 Task: Use "emoji reactions" to express responses.
Action: Mouse moved to (1374, 72)
Screenshot: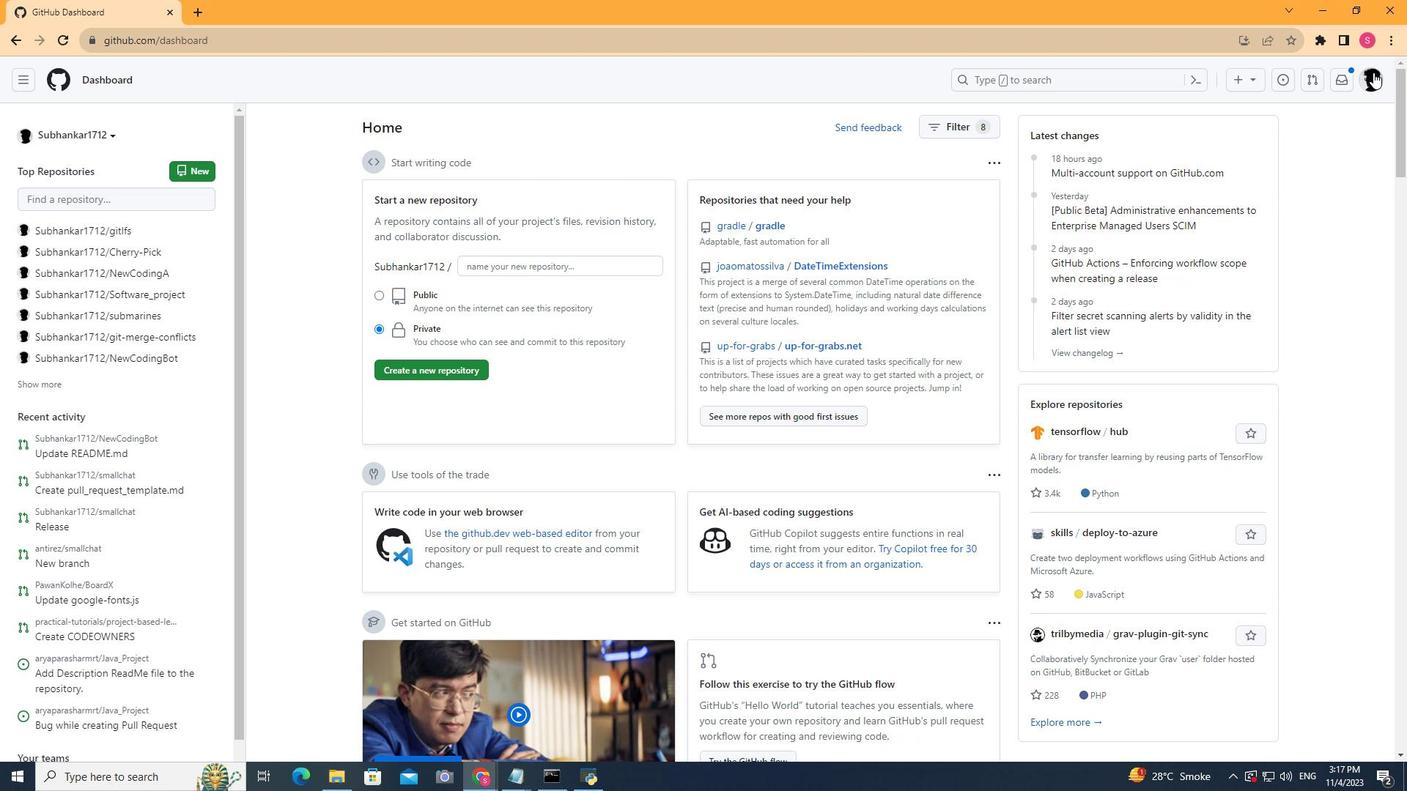 
Action: Mouse pressed left at (1374, 72)
Screenshot: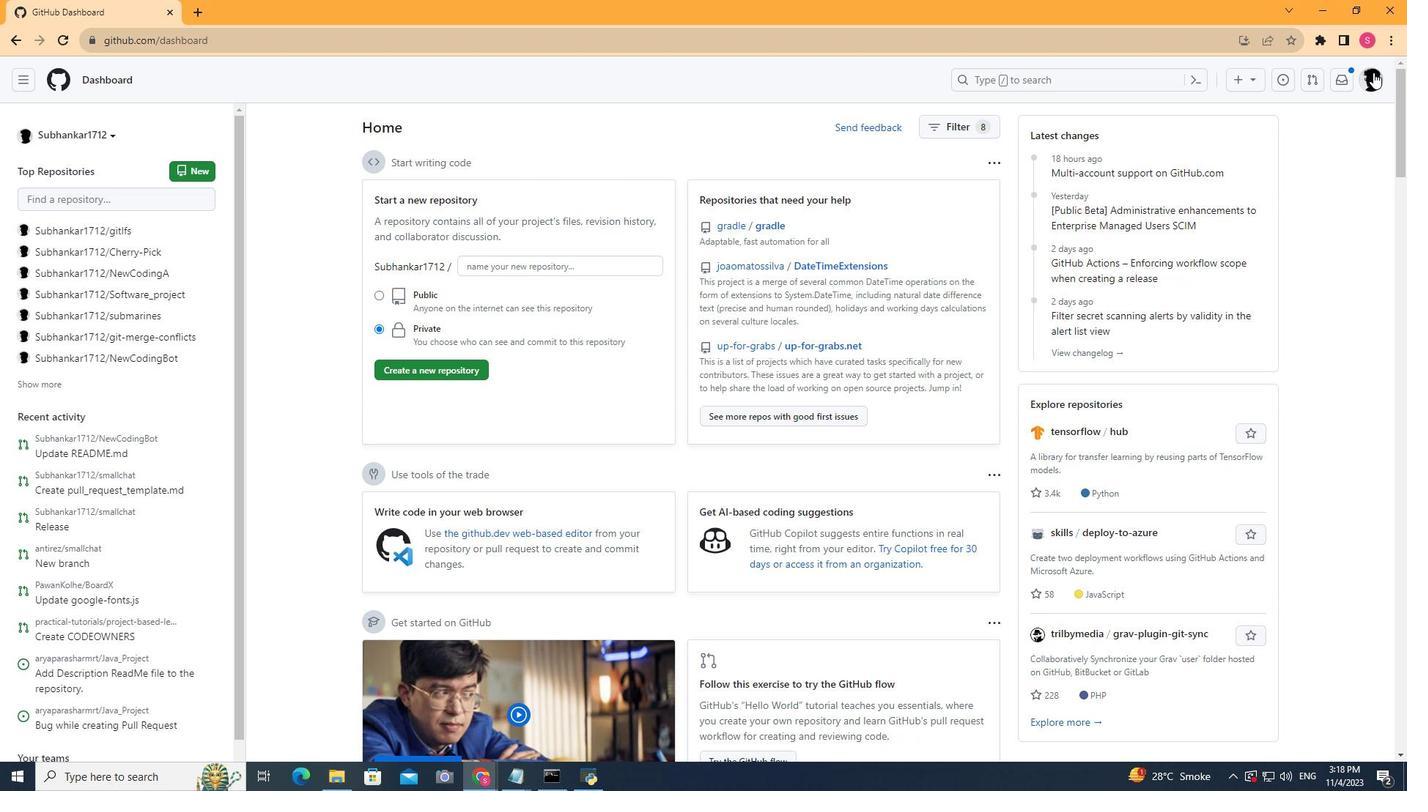 
Action: Mouse moved to (1265, 208)
Screenshot: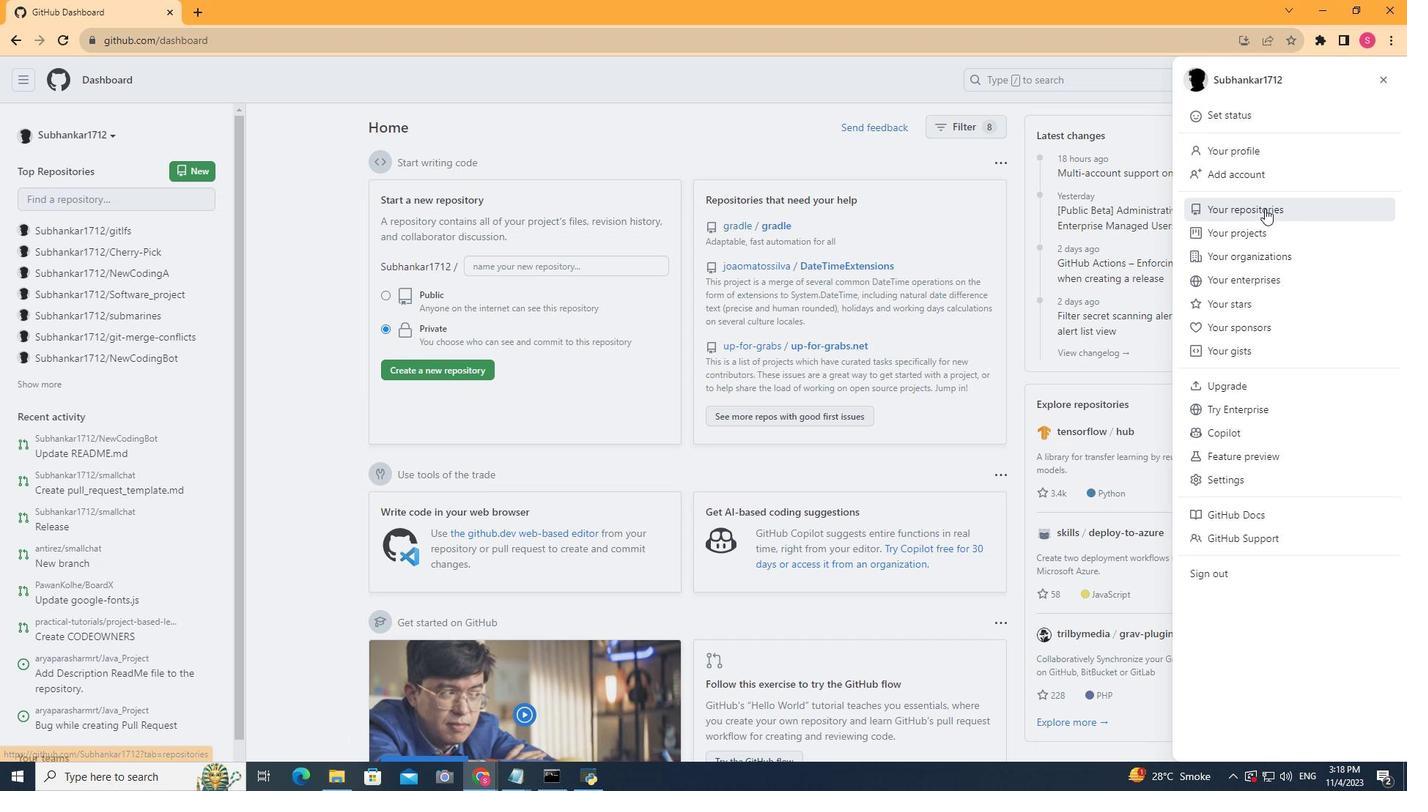 
Action: Mouse pressed left at (1265, 208)
Screenshot: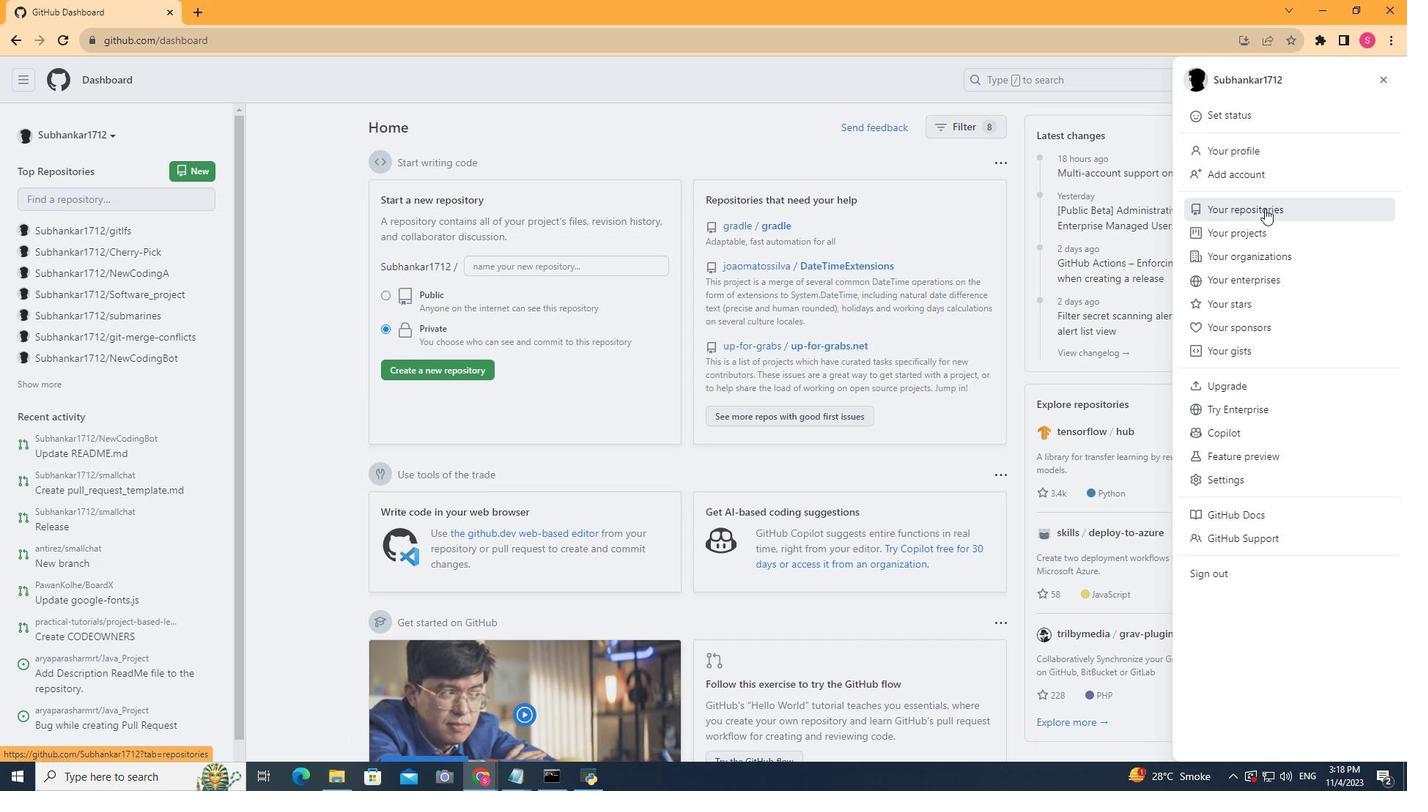 
Action: Mouse moved to (513, 490)
Screenshot: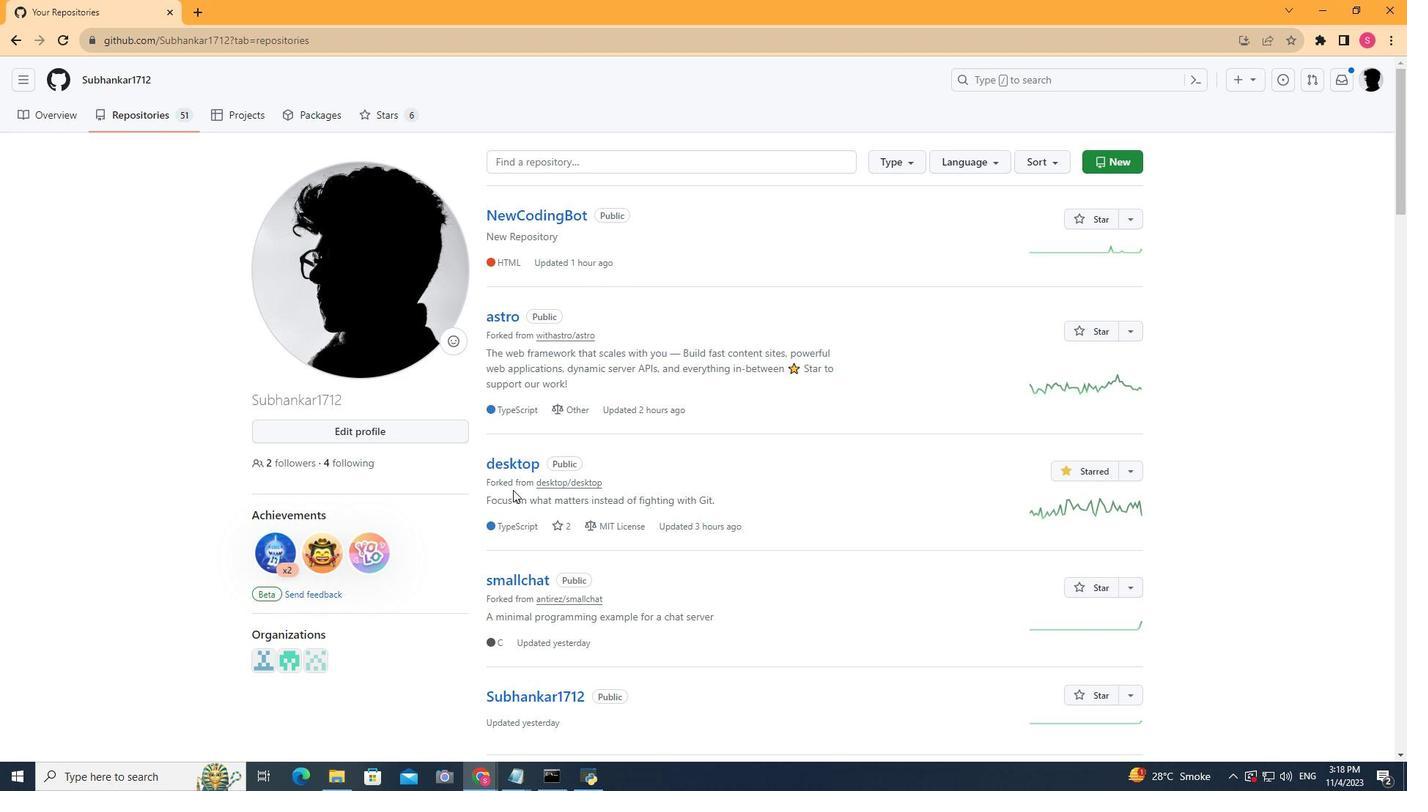 
Action: Mouse scrolled (513, 489) with delta (0, 0)
Screenshot: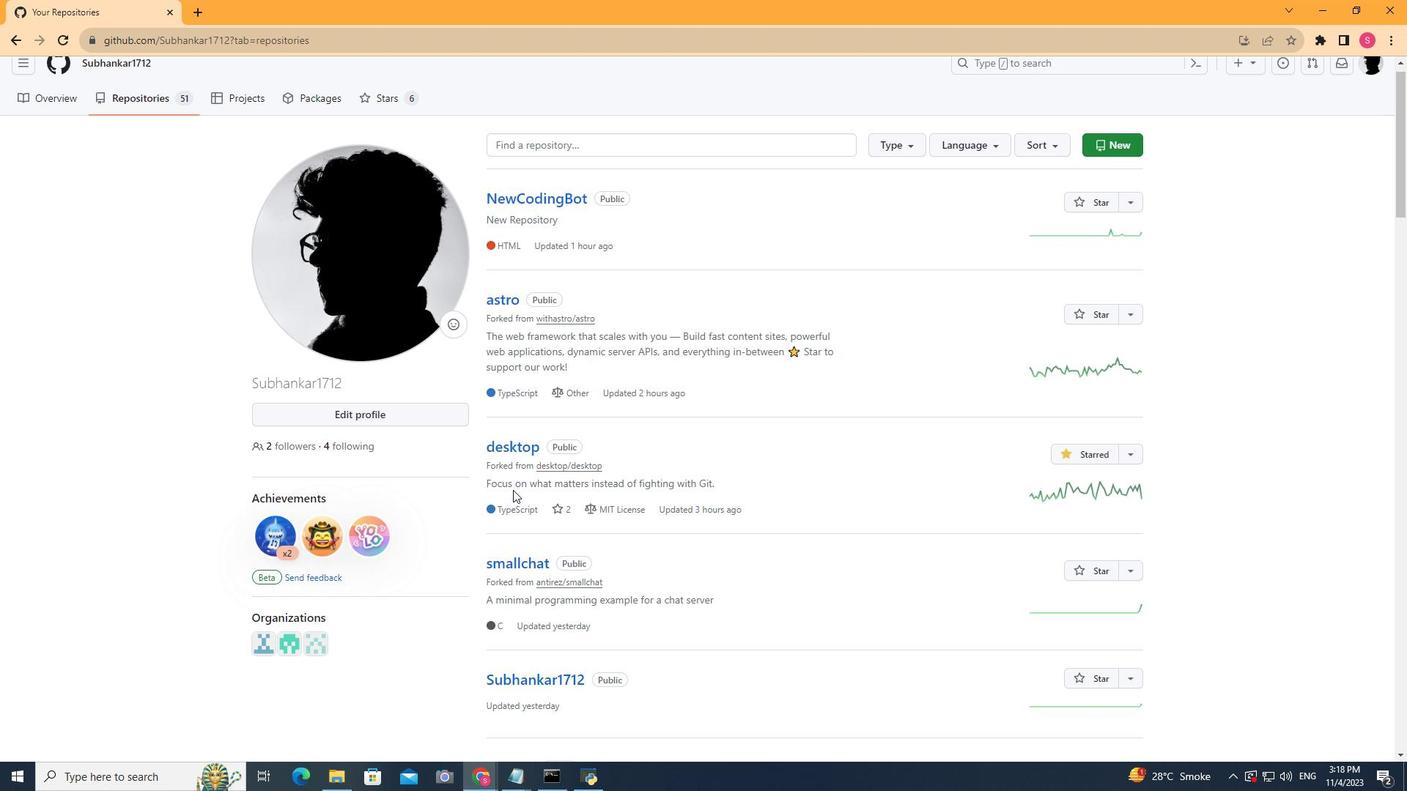 
Action: Mouse scrolled (513, 489) with delta (0, 0)
Screenshot: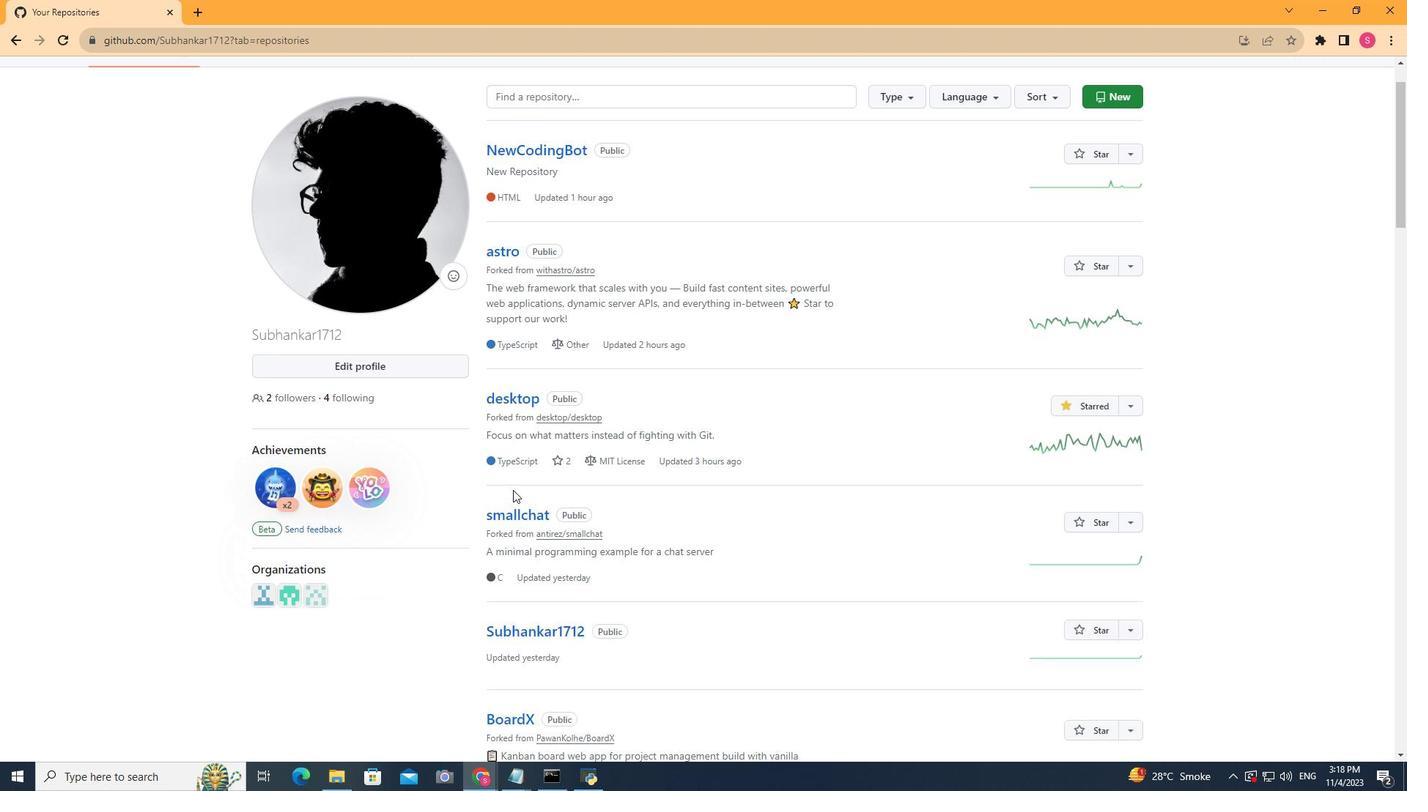 
Action: Mouse scrolled (513, 489) with delta (0, 0)
Screenshot: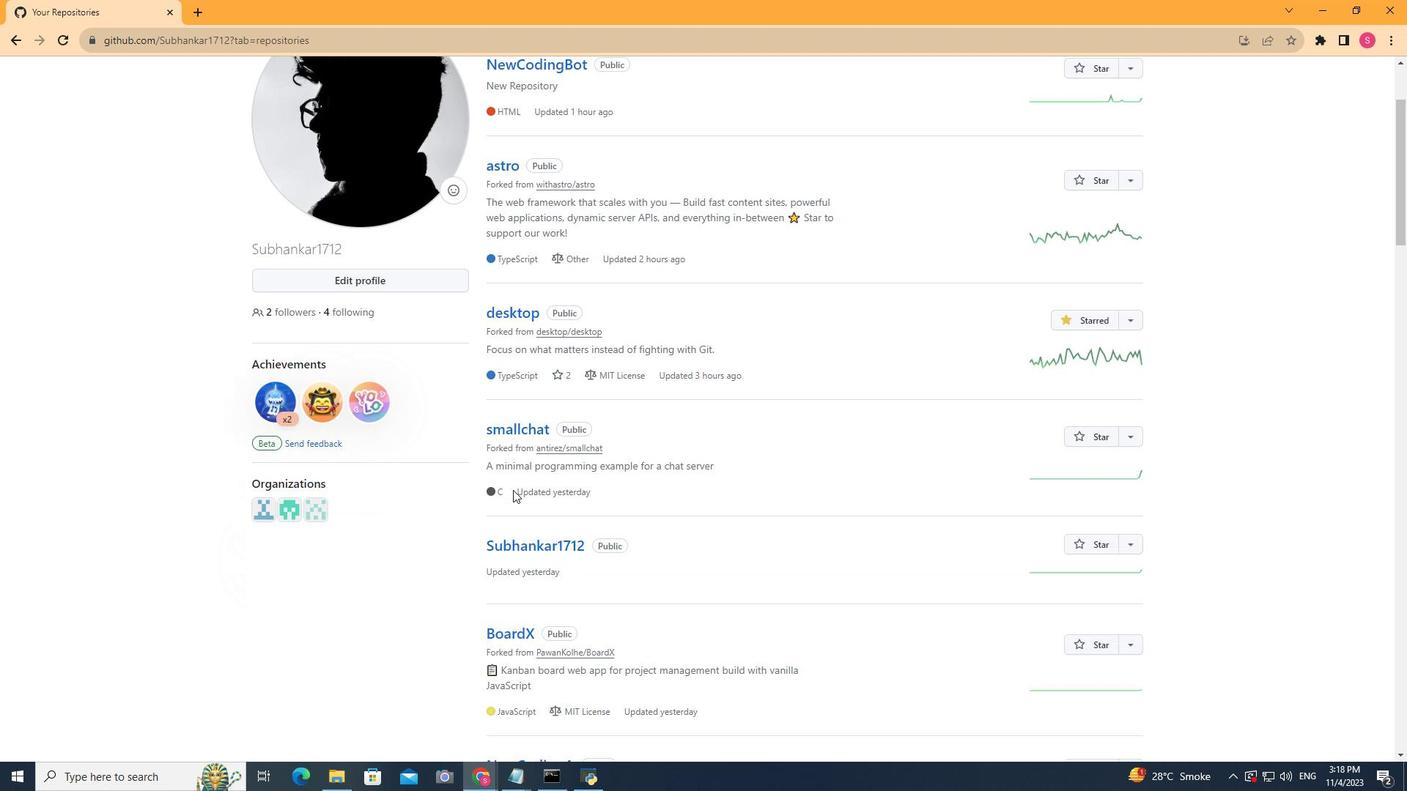 
Action: Mouse scrolled (513, 489) with delta (0, 0)
Screenshot: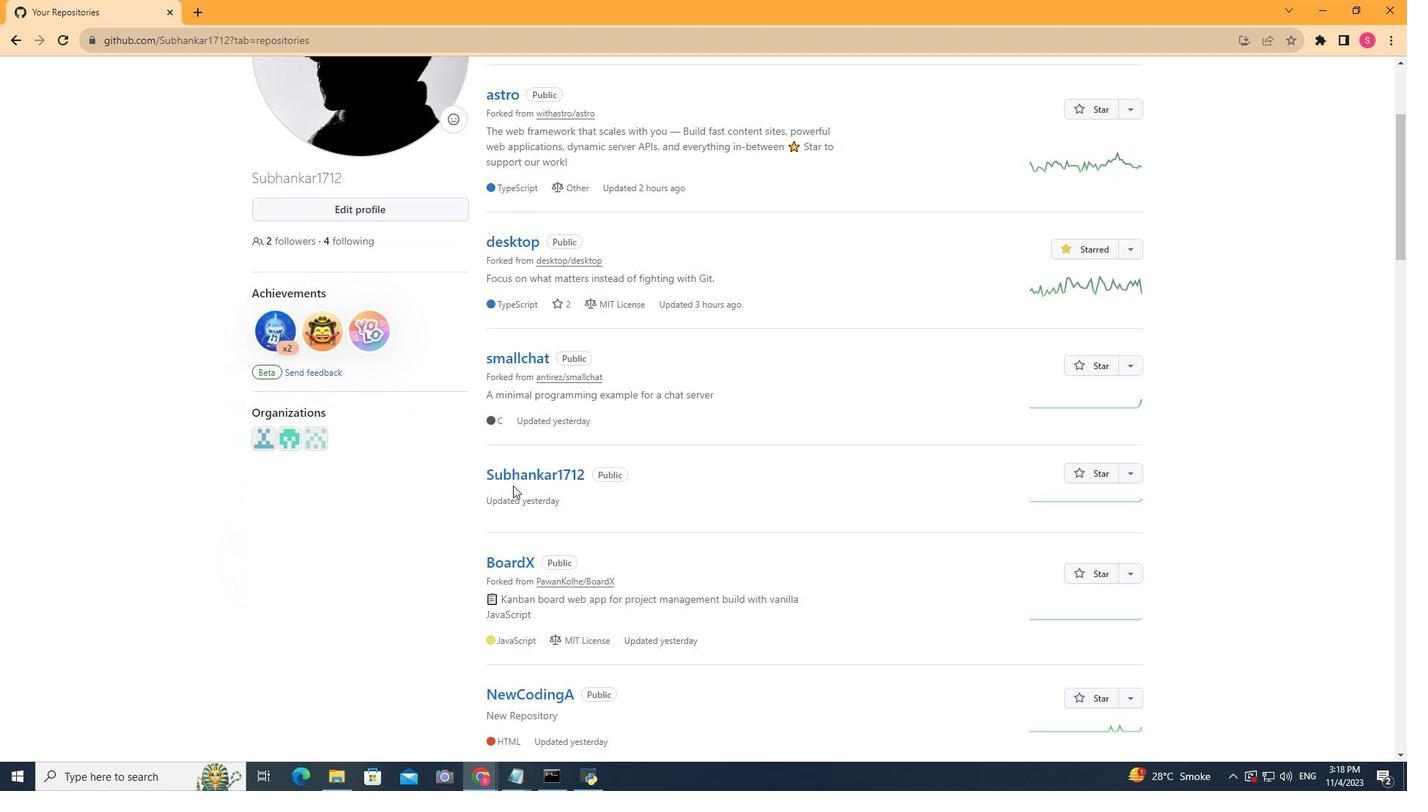 
Action: Mouse moved to (519, 475)
Screenshot: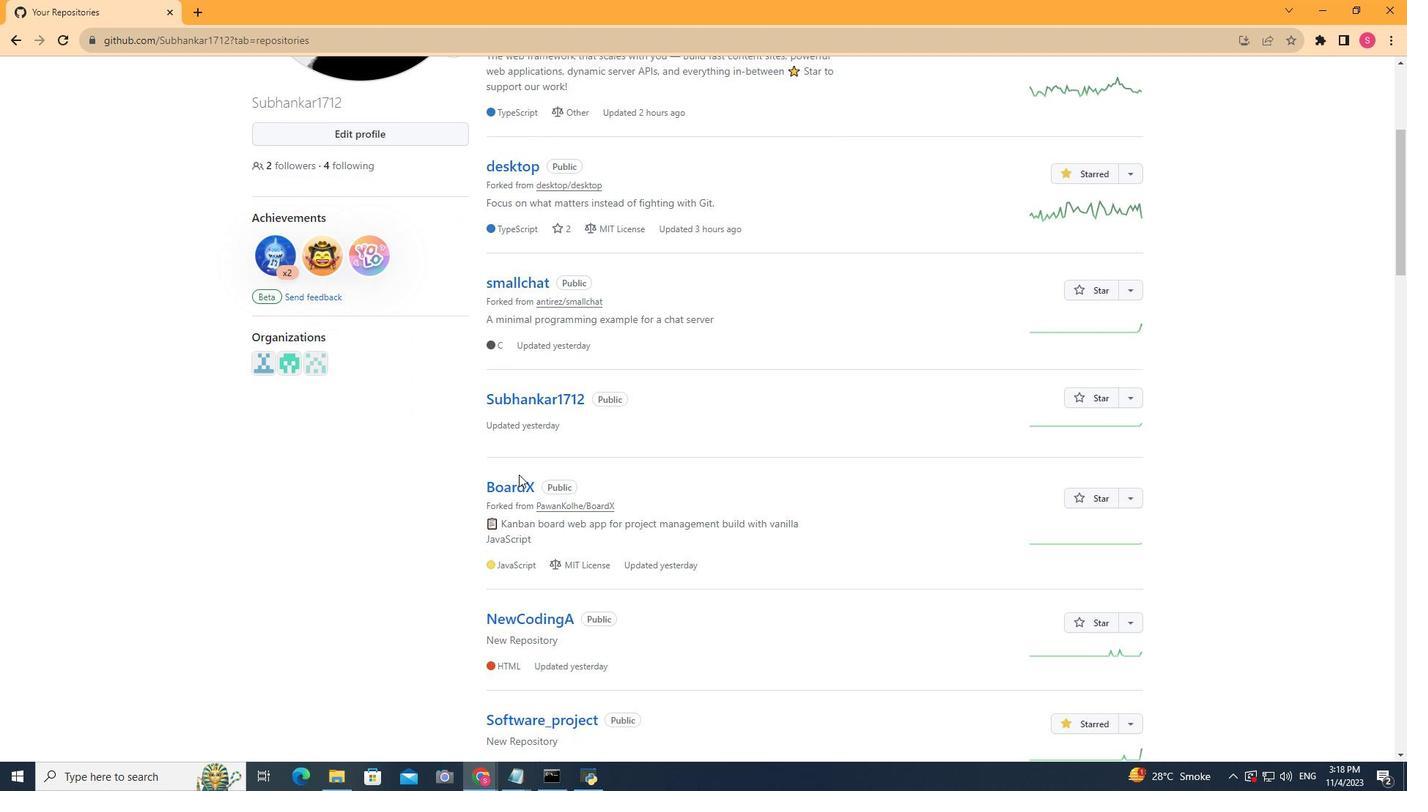 
Action: Mouse scrolled (519, 474) with delta (0, 0)
Screenshot: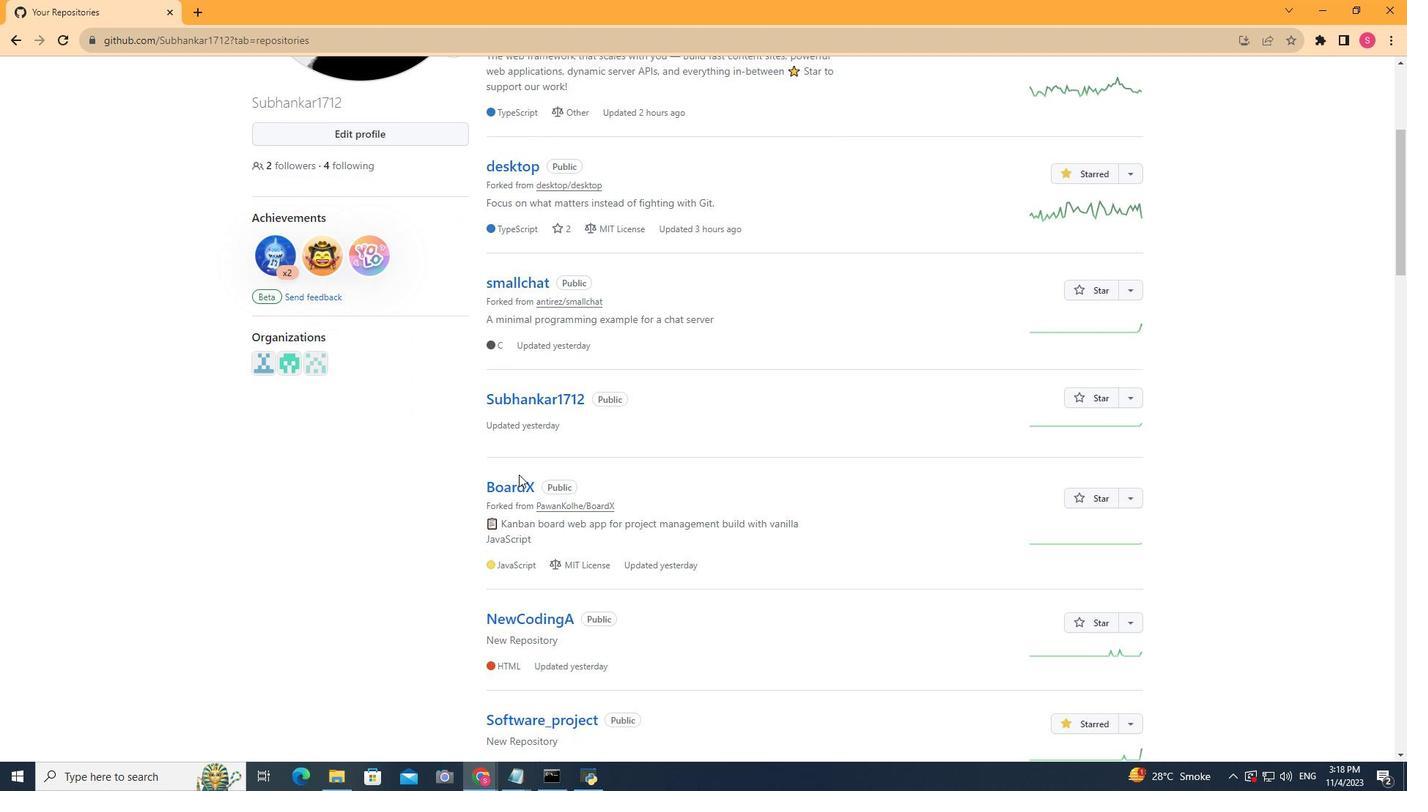 
Action: Mouse scrolled (519, 474) with delta (0, 0)
Screenshot: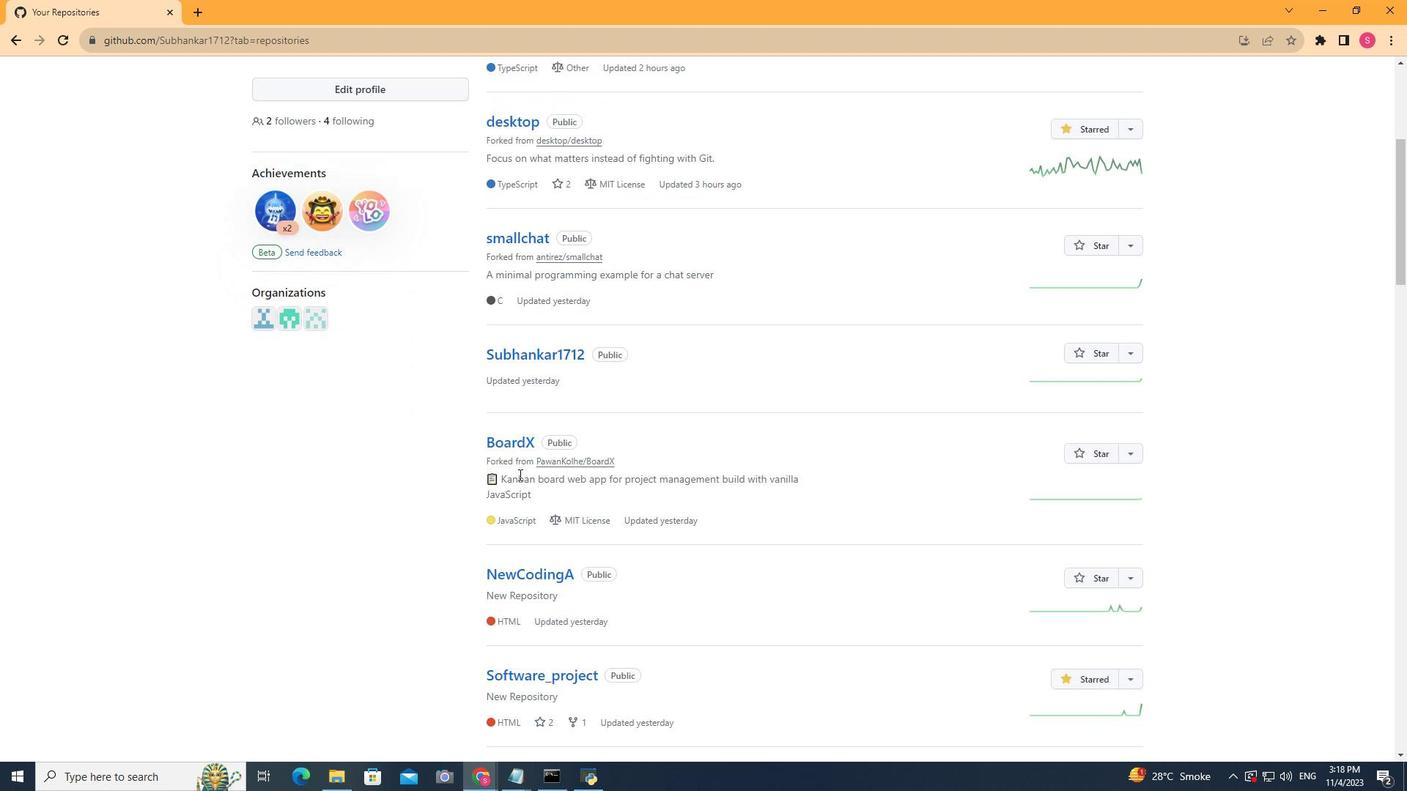 
Action: Mouse scrolled (519, 474) with delta (0, 0)
Screenshot: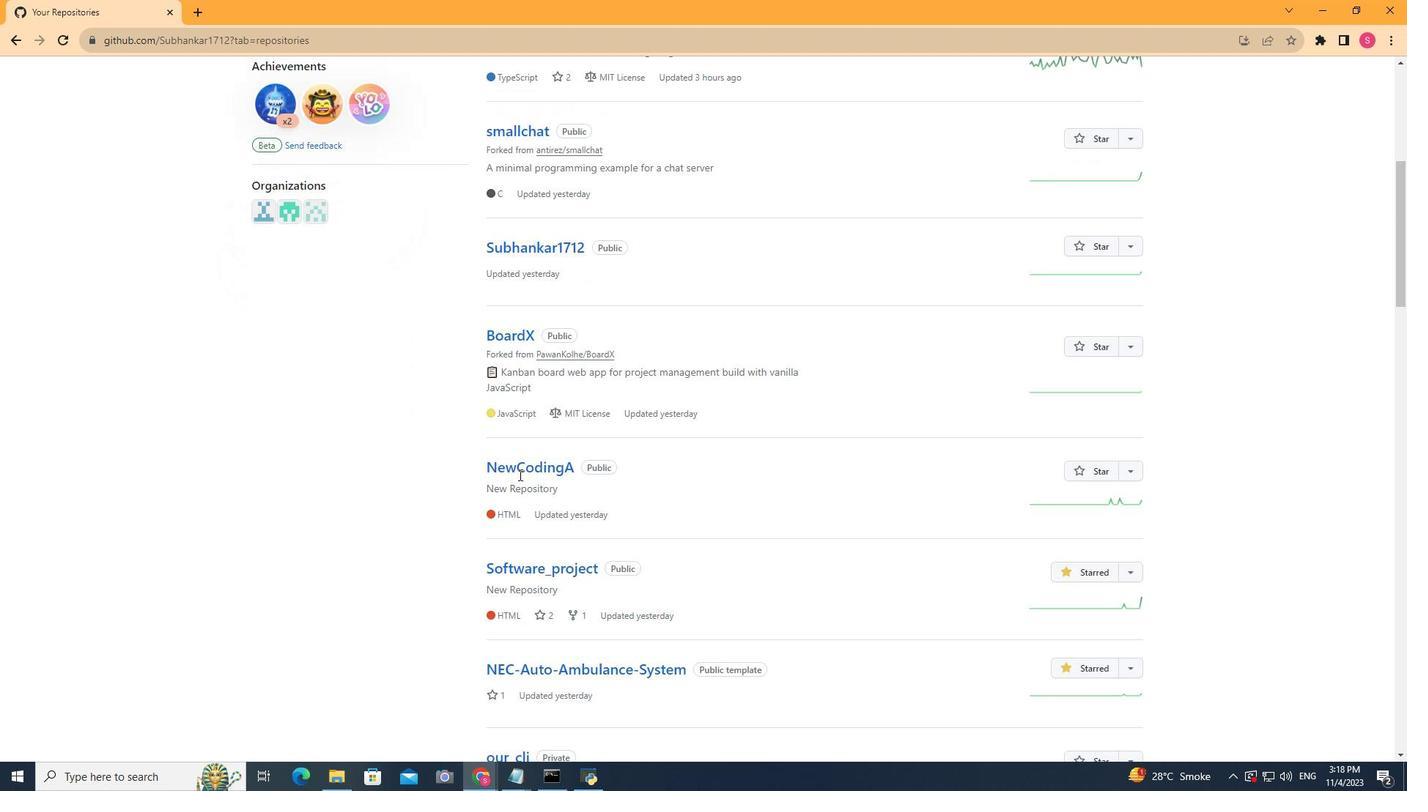 
Action: Mouse moved to (533, 504)
Screenshot: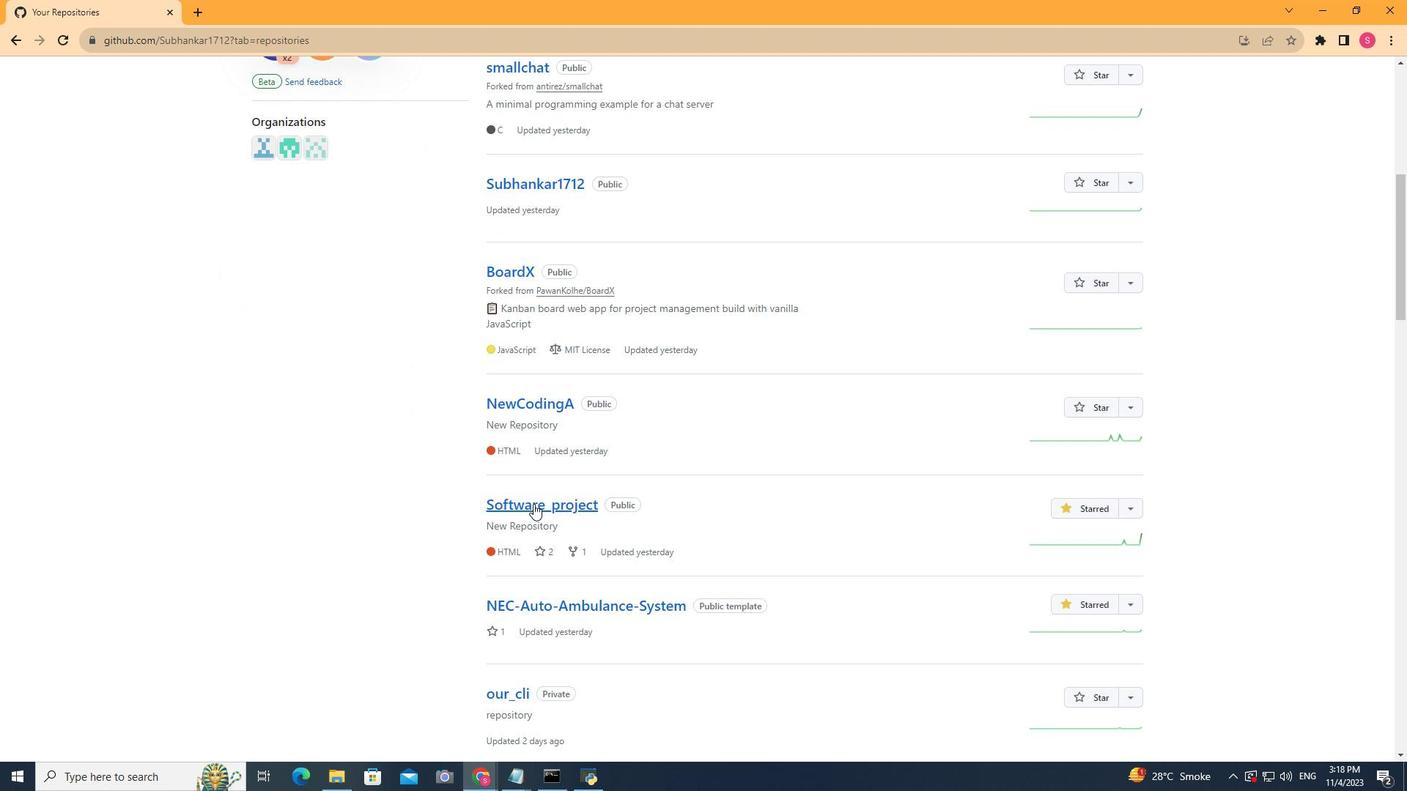 
Action: Mouse pressed left at (533, 504)
Screenshot: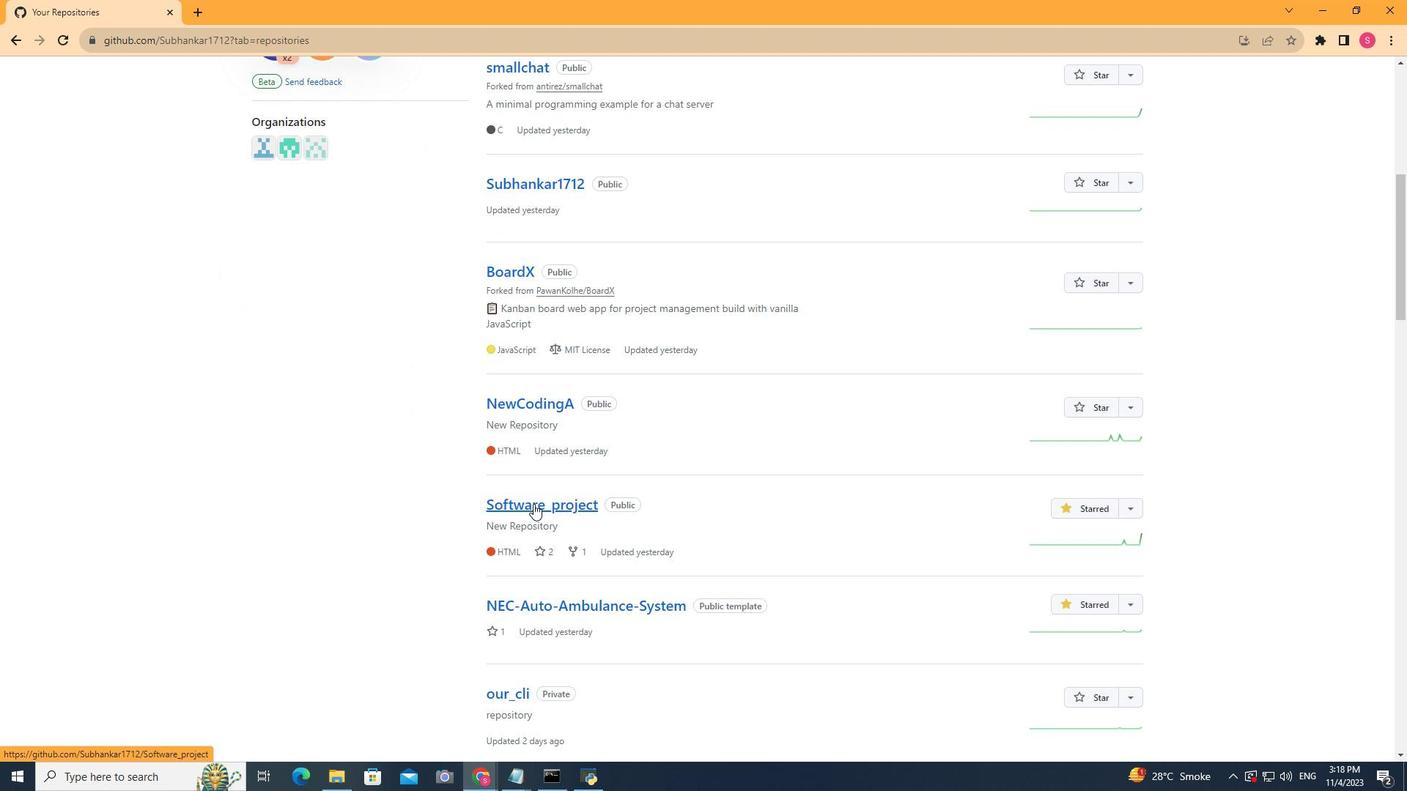 
Action: Mouse moved to (109, 116)
Screenshot: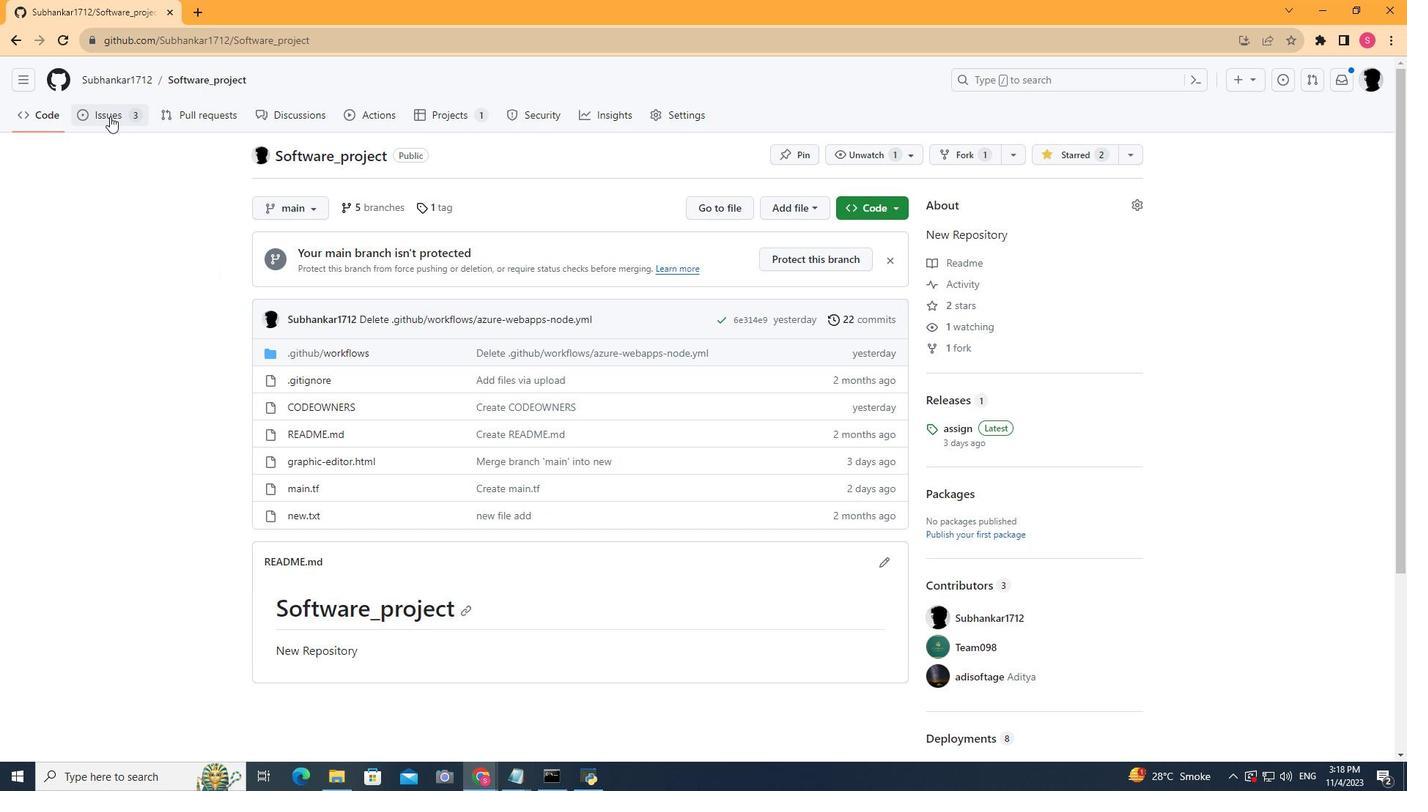 
Action: Mouse pressed left at (109, 116)
Screenshot: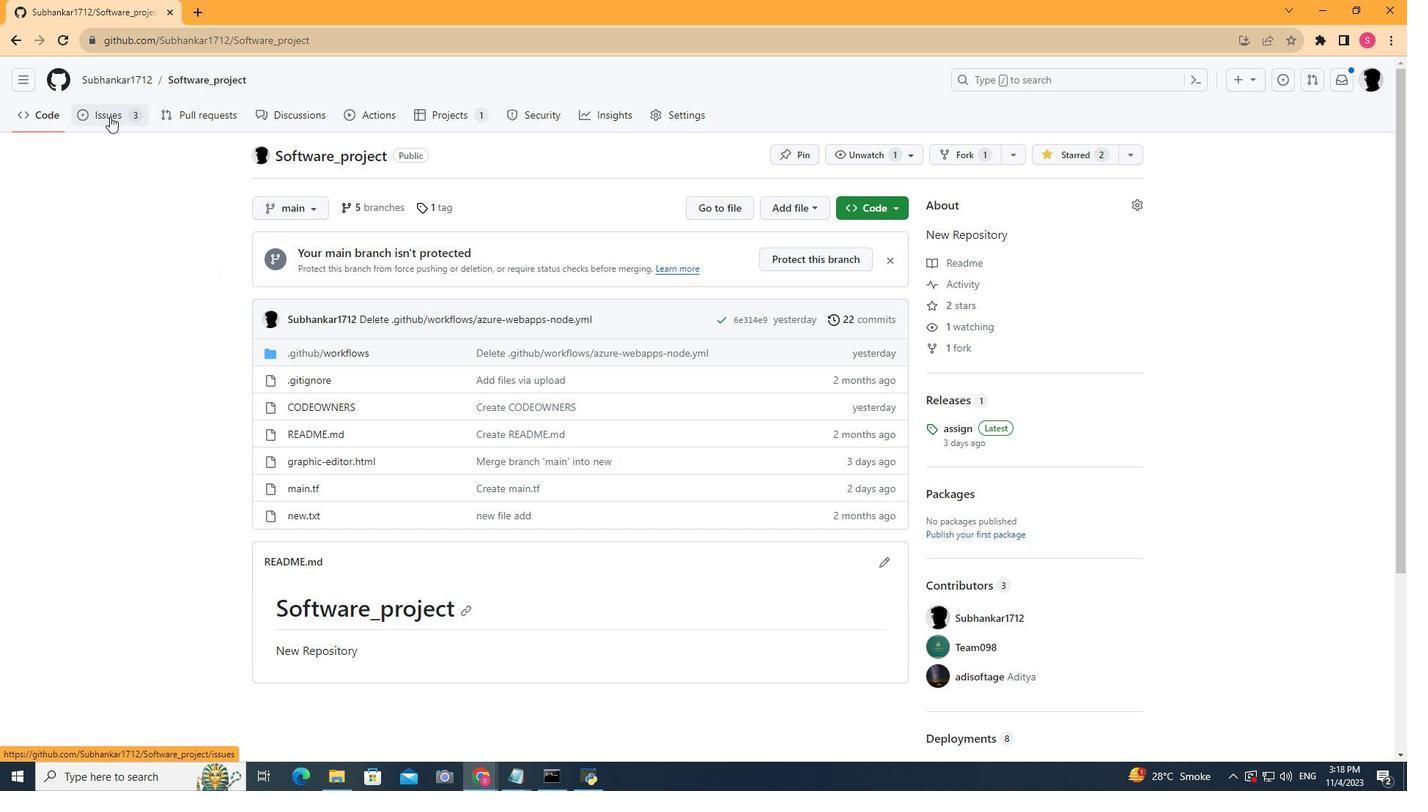 
Action: Mouse moved to (347, 242)
Screenshot: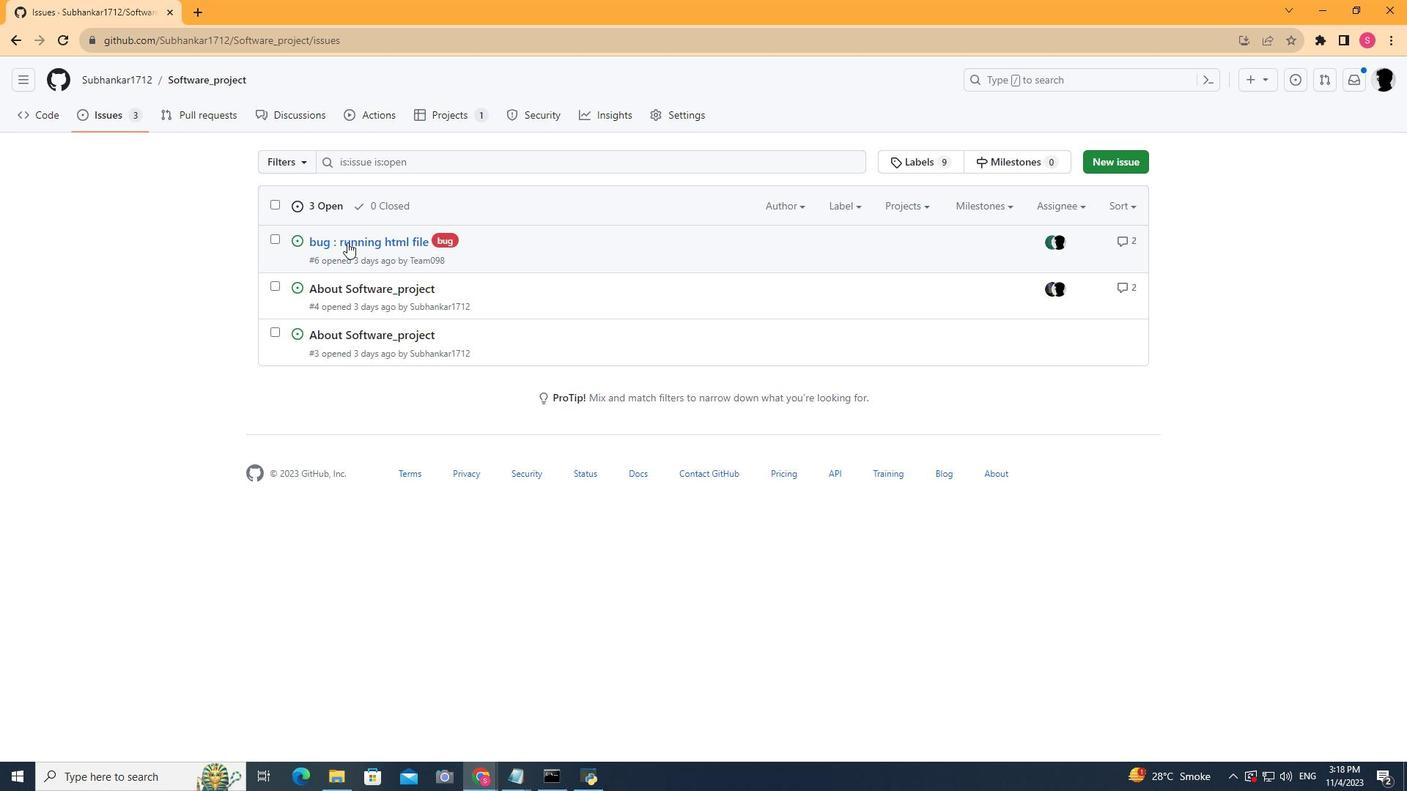 
Action: Mouse pressed left at (347, 242)
Screenshot: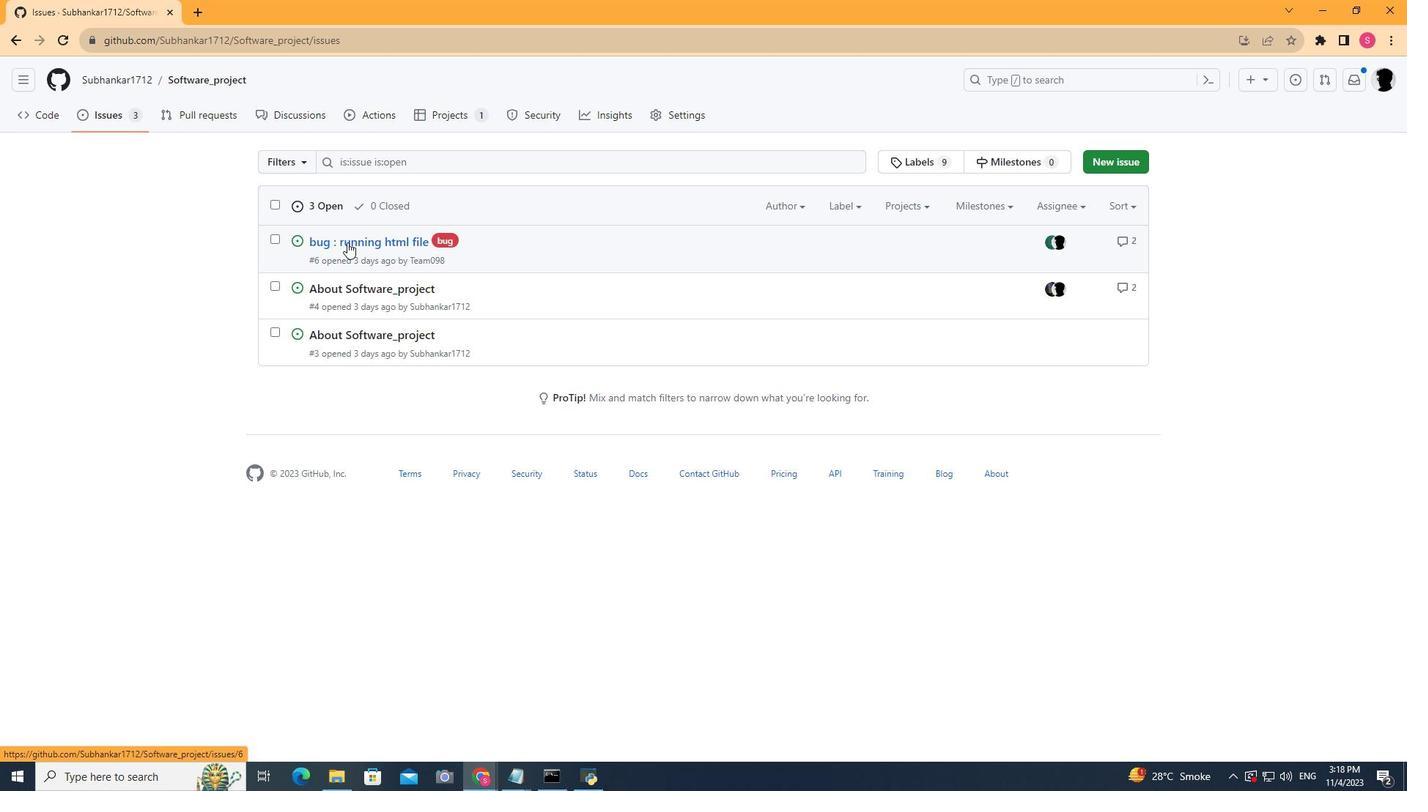 
Action: Mouse moved to (368, 240)
Screenshot: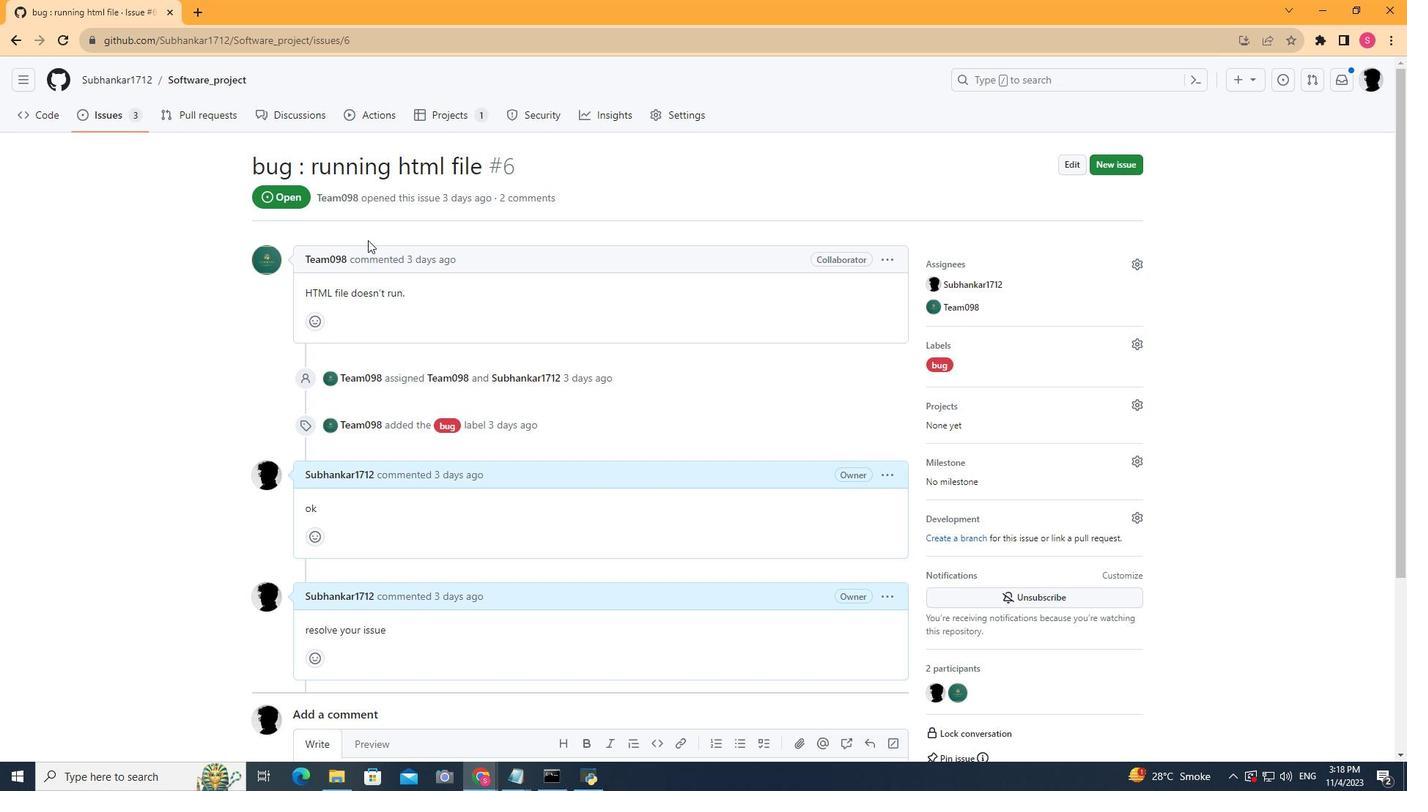 
Action: Mouse scrolled (368, 239) with delta (0, 0)
Screenshot: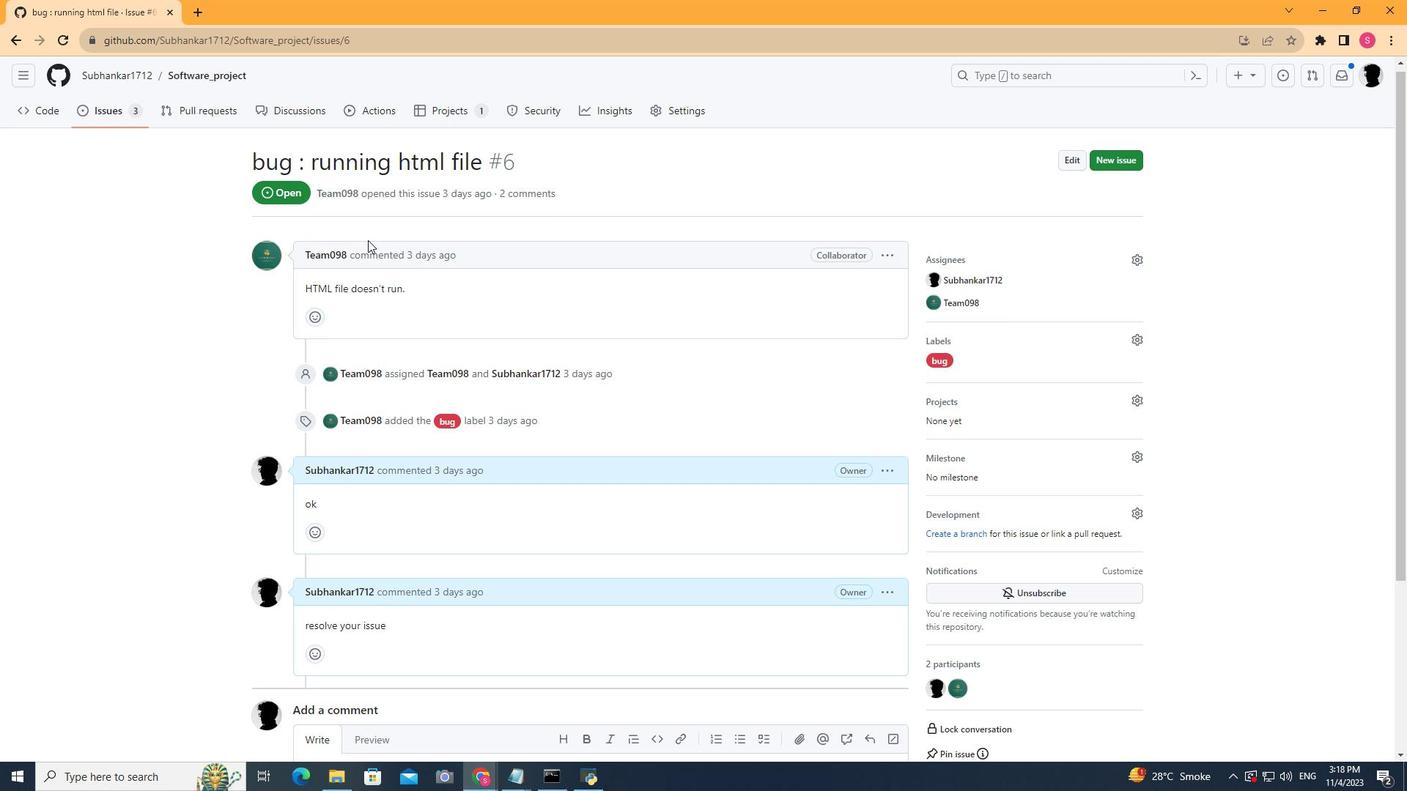 
Action: Mouse scrolled (368, 239) with delta (0, 0)
Screenshot: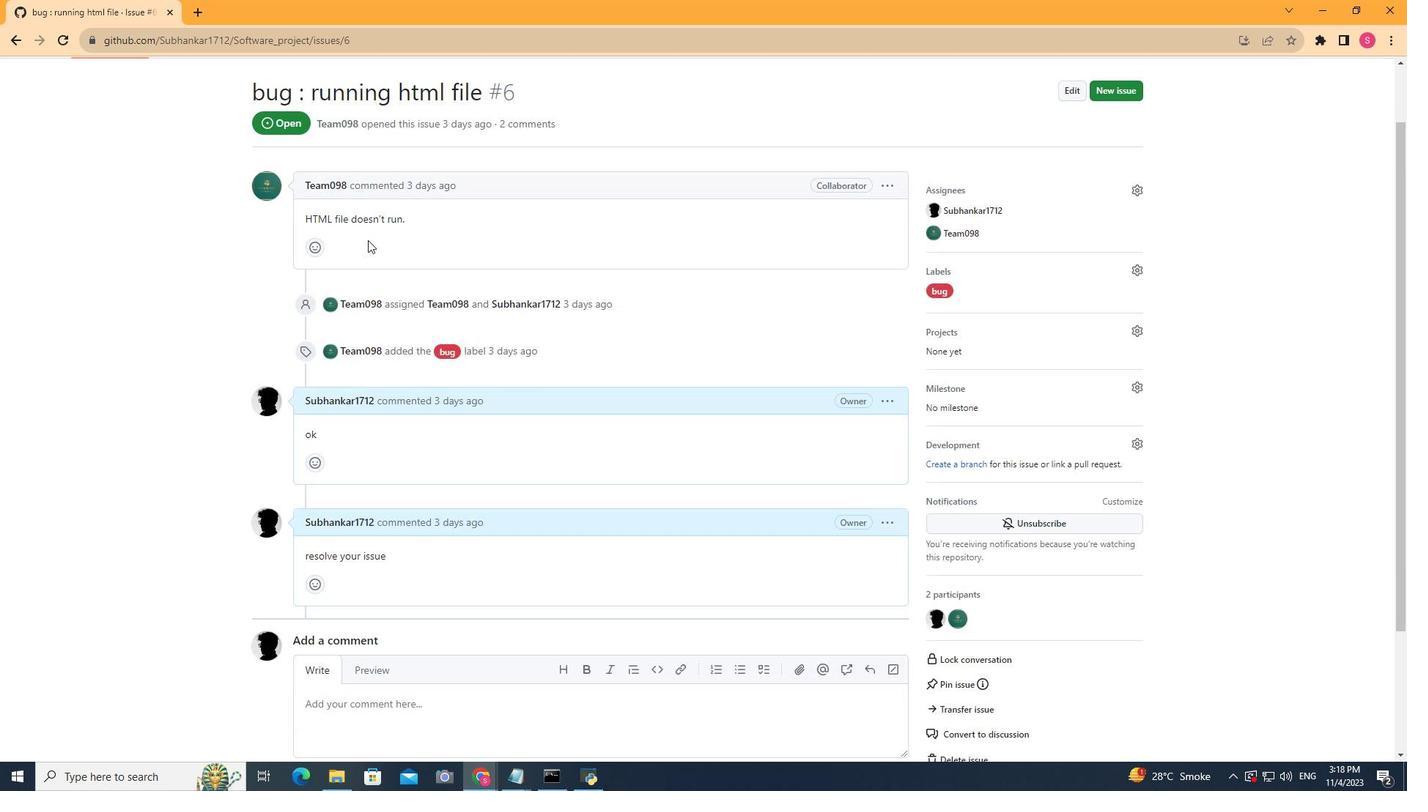 
Action: Mouse moved to (314, 173)
Screenshot: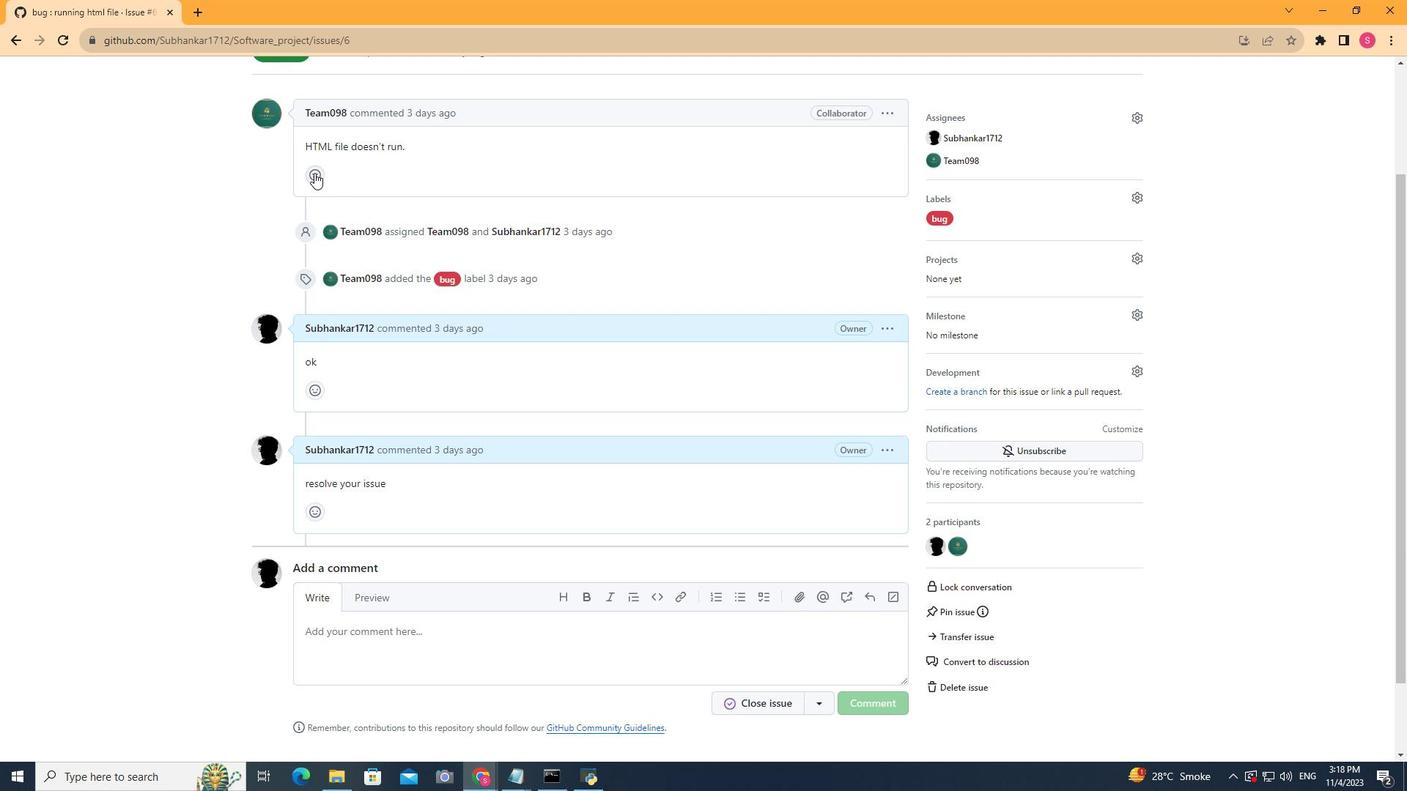 
Action: Mouse pressed left at (314, 173)
Screenshot: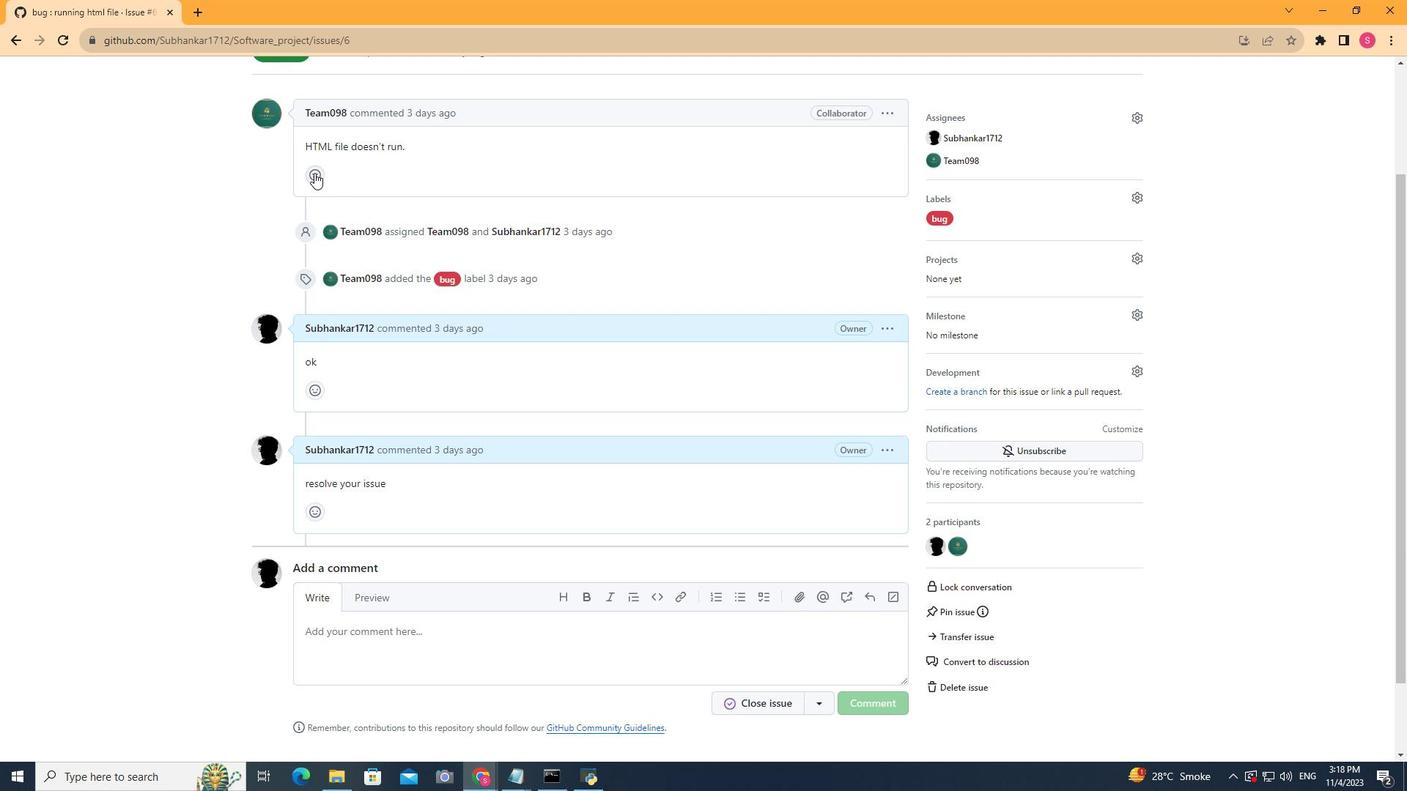 
Action: Mouse moved to (316, 149)
Screenshot: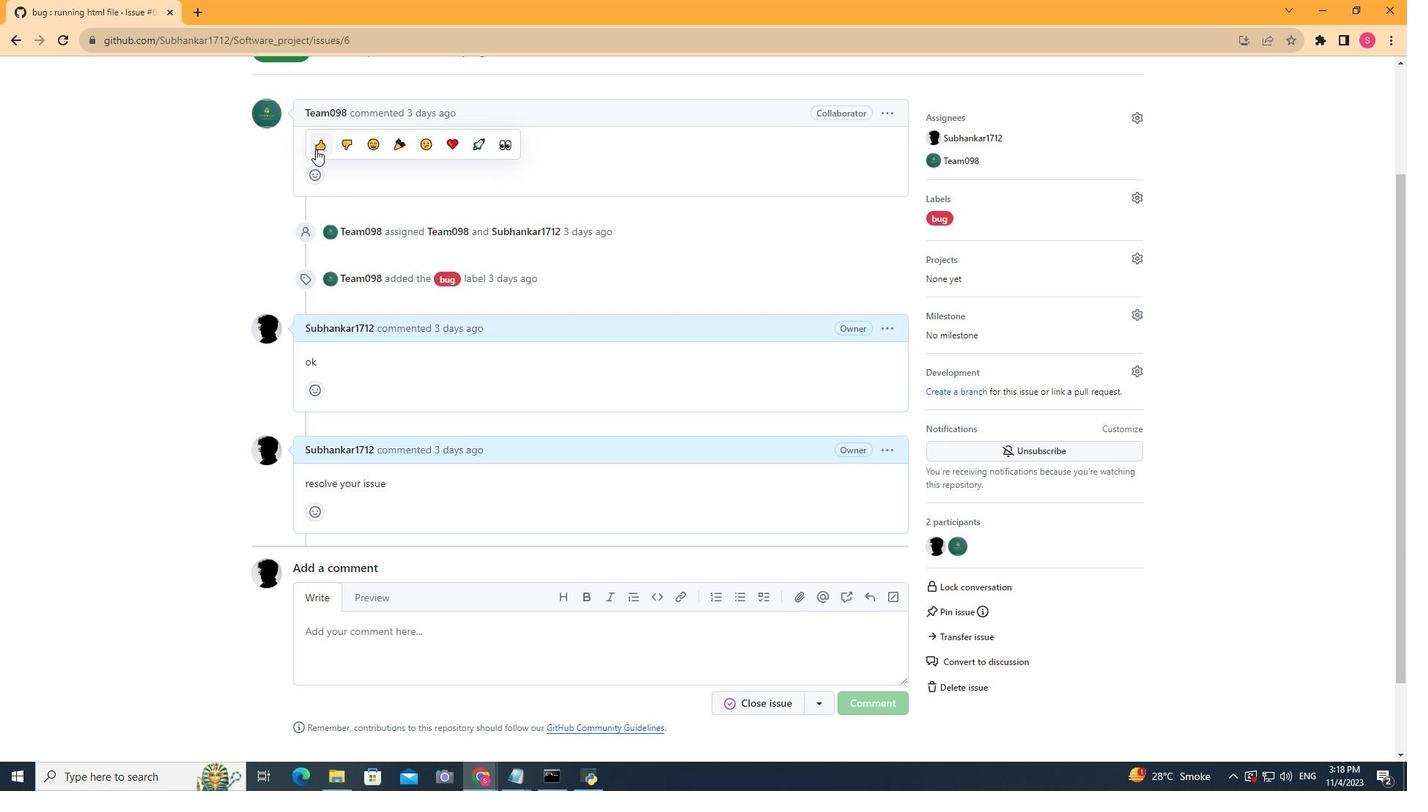 
Action: Mouse pressed left at (316, 149)
Screenshot: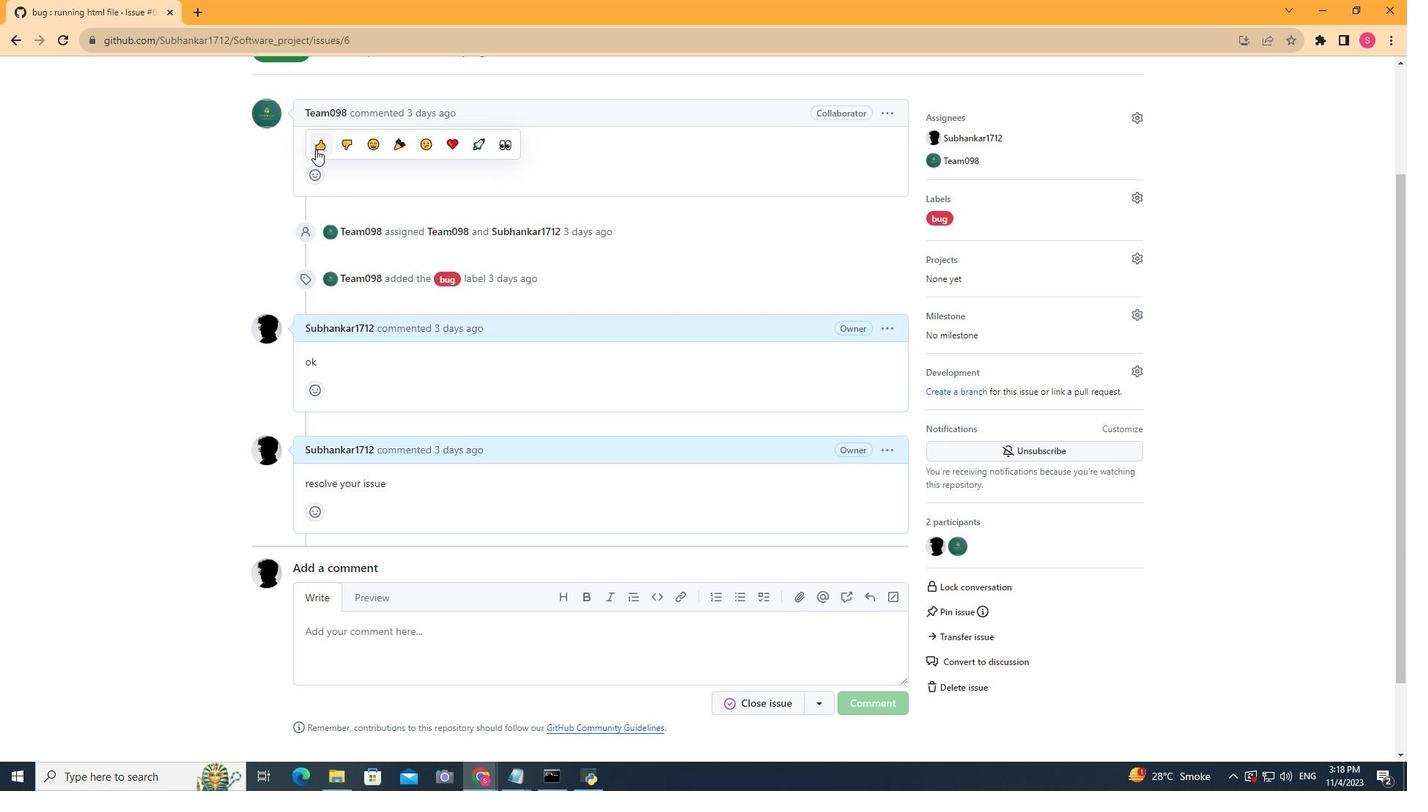 
Action: Mouse moved to (317, 148)
Screenshot: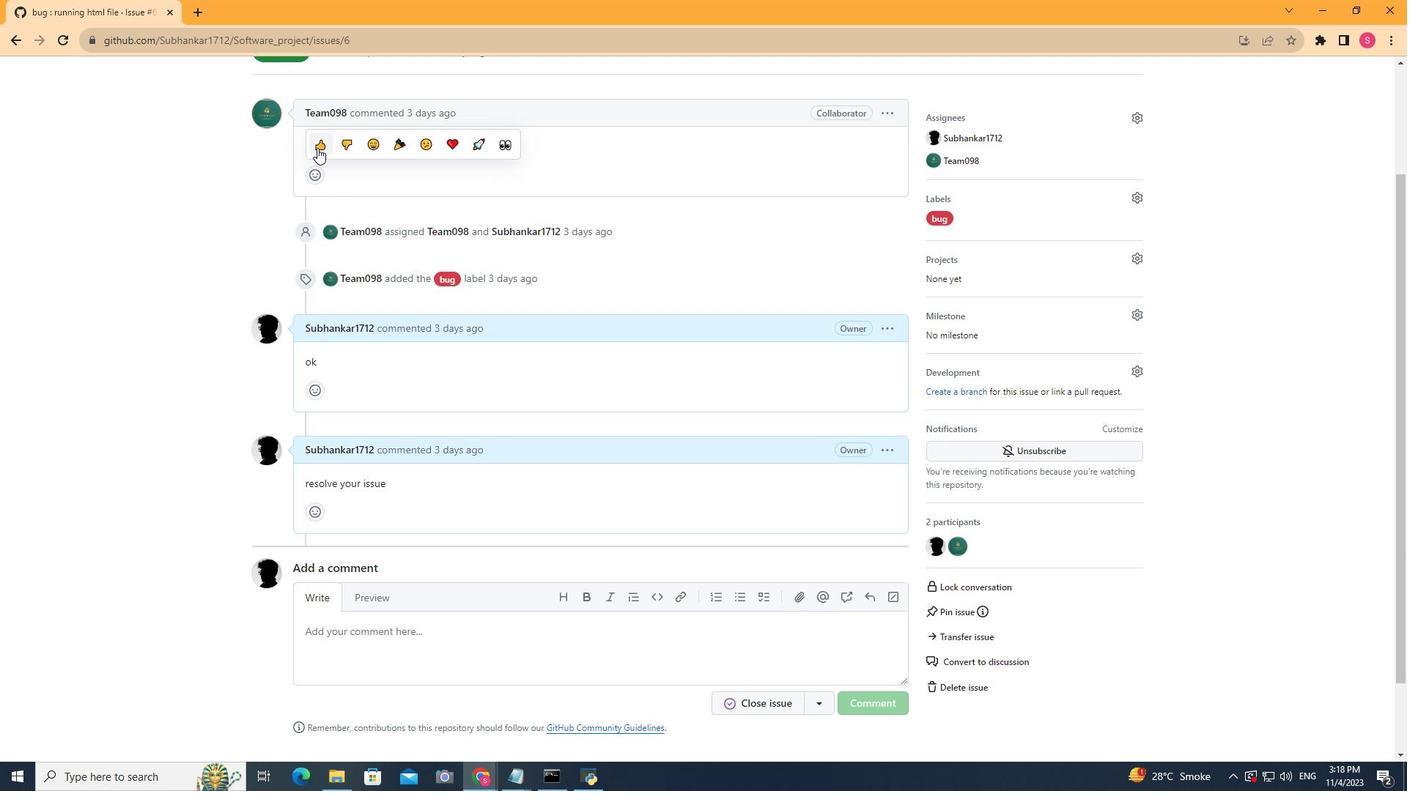 
Action: Mouse pressed left at (317, 148)
Screenshot: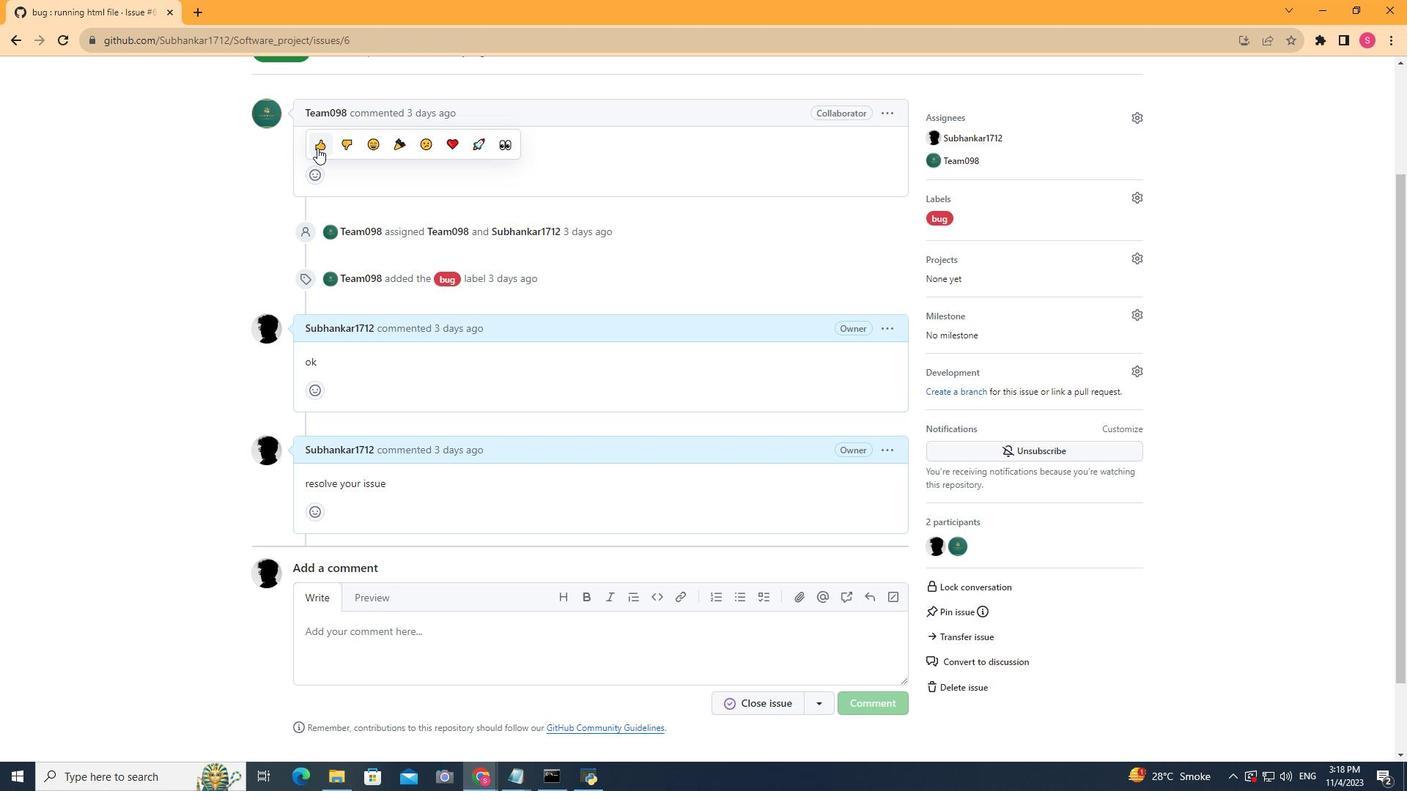 
Action: Mouse moved to (418, 187)
Screenshot: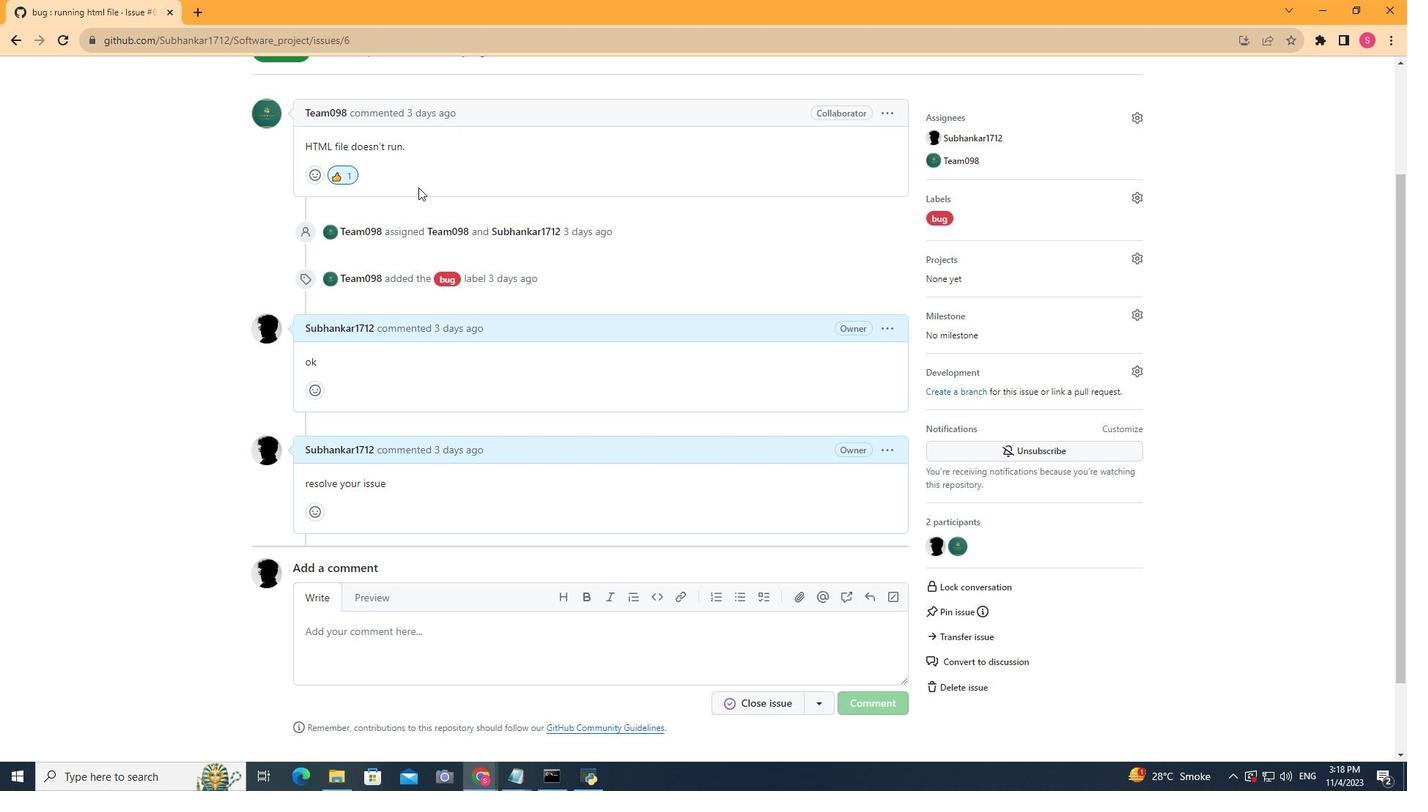 
Action: Mouse scrolled (418, 188) with delta (0, 0)
Screenshot: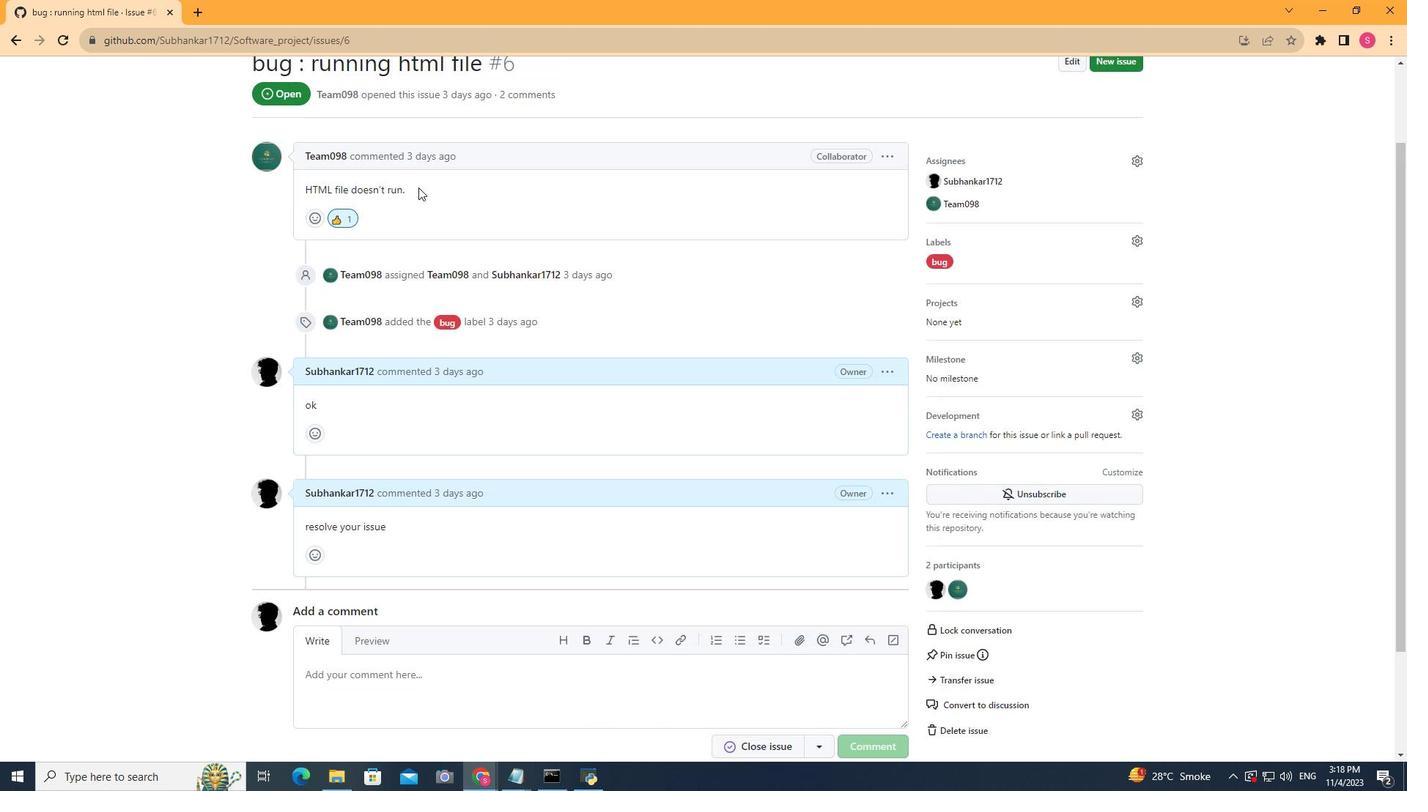 
Action: Mouse scrolled (418, 188) with delta (0, 0)
Screenshot: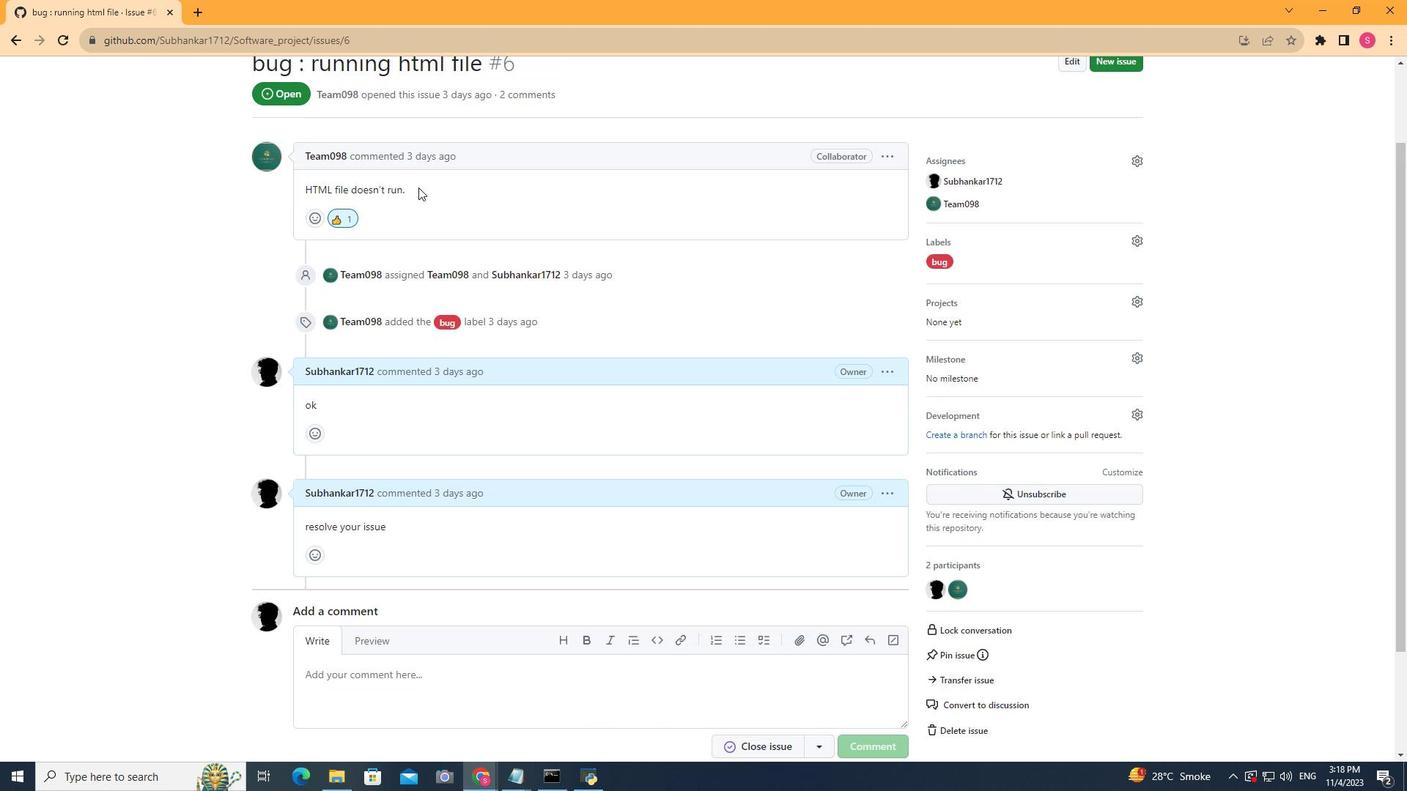 
Action: Mouse scrolled (418, 188) with delta (0, 0)
Screenshot: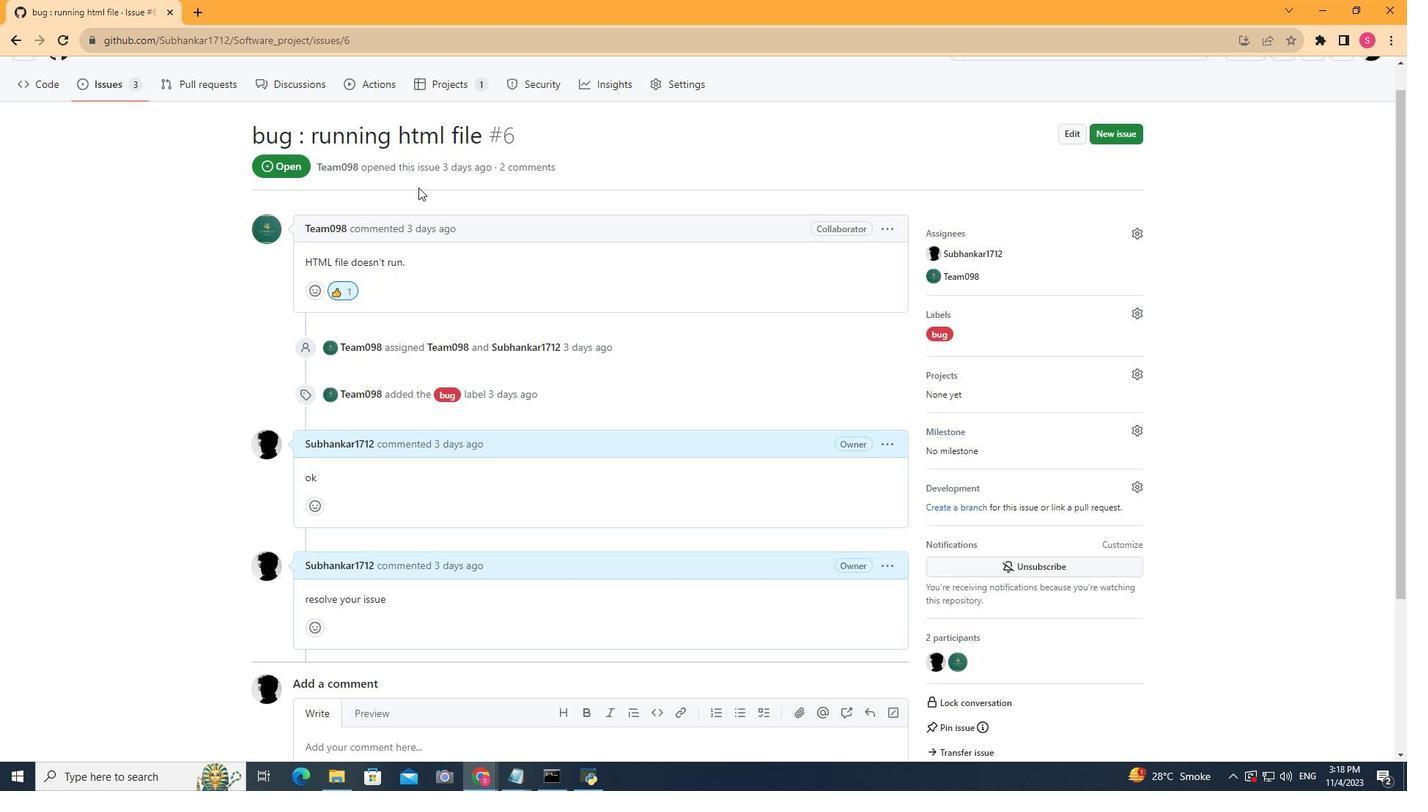
Action: Mouse moved to (108, 118)
Screenshot: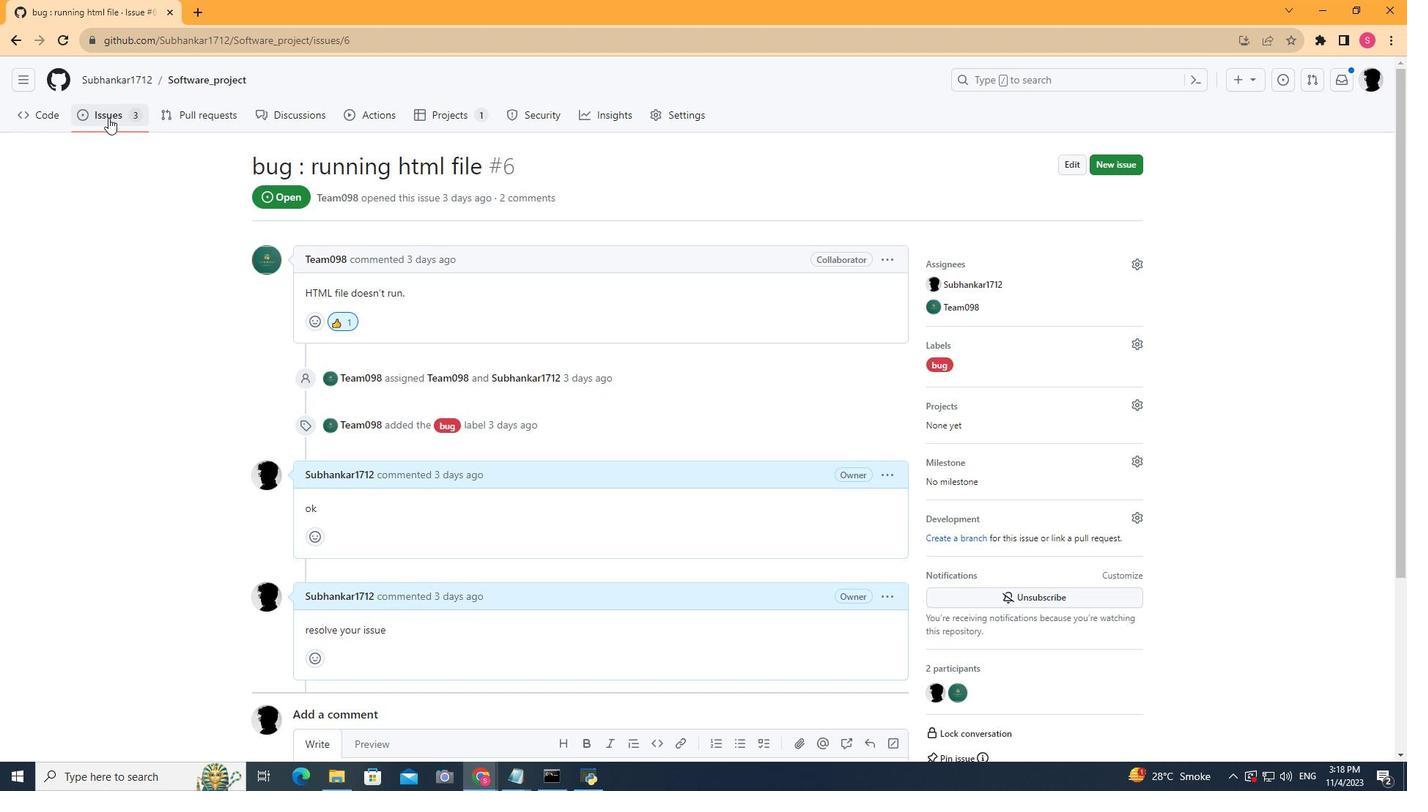 
Action: Mouse pressed left at (108, 118)
Screenshot: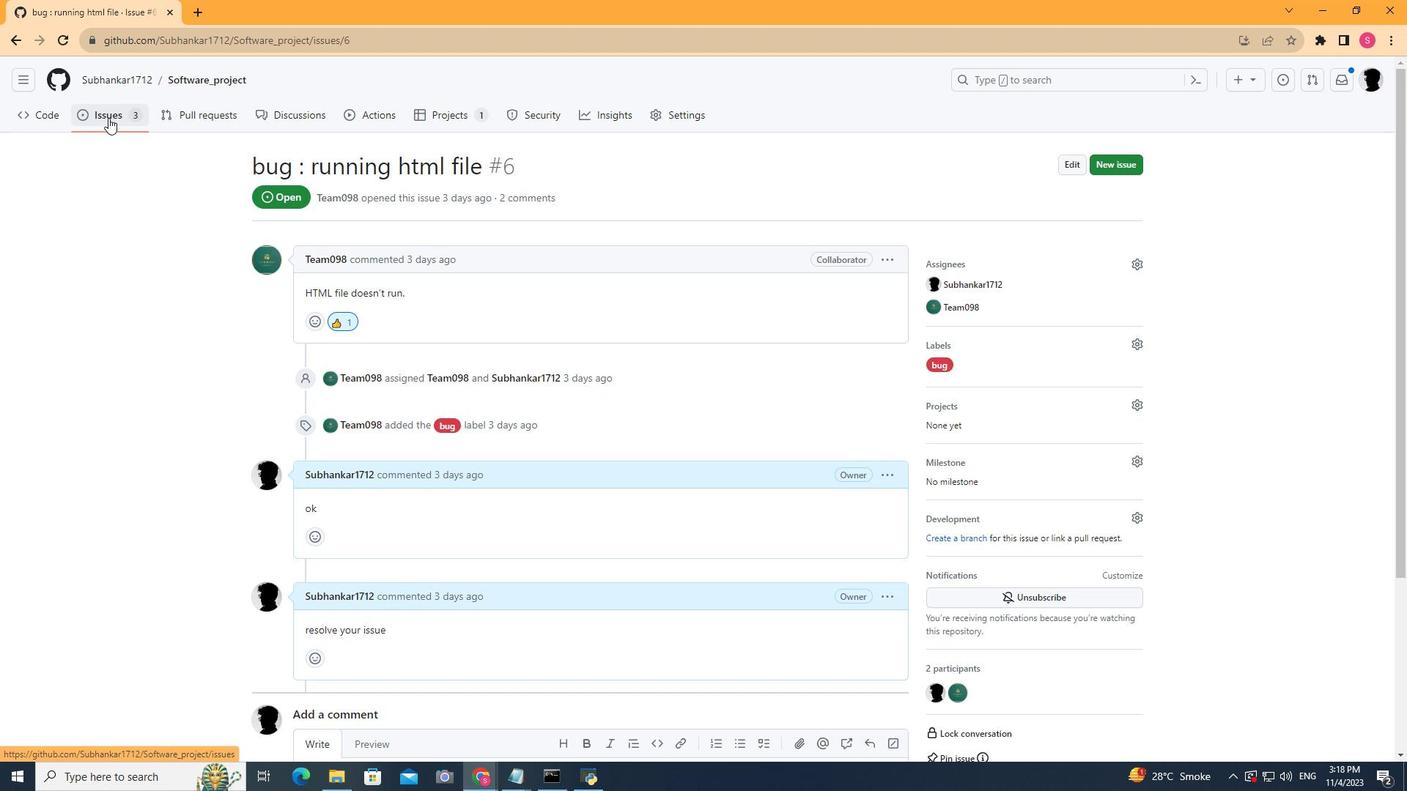 
Action: Mouse moved to (338, 293)
Screenshot: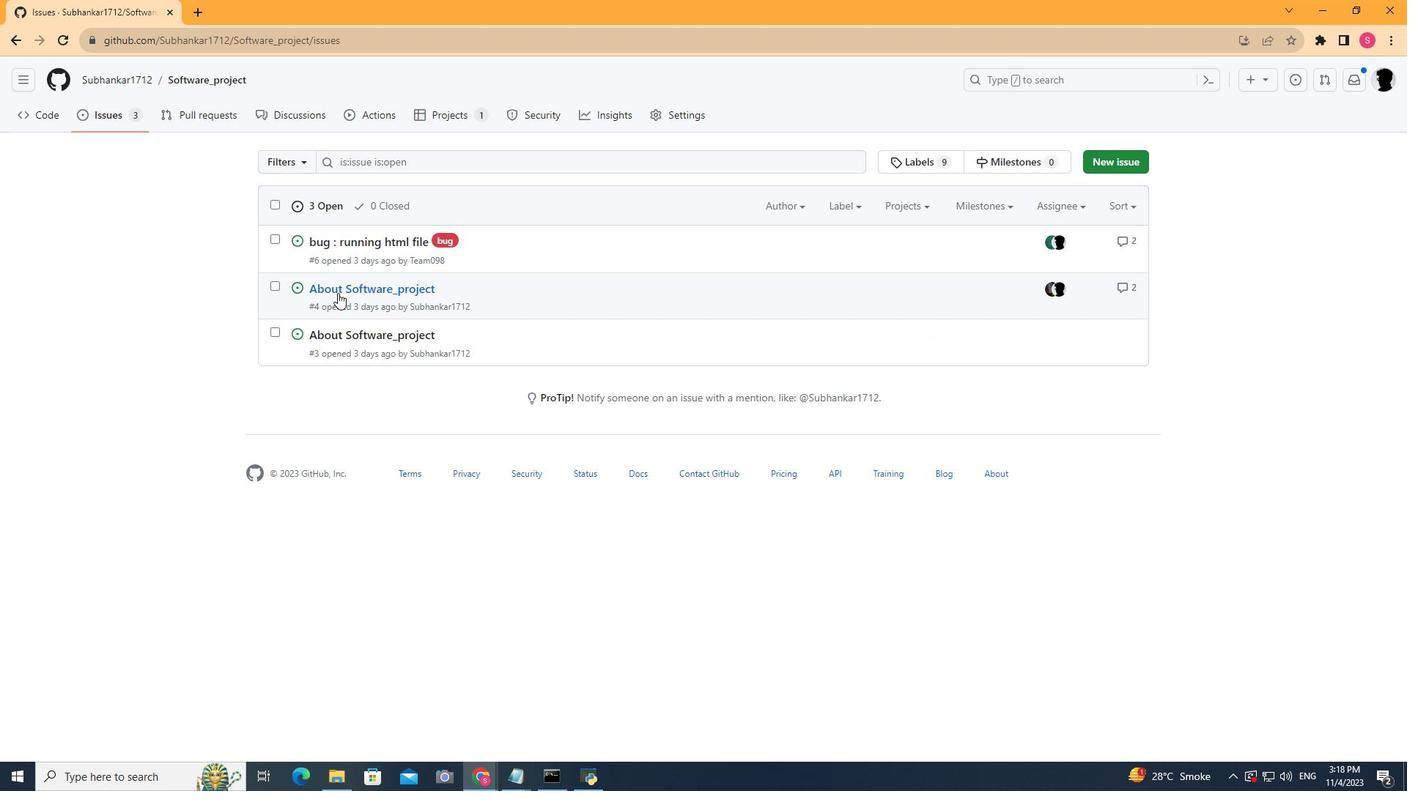 
Action: Mouse pressed left at (338, 293)
Screenshot: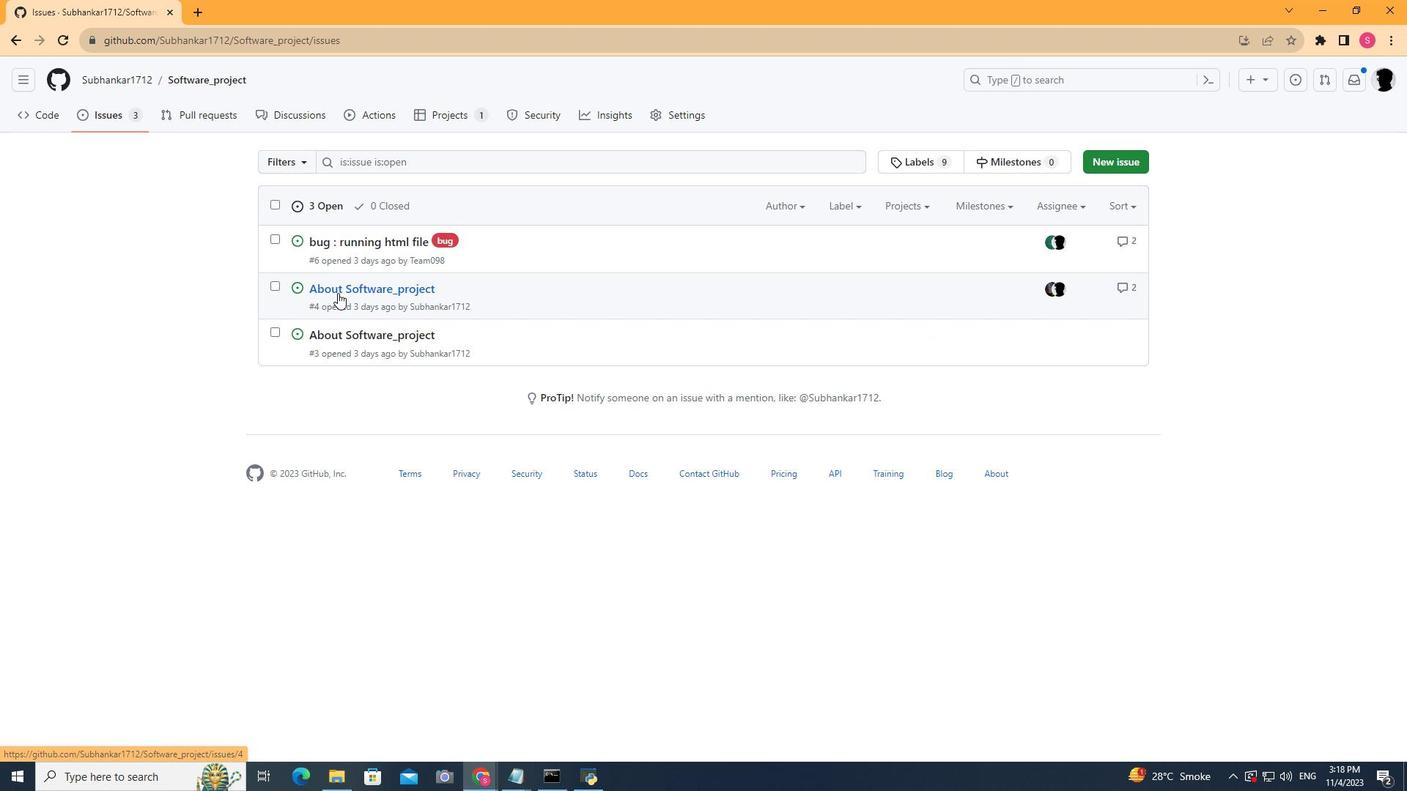
Action: Mouse moved to (393, 244)
Screenshot: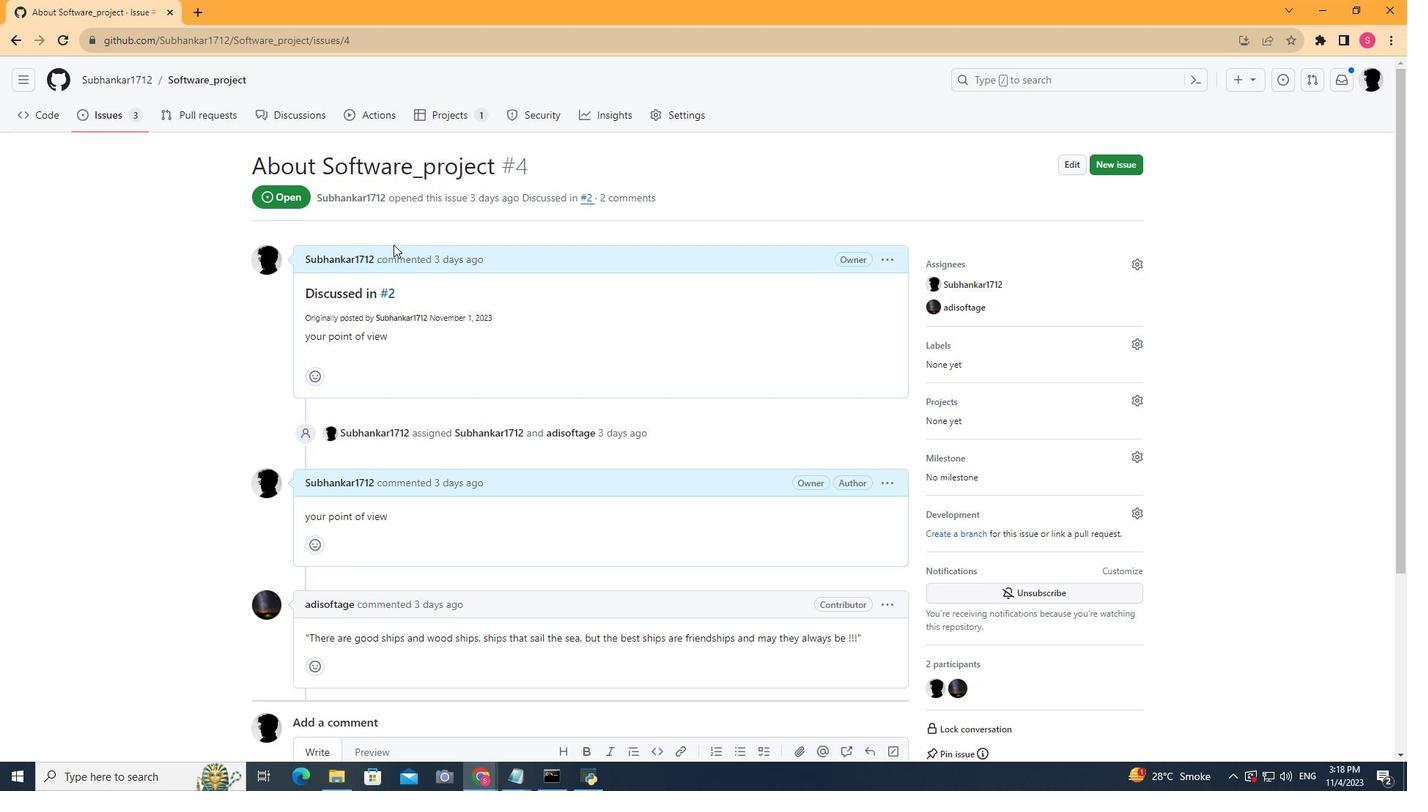 
Action: Mouse scrolled (393, 244) with delta (0, 0)
Screenshot: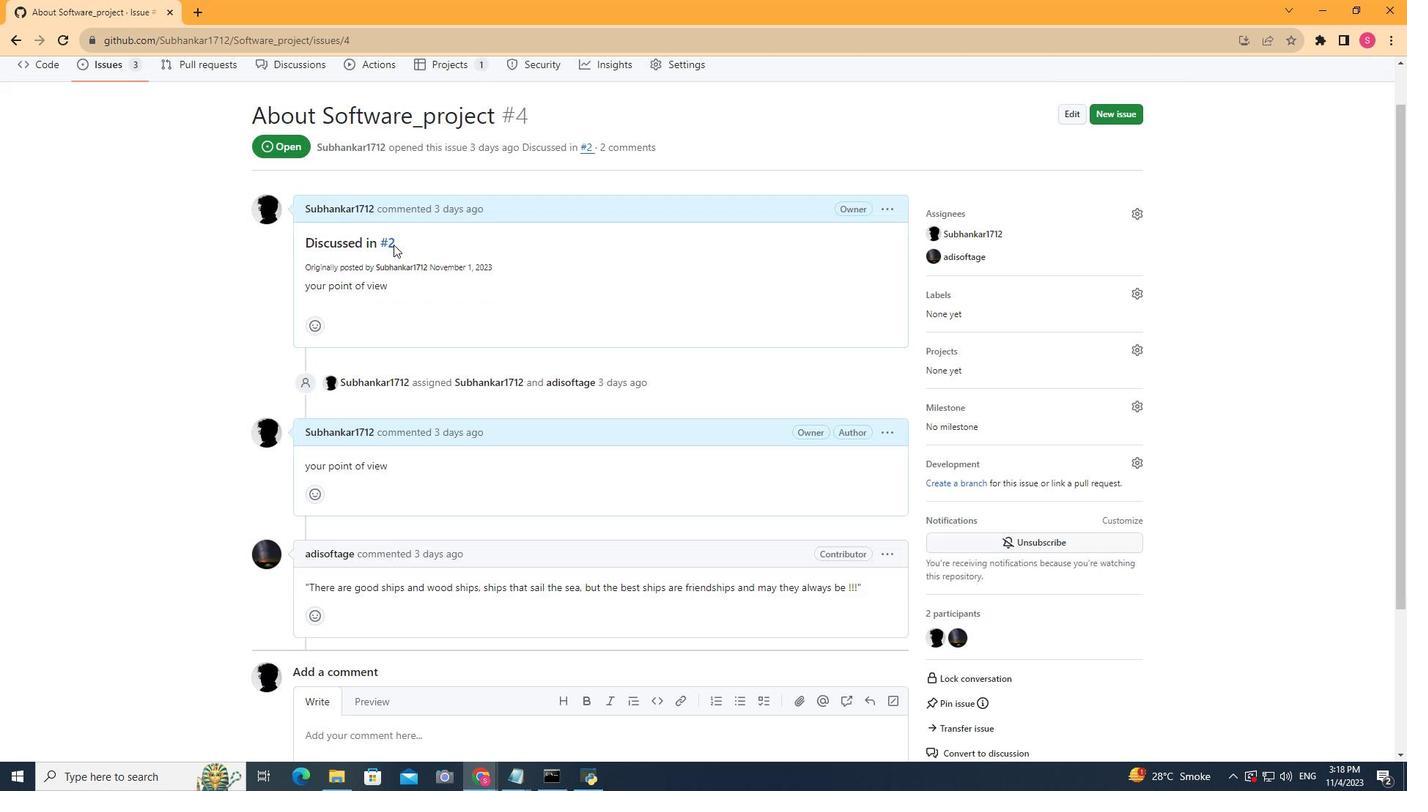 
Action: Mouse scrolled (393, 244) with delta (0, 0)
Screenshot: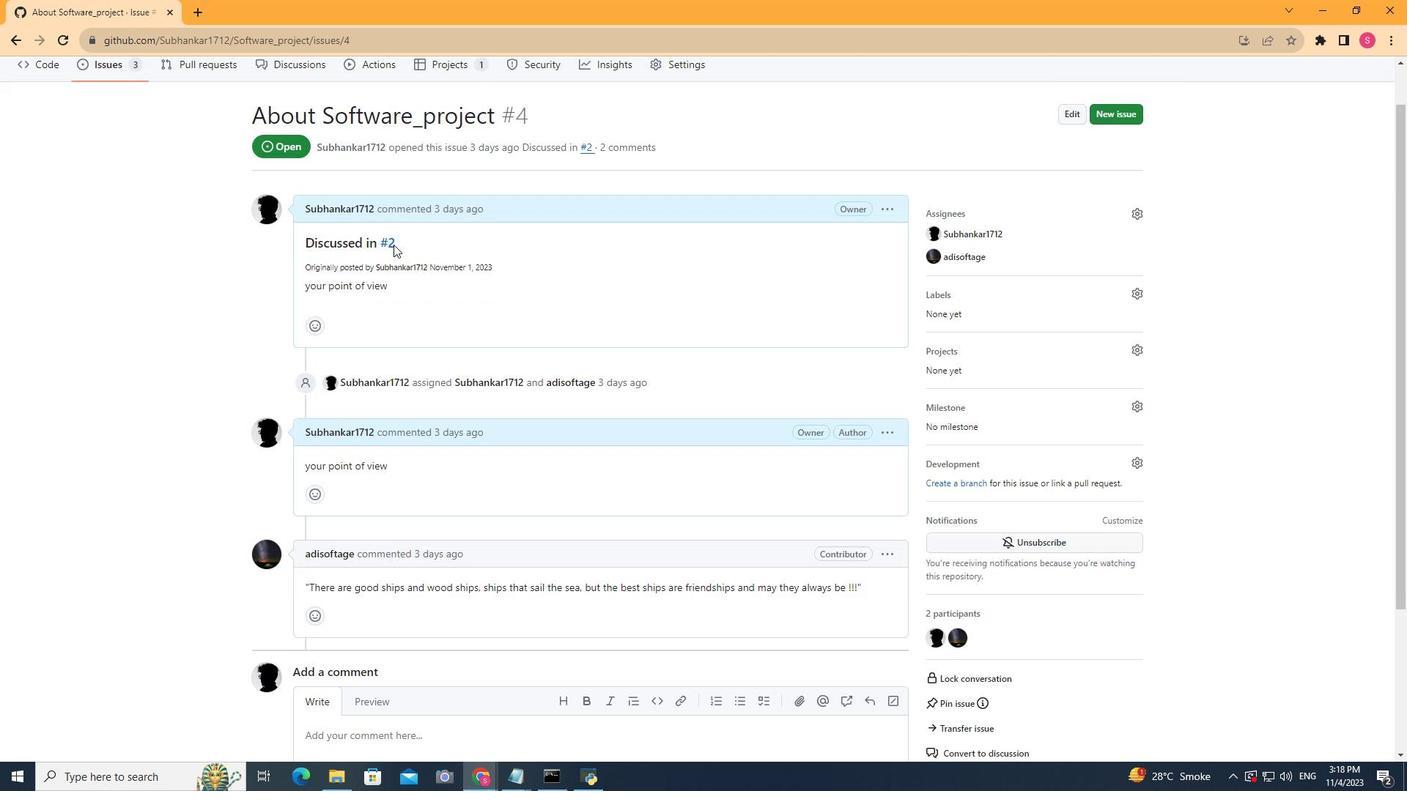 
Action: Mouse moved to (393, 244)
Screenshot: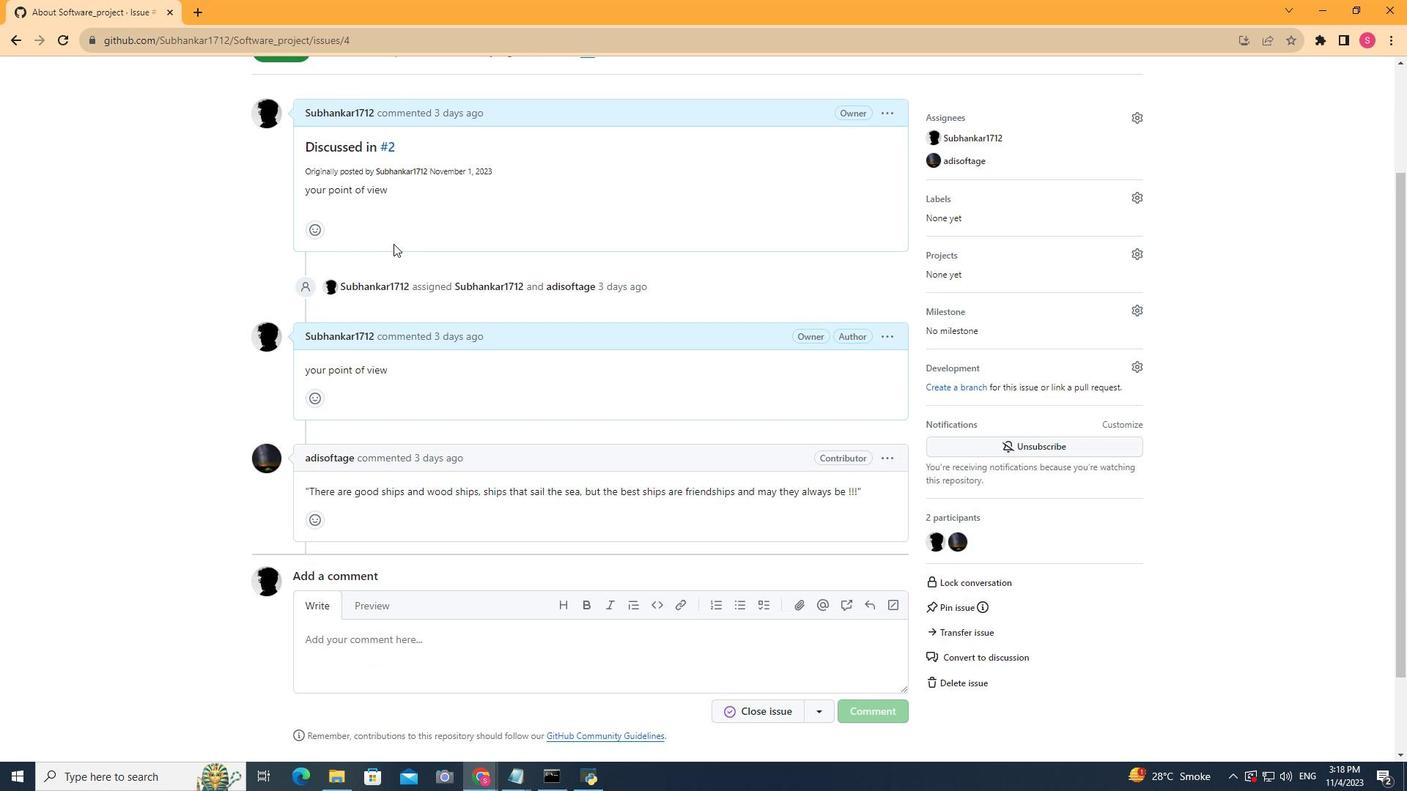
Action: Mouse scrolled (393, 243) with delta (0, 0)
Screenshot: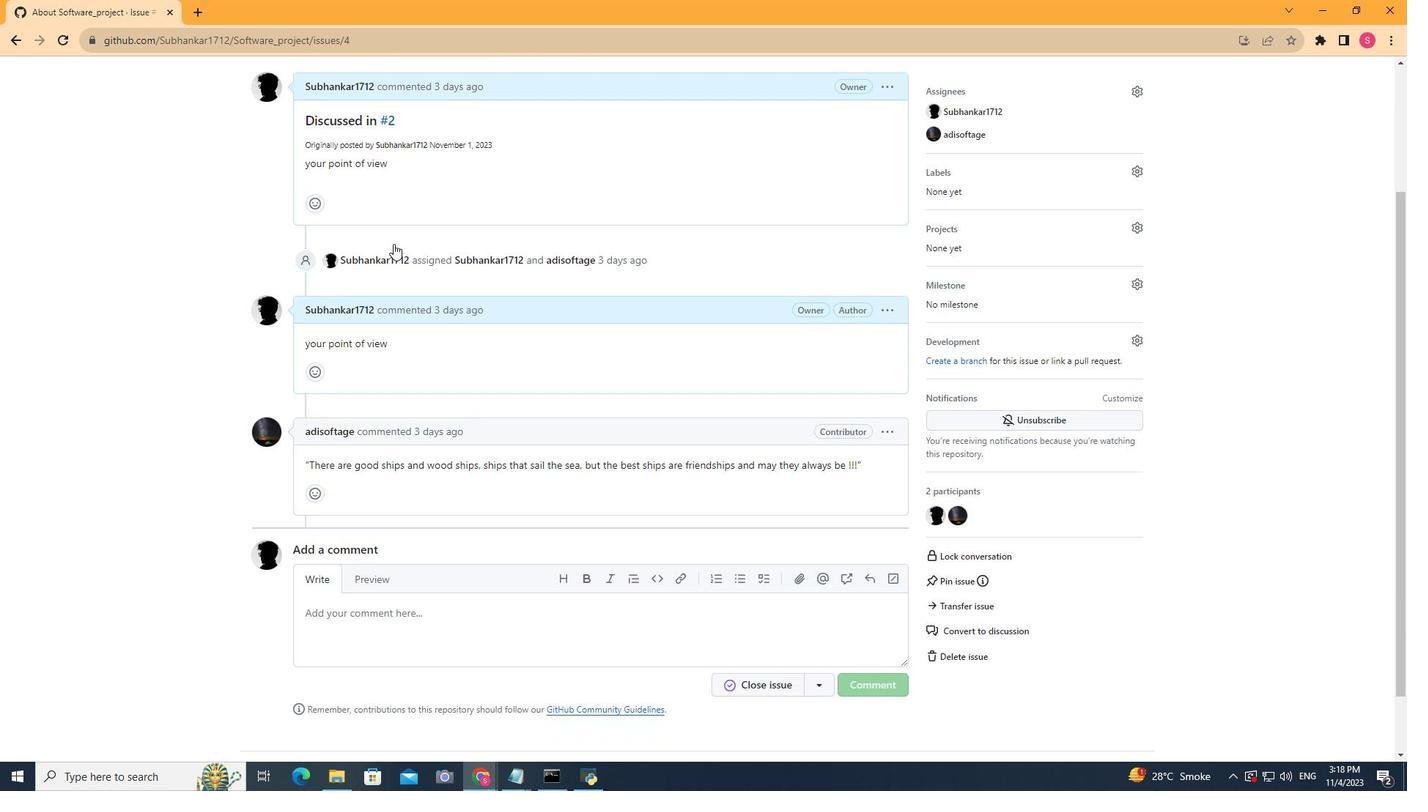 
Action: Mouse scrolled (393, 243) with delta (0, 0)
Screenshot: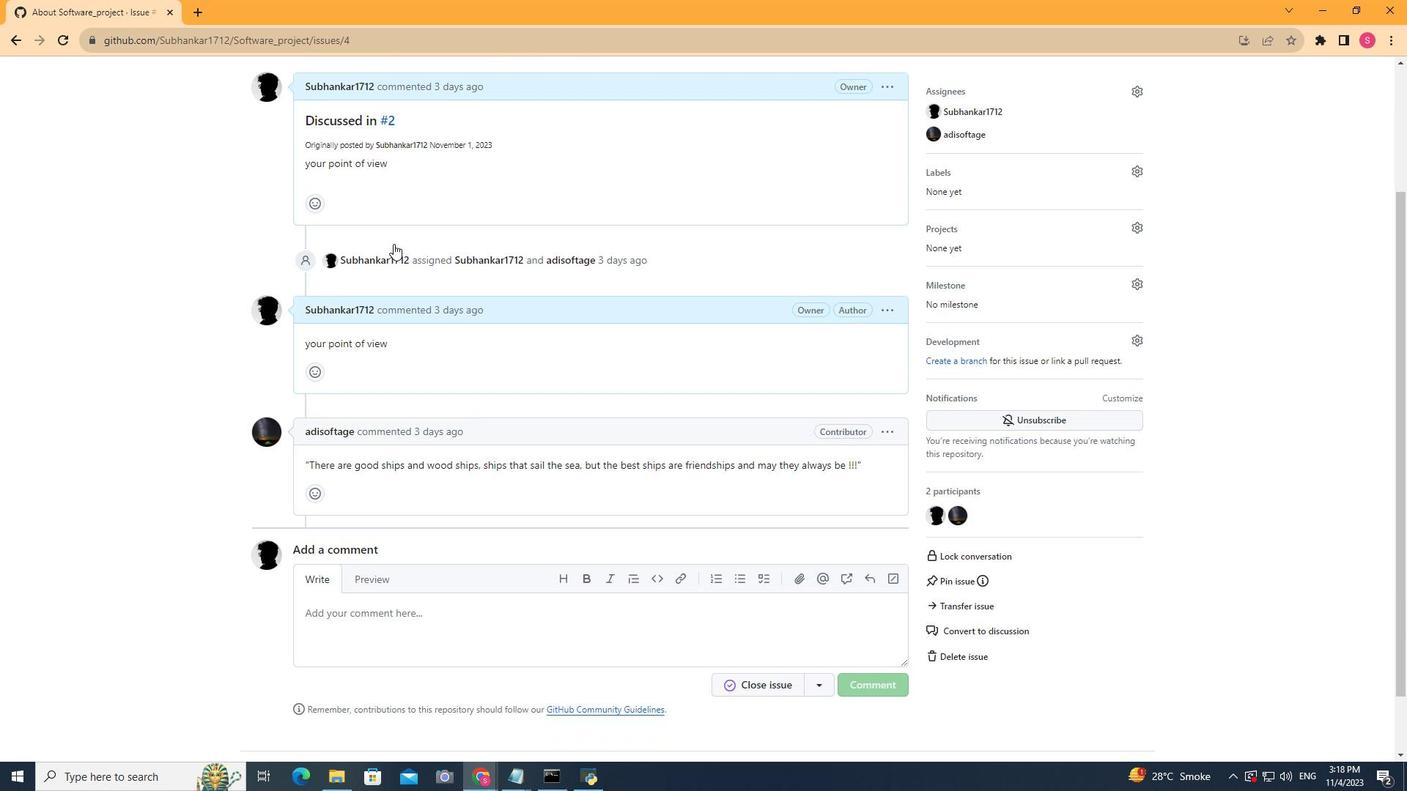 
Action: Mouse scrolled (393, 243) with delta (0, 0)
Screenshot: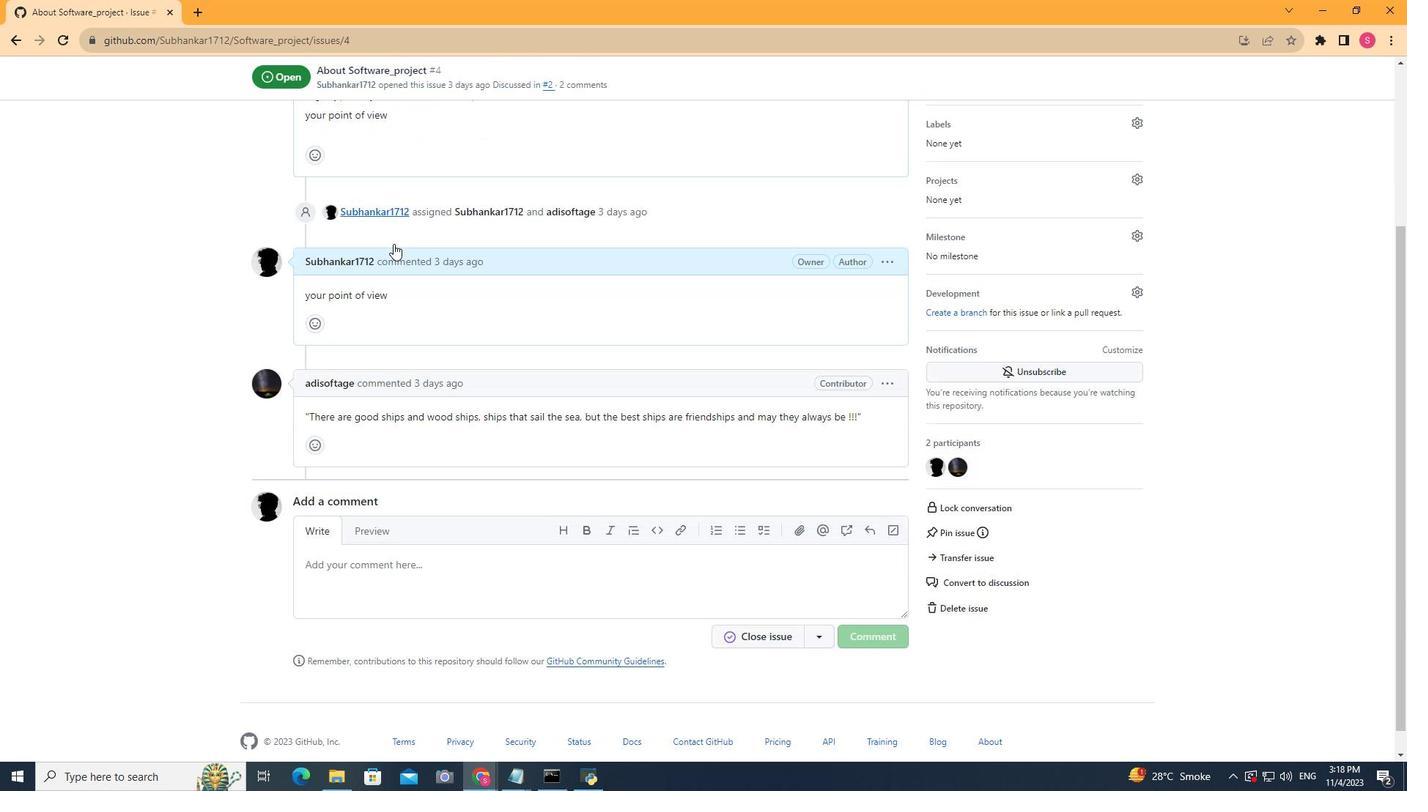 
Action: Mouse scrolled (393, 243) with delta (0, 0)
Screenshot: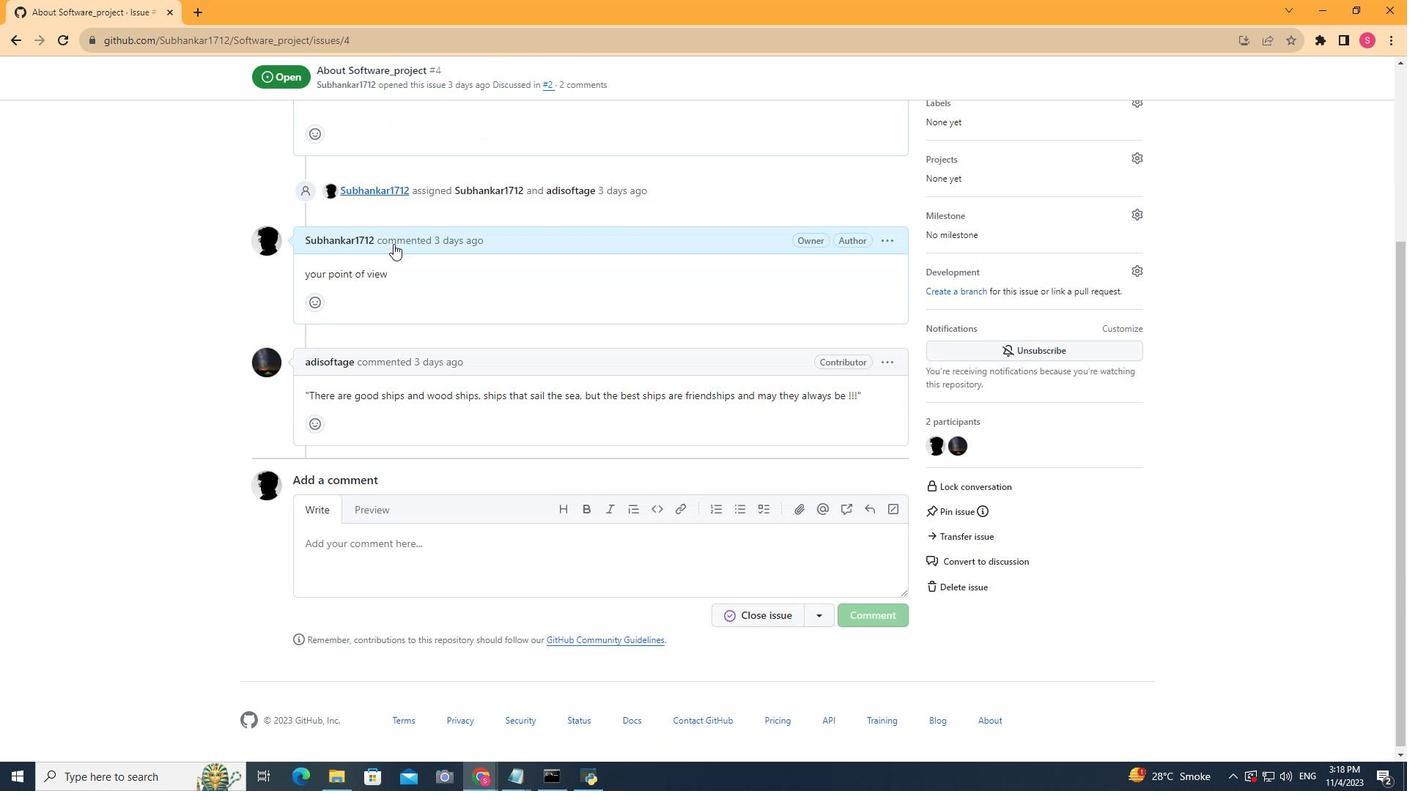 
Action: Mouse scrolled (393, 243) with delta (0, 0)
Screenshot: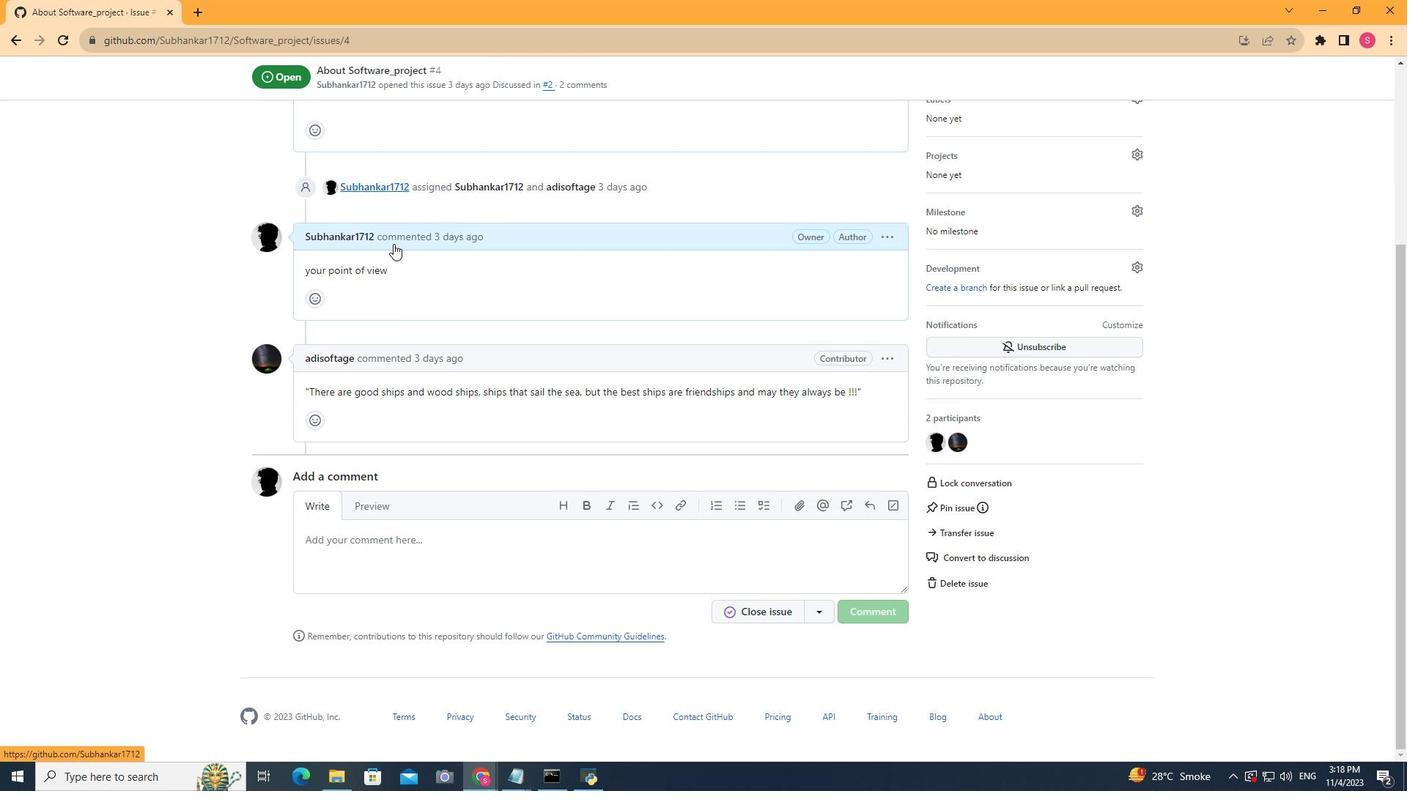 
Action: Mouse scrolled (393, 243) with delta (0, 0)
Screenshot: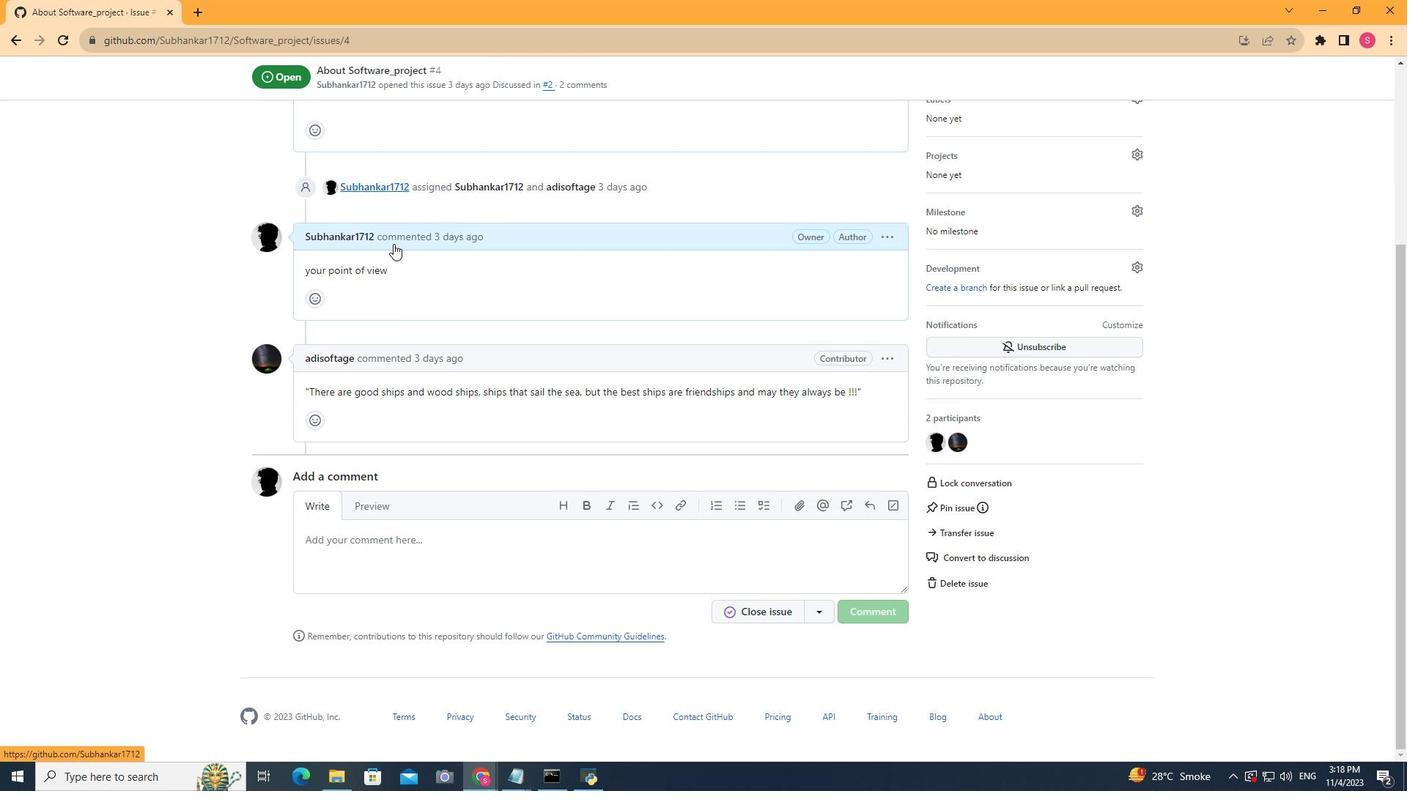 
Action: Mouse scrolled (393, 243) with delta (0, 0)
Screenshot: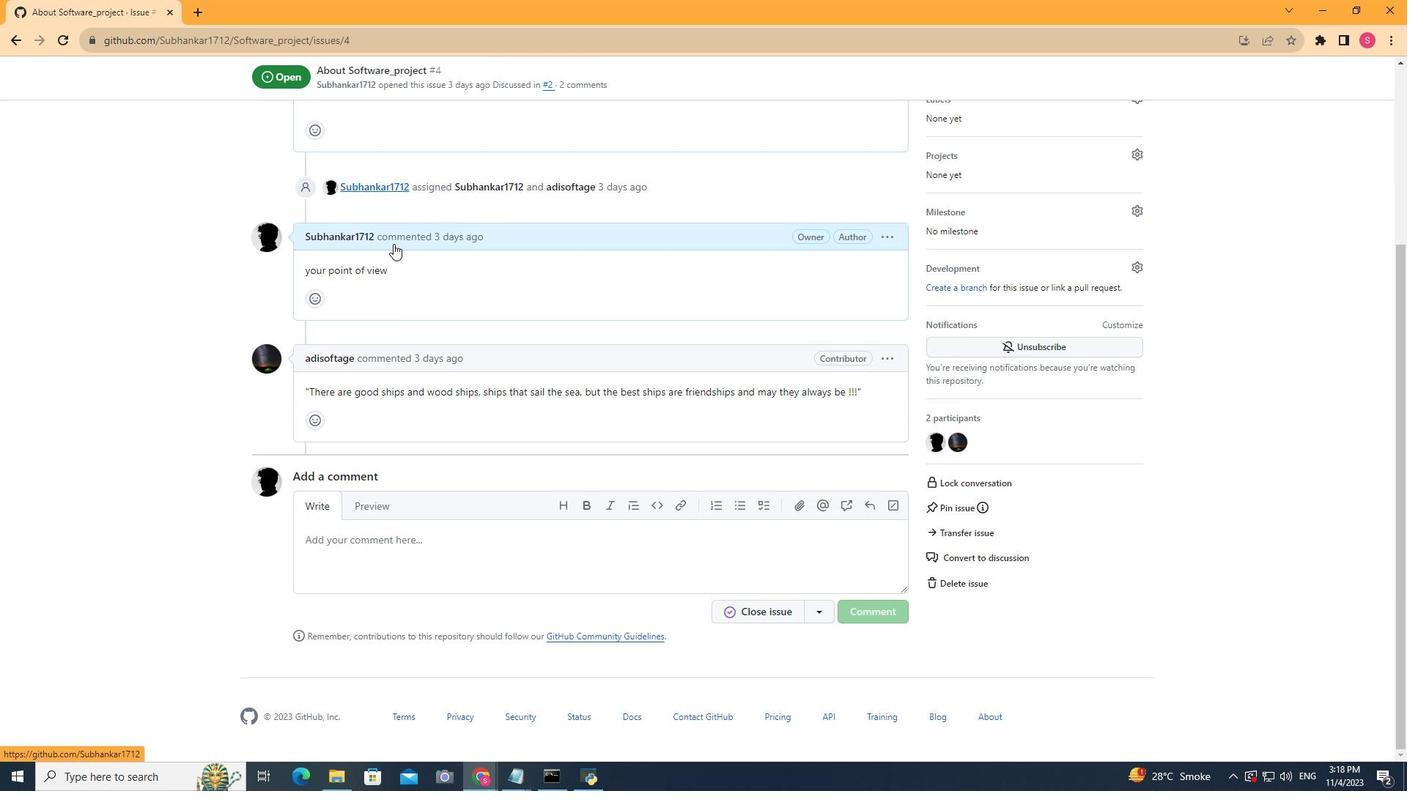 
Action: Mouse moved to (313, 424)
Screenshot: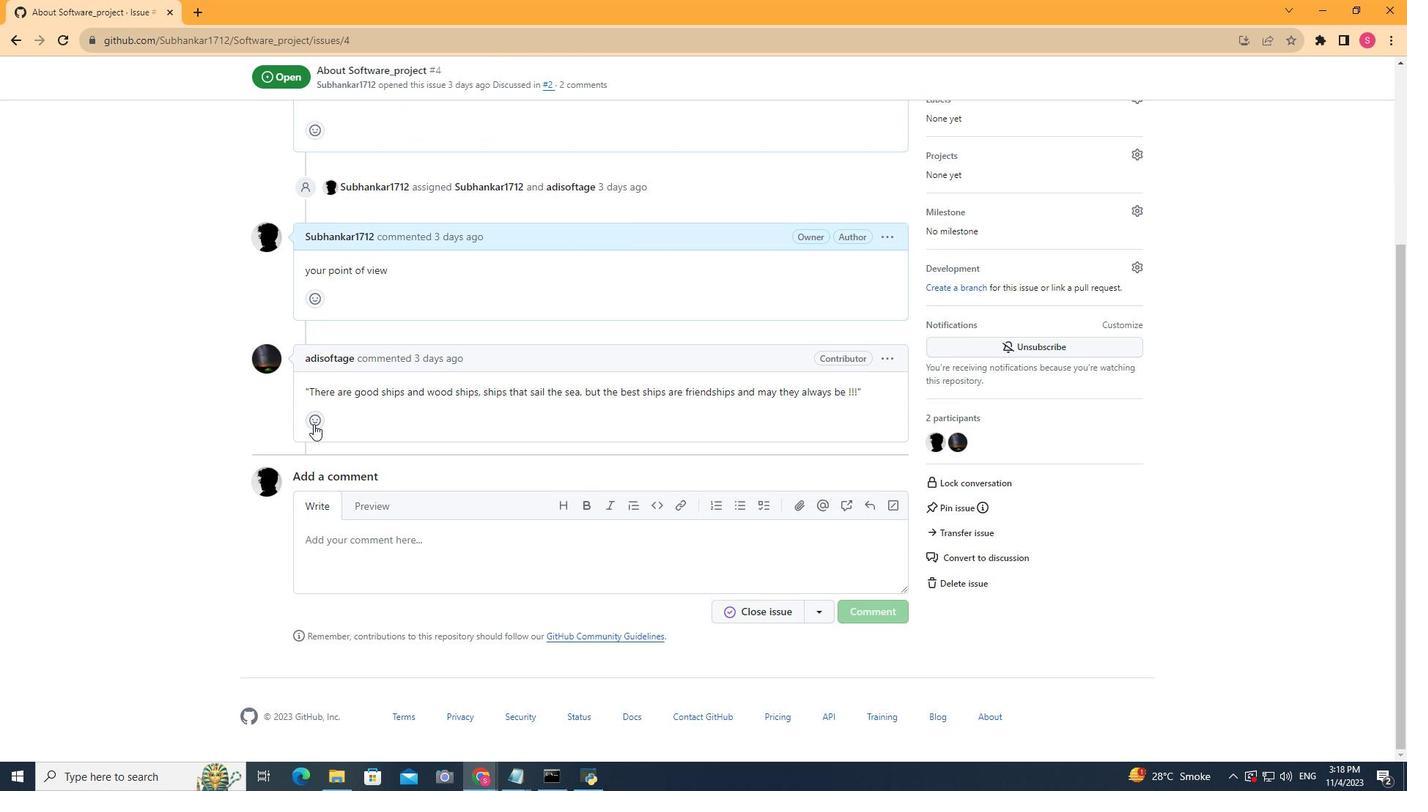 
Action: Mouse pressed left at (313, 424)
Screenshot: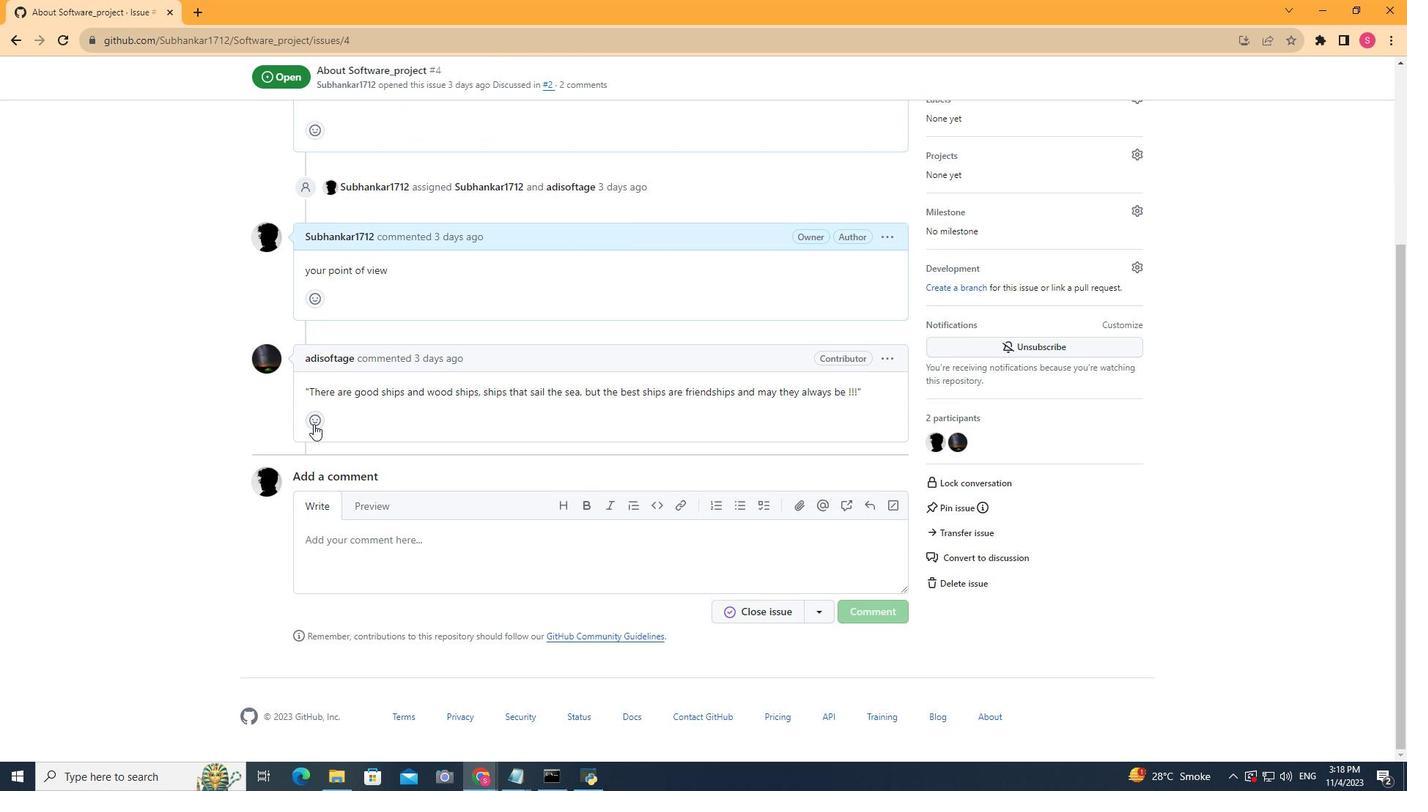 
Action: Mouse moved to (452, 387)
Screenshot: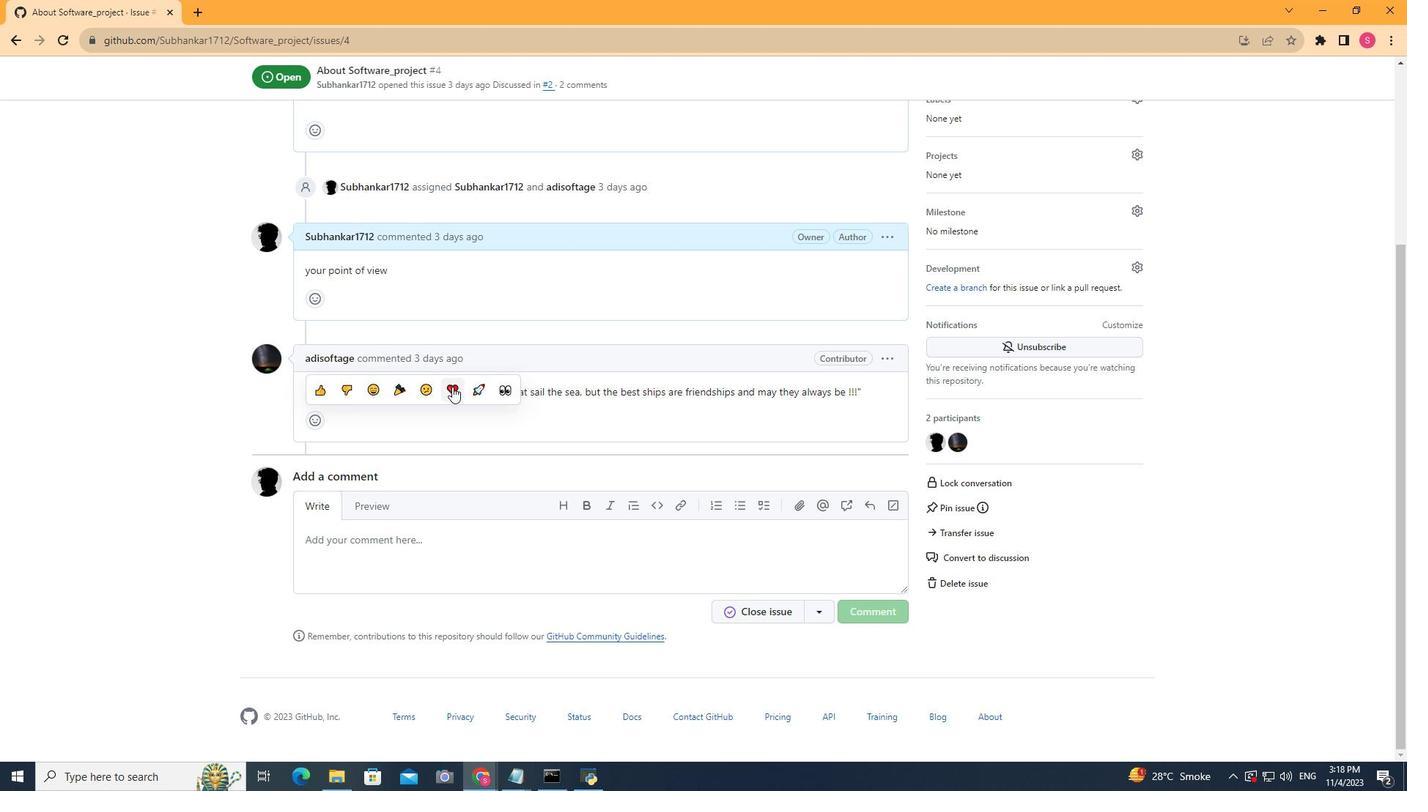 
Action: Mouse pressed left at (452, 387)
Screenshot: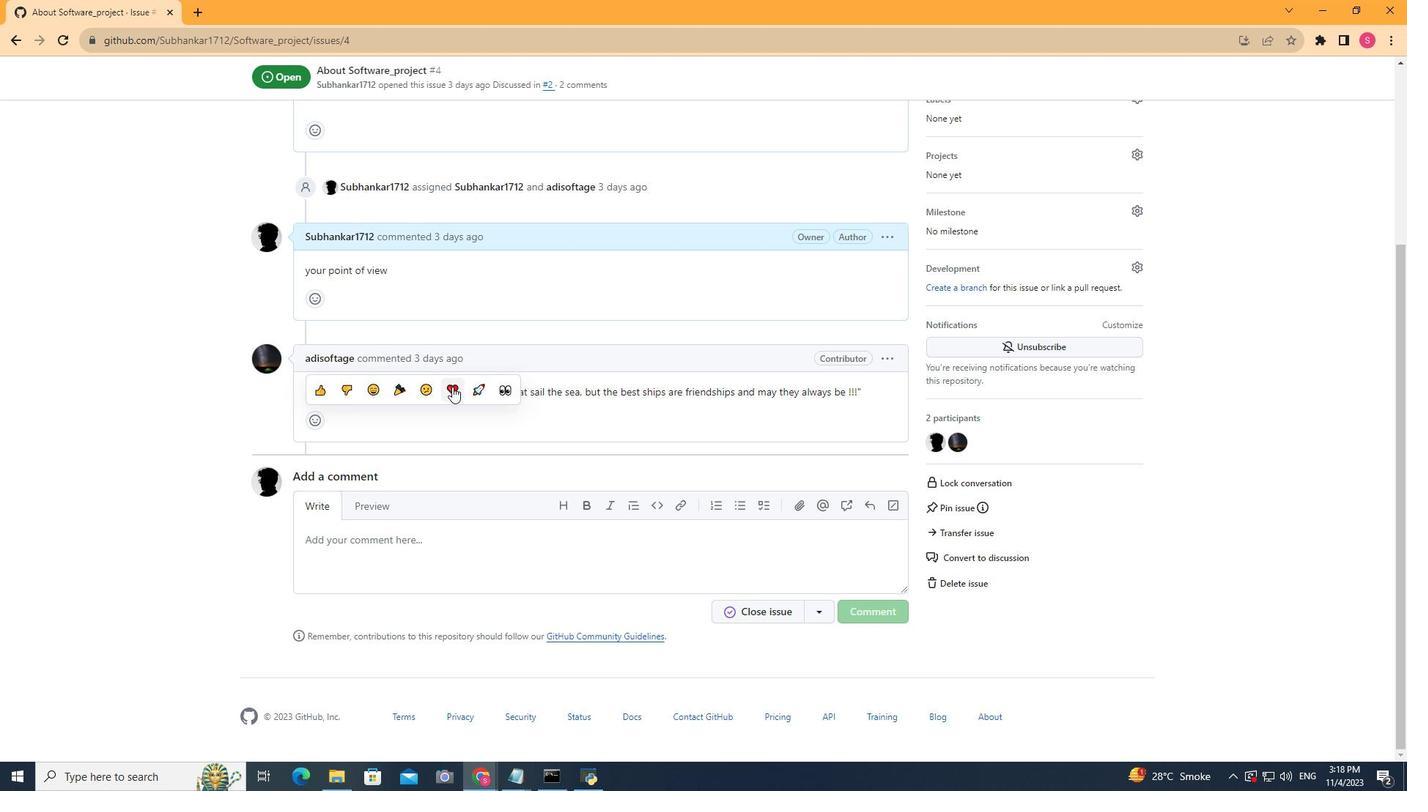 
Action: Mouse pressed left at (452, 387)
Screenshot: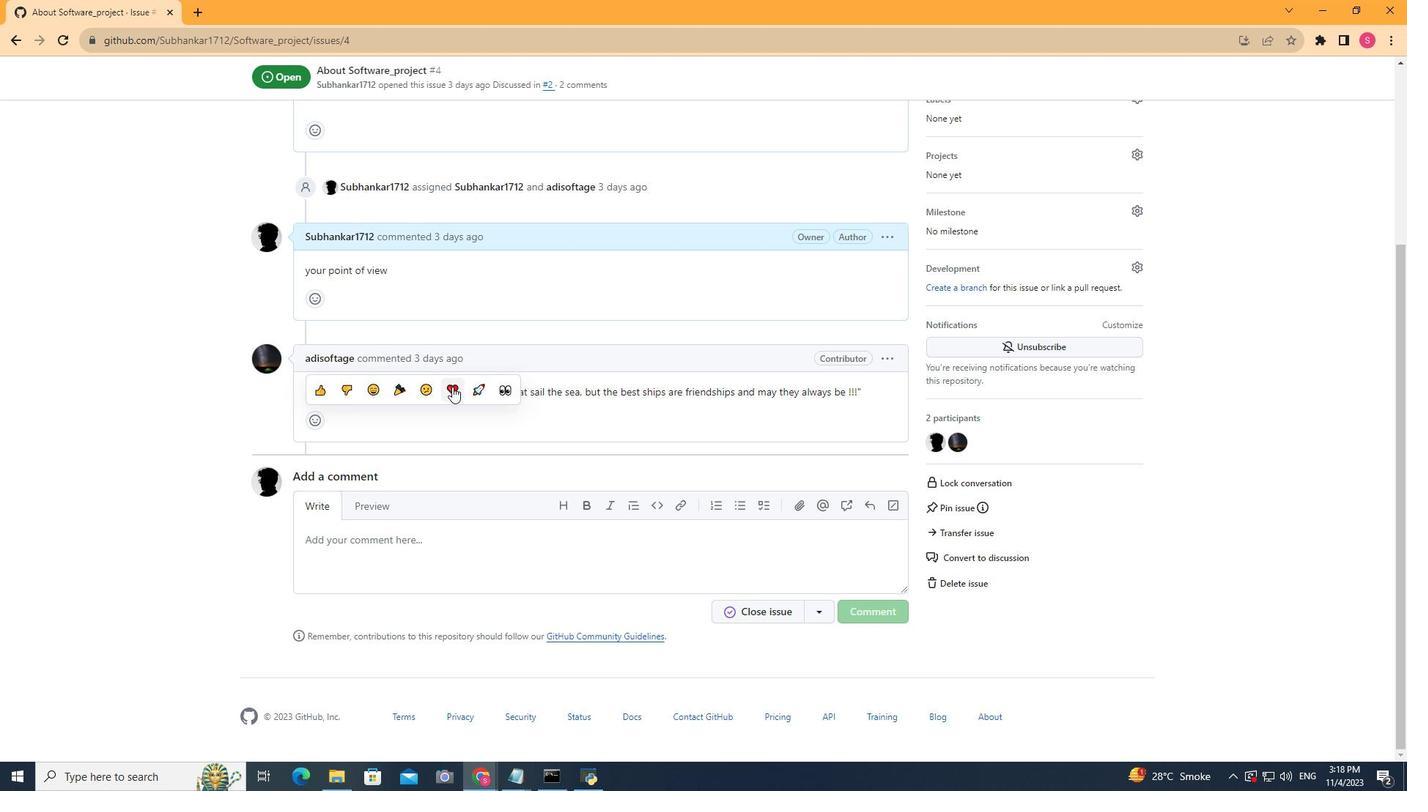 
Action: Mouse moved to (435, 456)
Screenshot: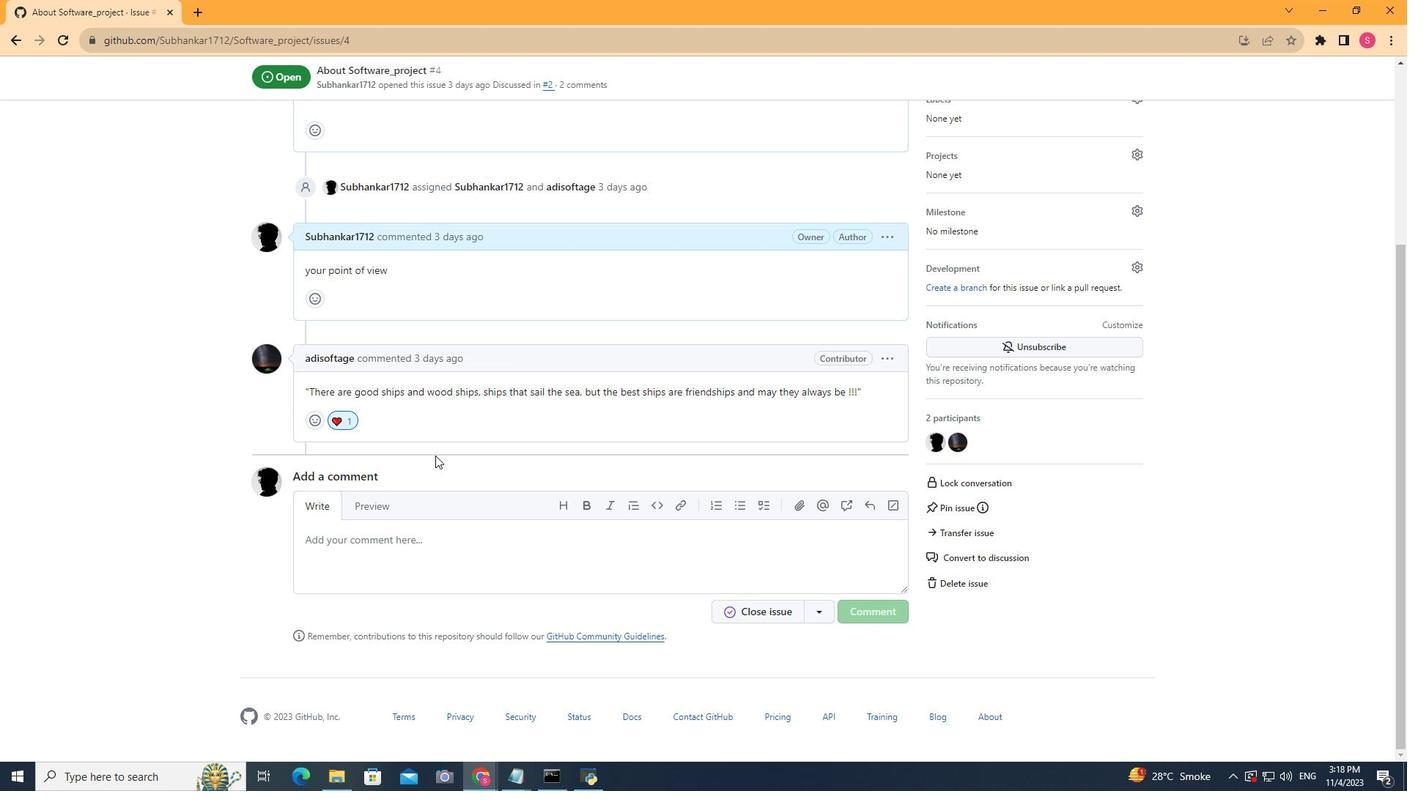 
Action: Mouse scrolled (435, 455) with delta (0, 0)
Screenshot: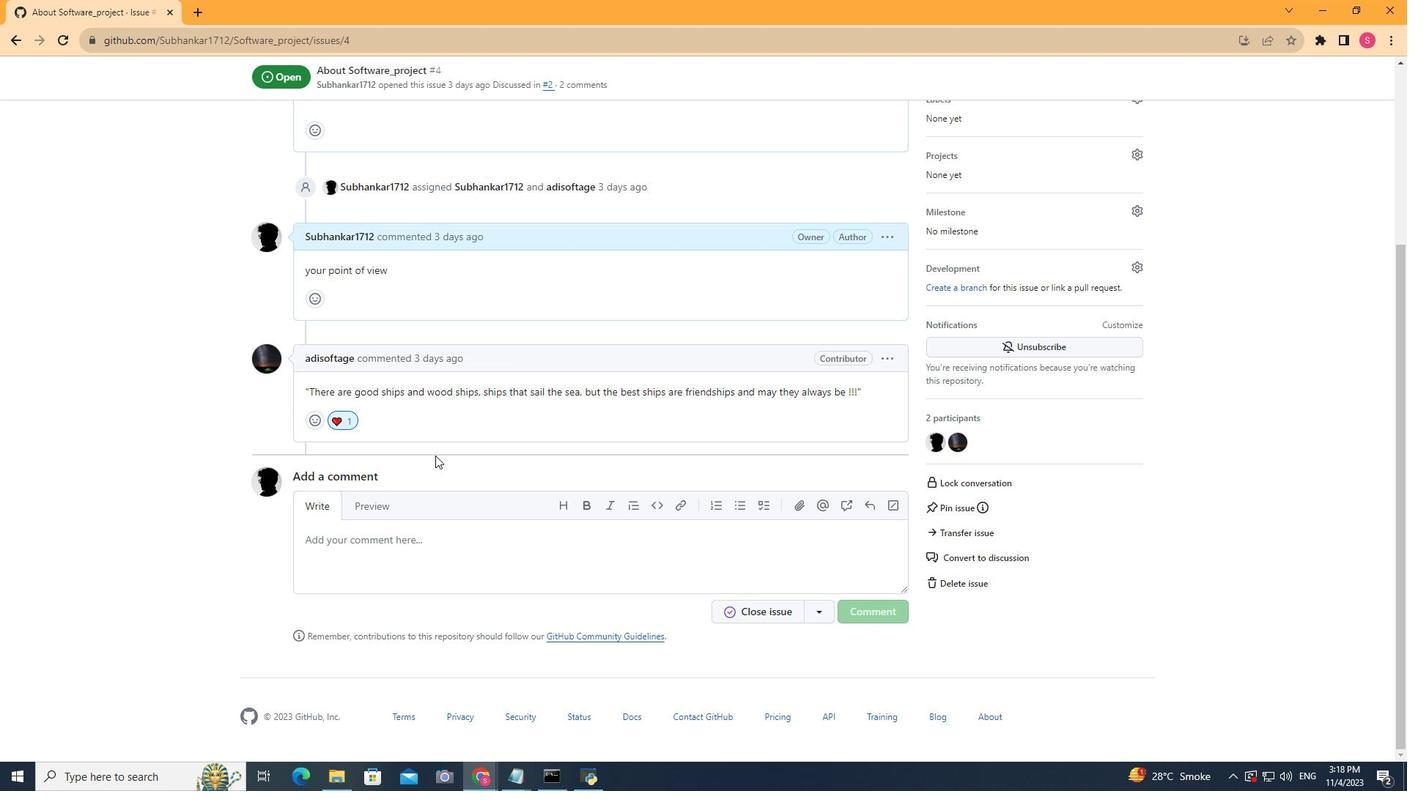 
Action: Mouse scrolled (435, 455) with delta (0, 0)
Screenshot: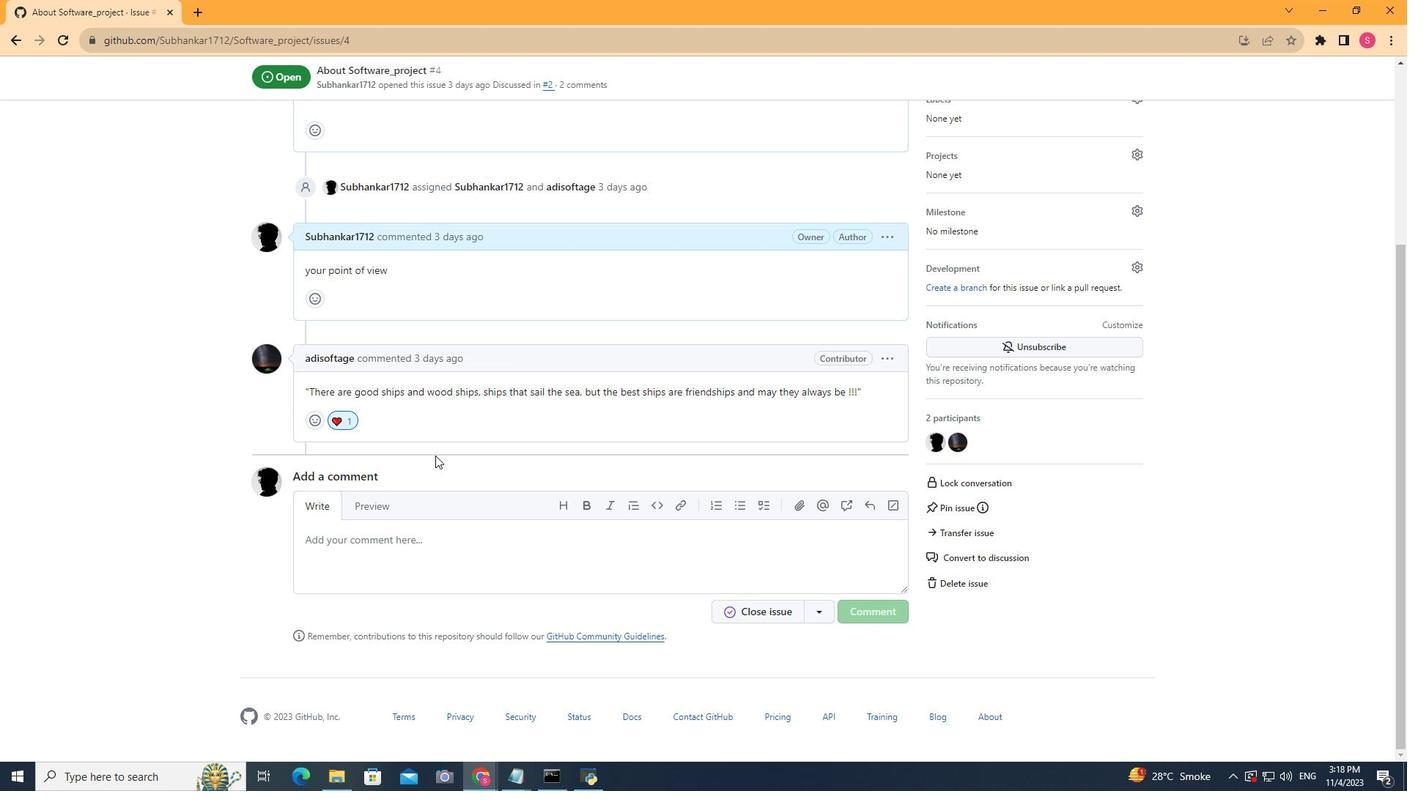 
Action: Mouse scrolled (435, 455) with delta (0, 0)
Screenshot: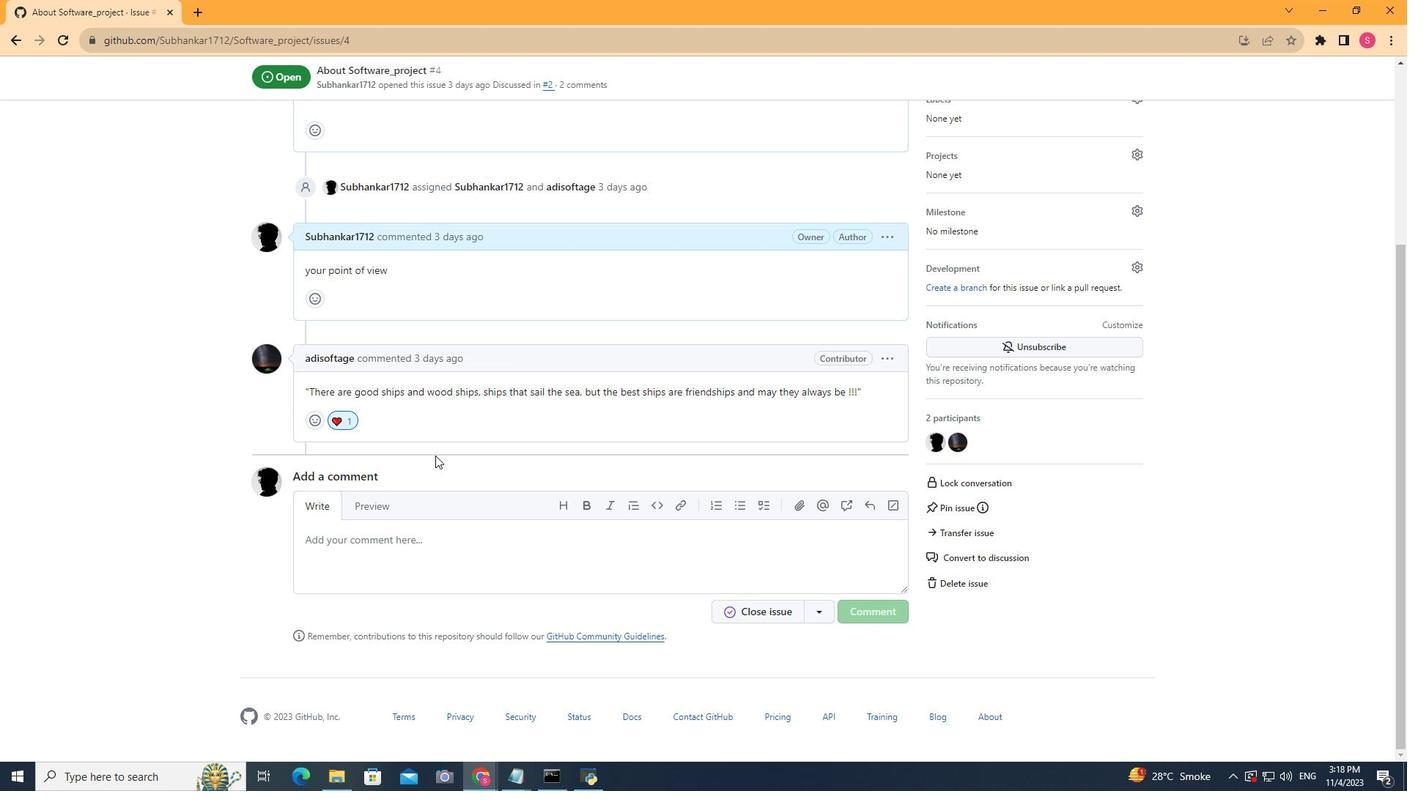 
Action: Mouse scrolled (435, 455) with delta (0, 0)
Screenshot: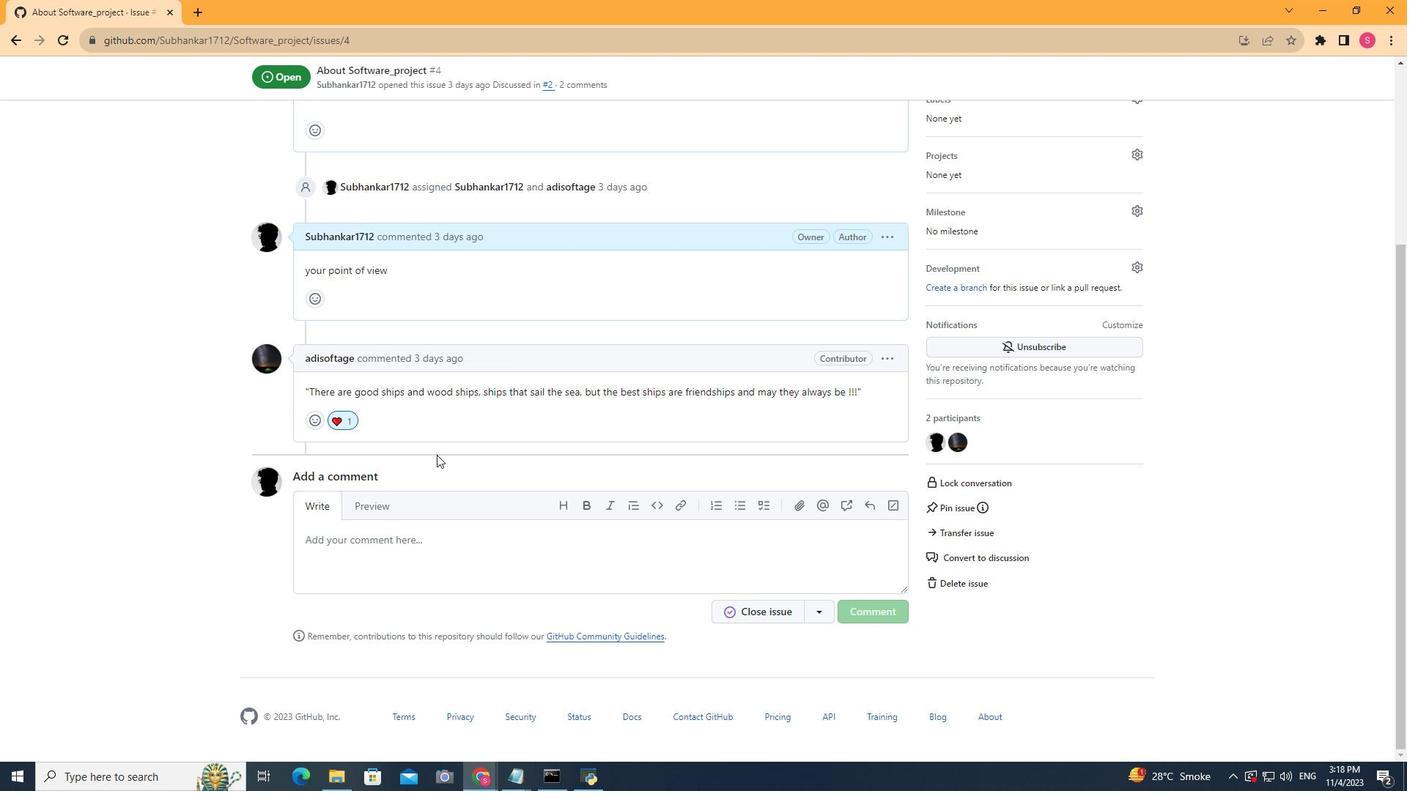 
Action: Mouse moved to (437, 455)
Screenshot: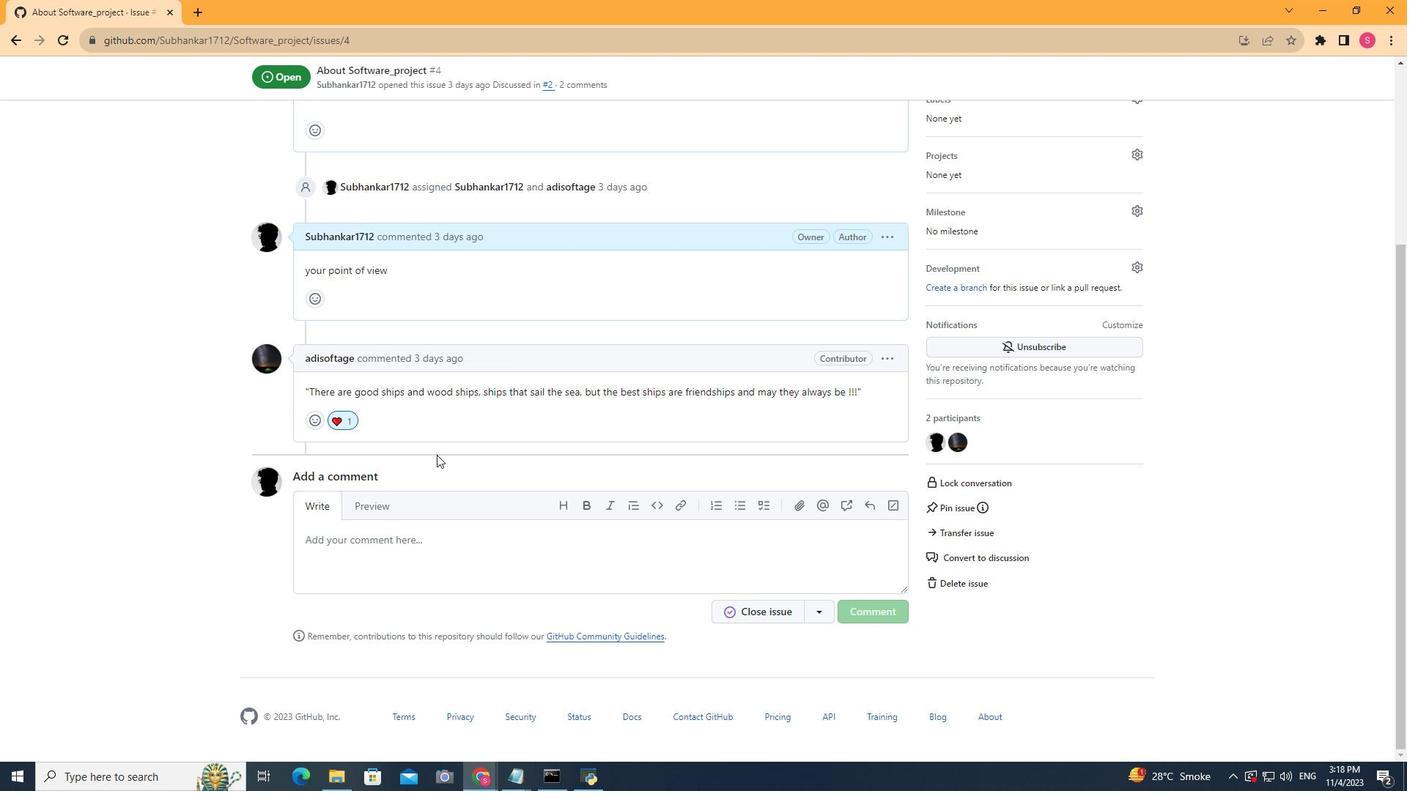 
Action: Mouse scrolled (437, 454) with delta (0, 0)
Screenshot: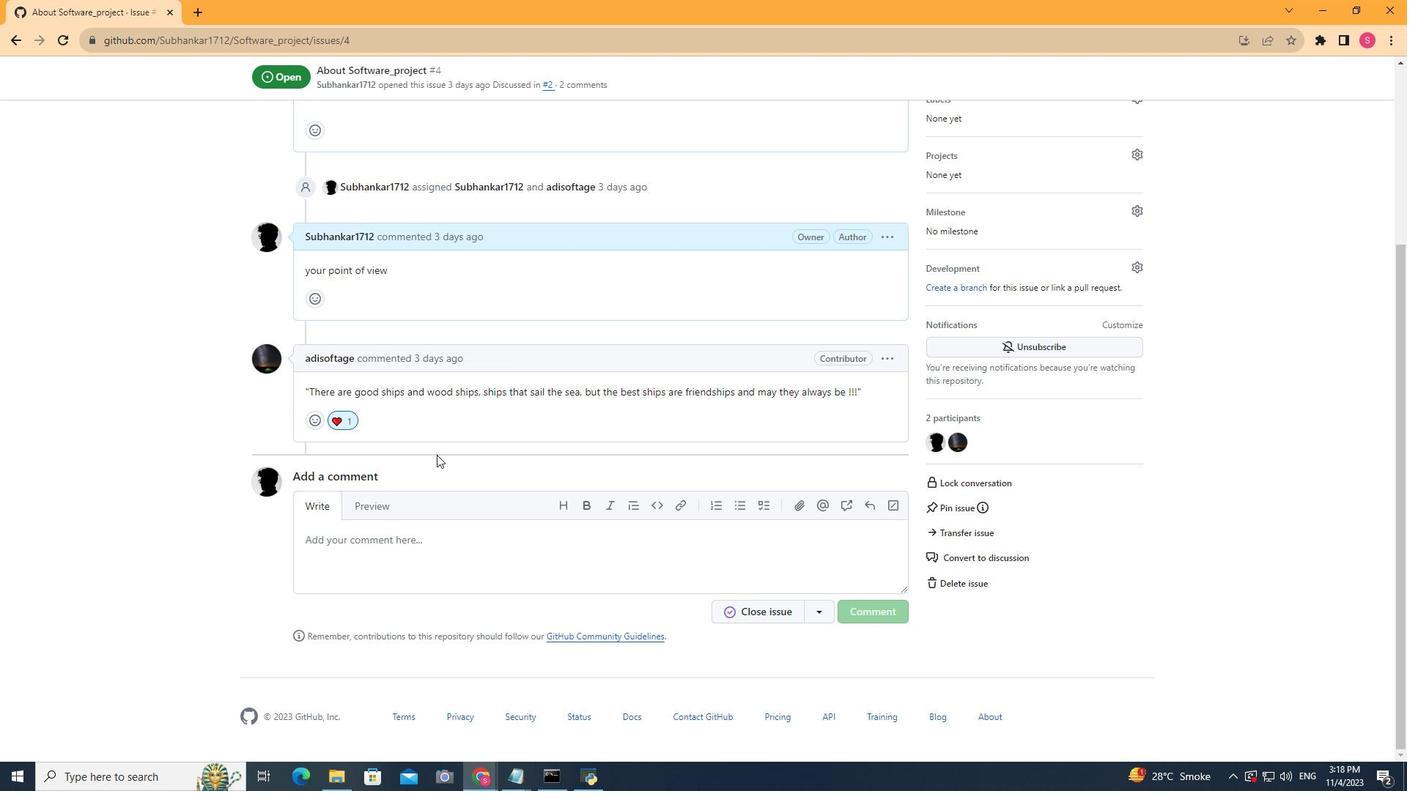 
Action: Mouse moved to (439, 453)
Screenshot: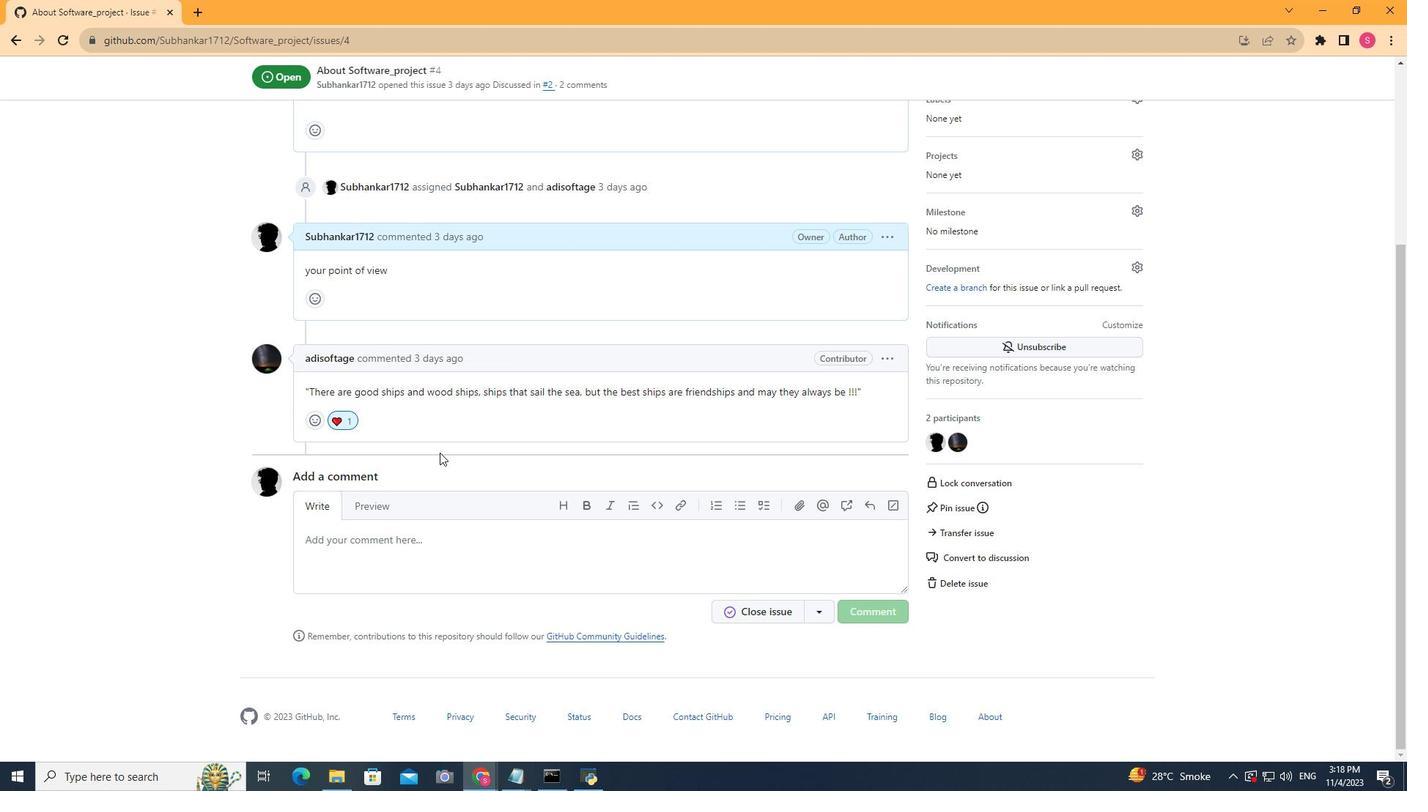 
Action: Mouse scrolled (439, 453) with delta (0, 0)
Screenshot: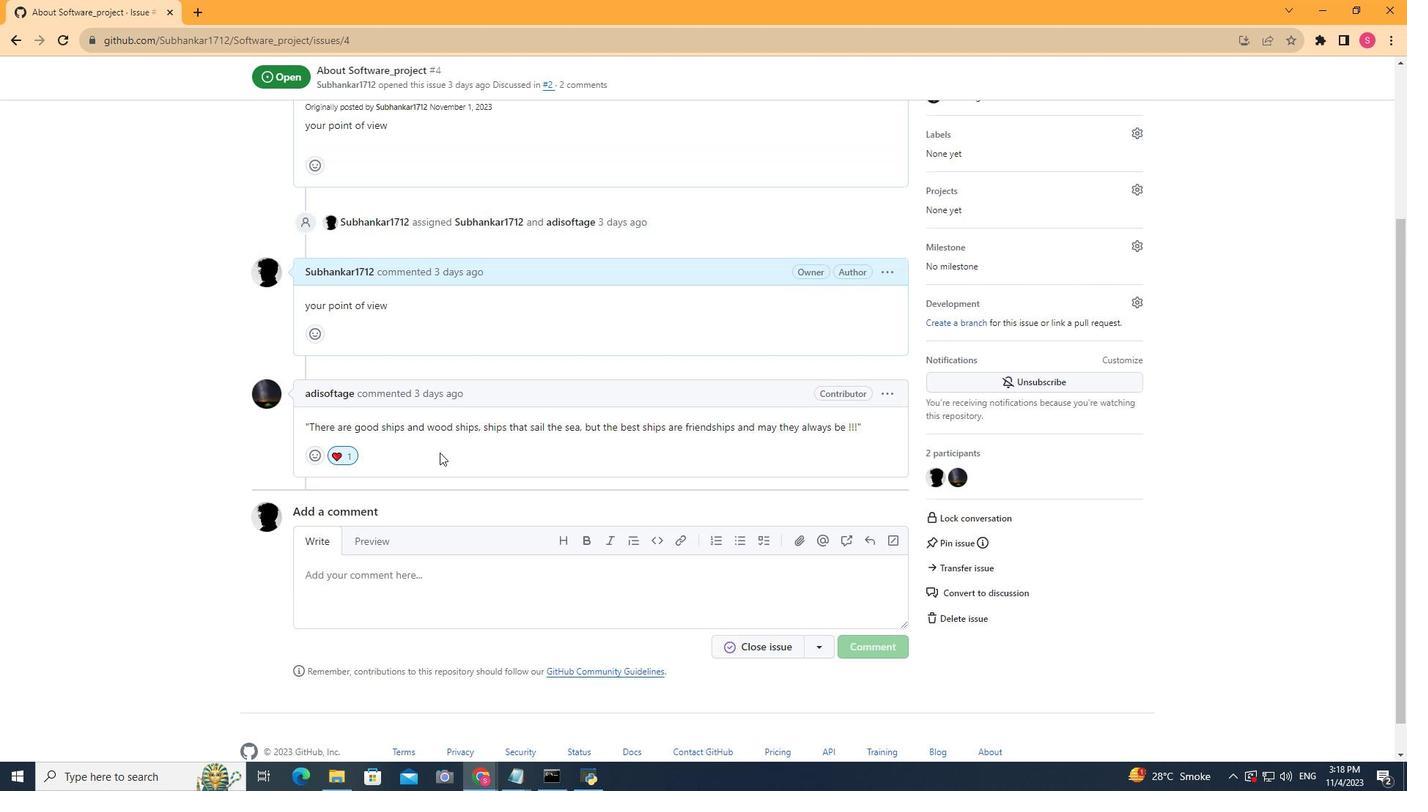 
Action: Mouse scrolled (439, 453) with delta (0, 0)
Screenshot: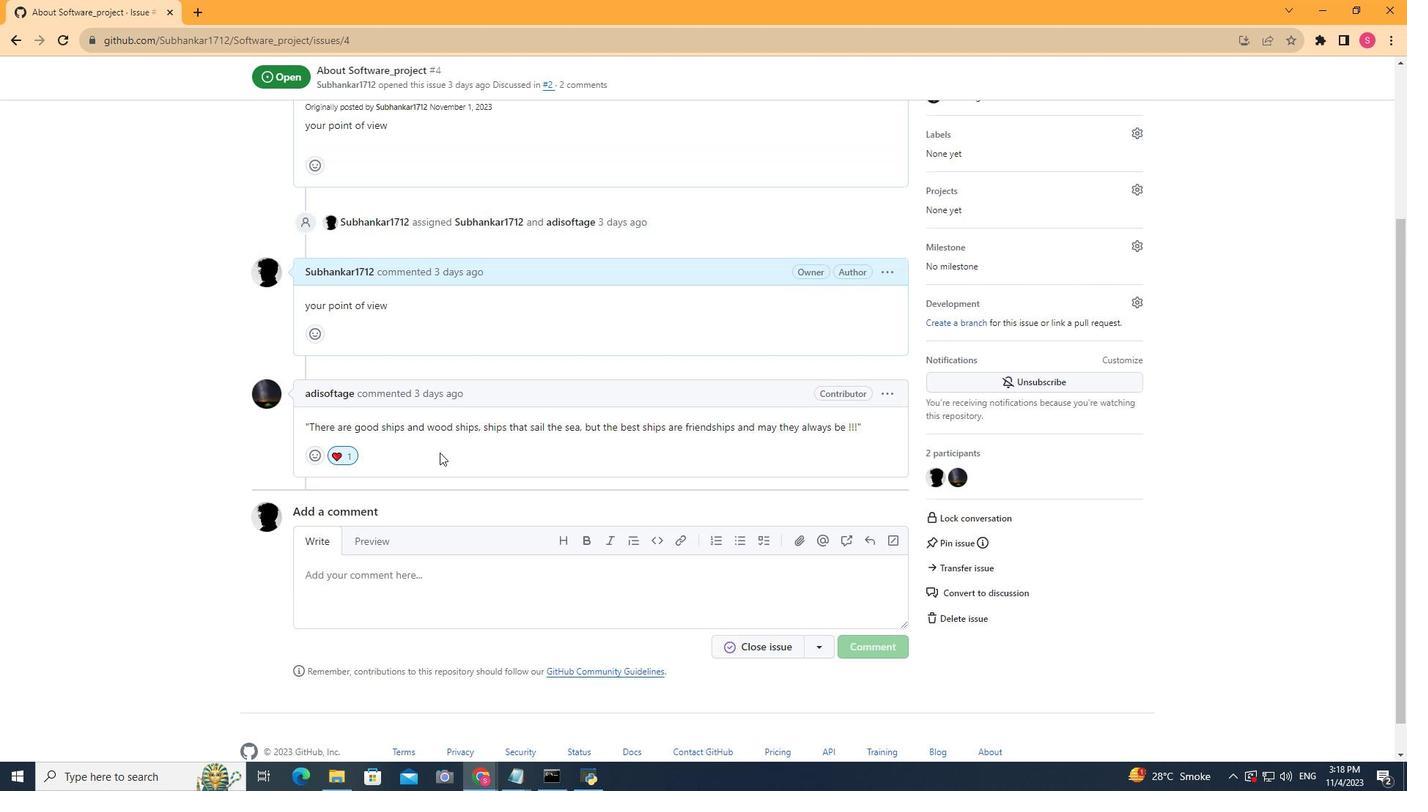 
Action: Mouse scrolled (439, 453) with delta (0, 0)
Screenshot: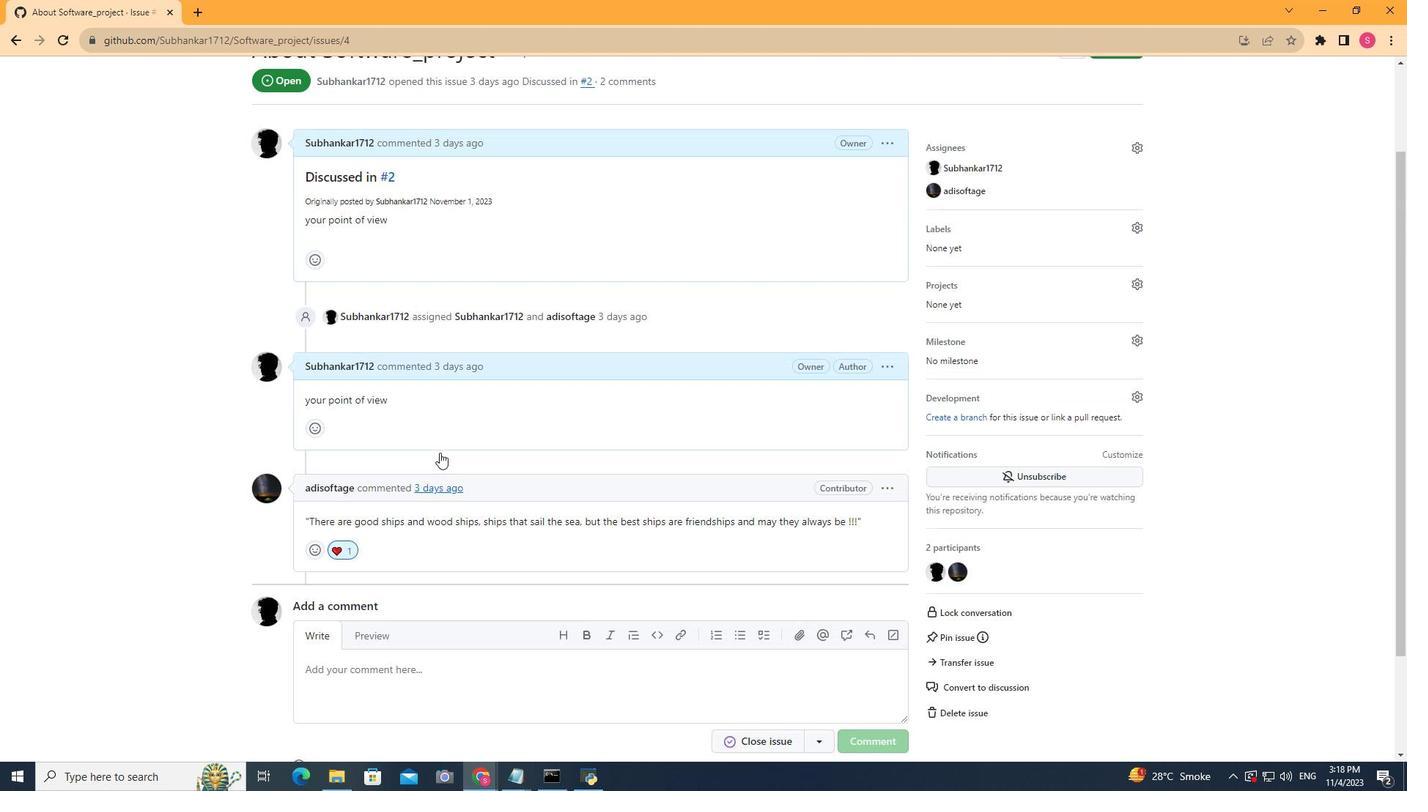 
Action: Mouse scrolled (439, 452) with delta (0, 0)
Screenshot: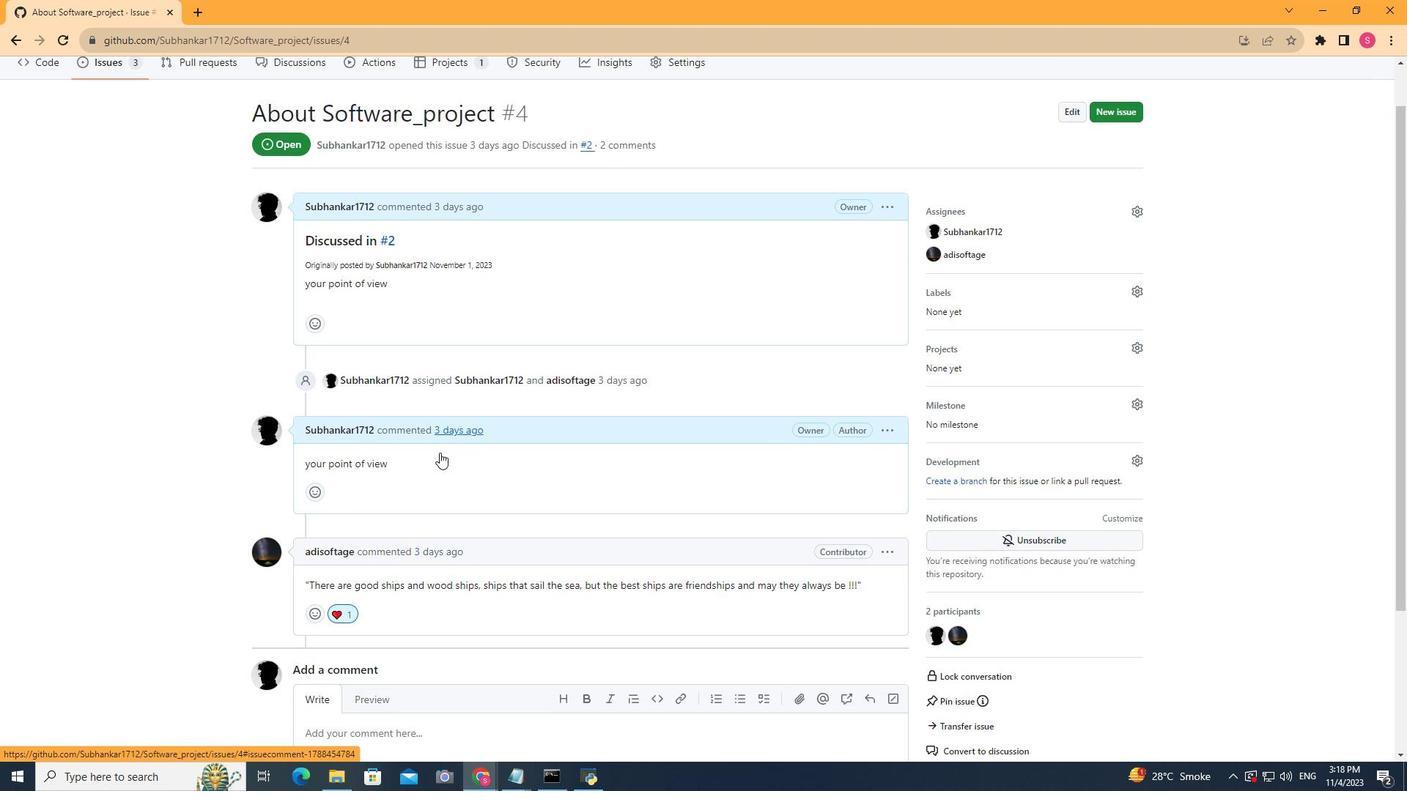 
Action: Mouse scrolled (439, 452) with delta (0, 0)
Screenshot: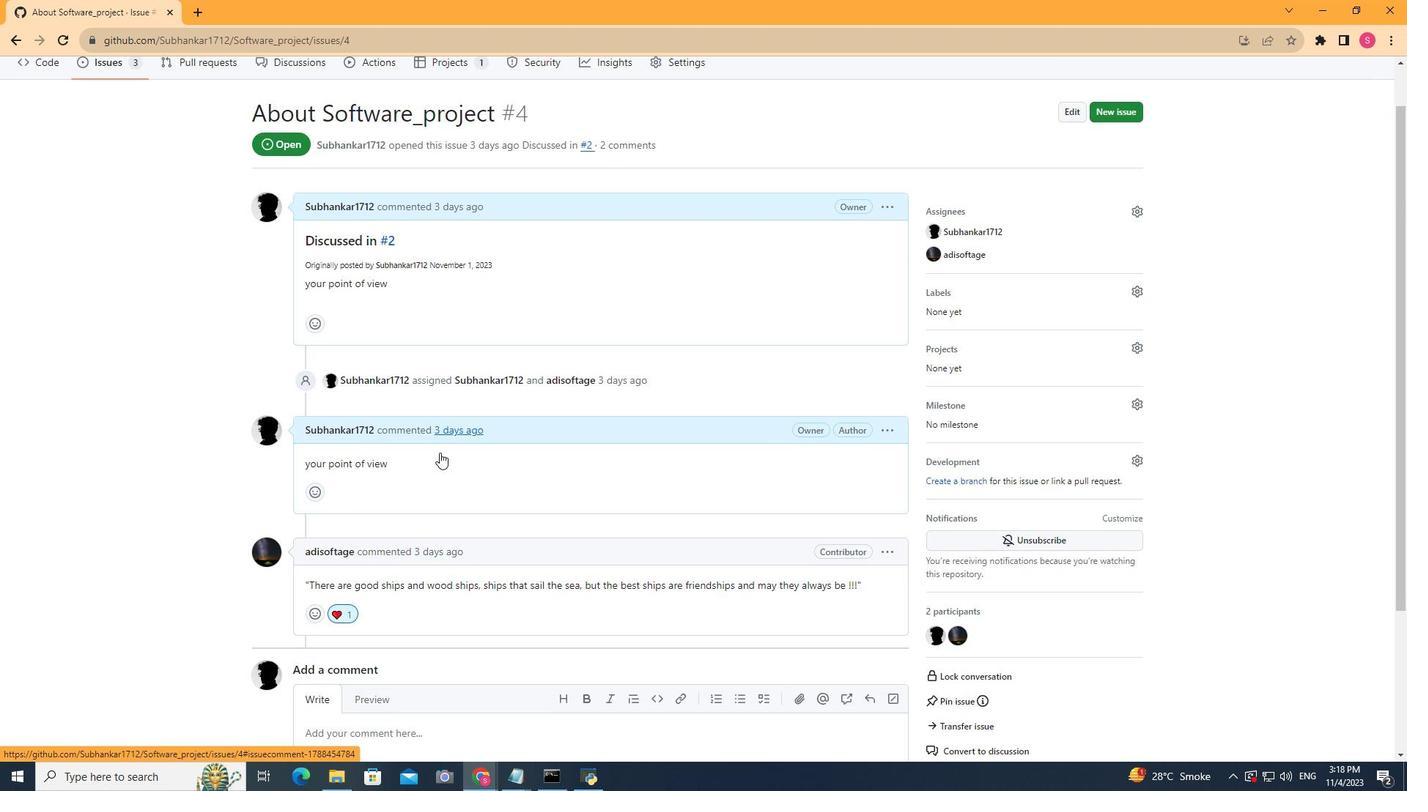 
Action: Mouse scrolled (439, 452) with delta (0, 0)
Screenshot: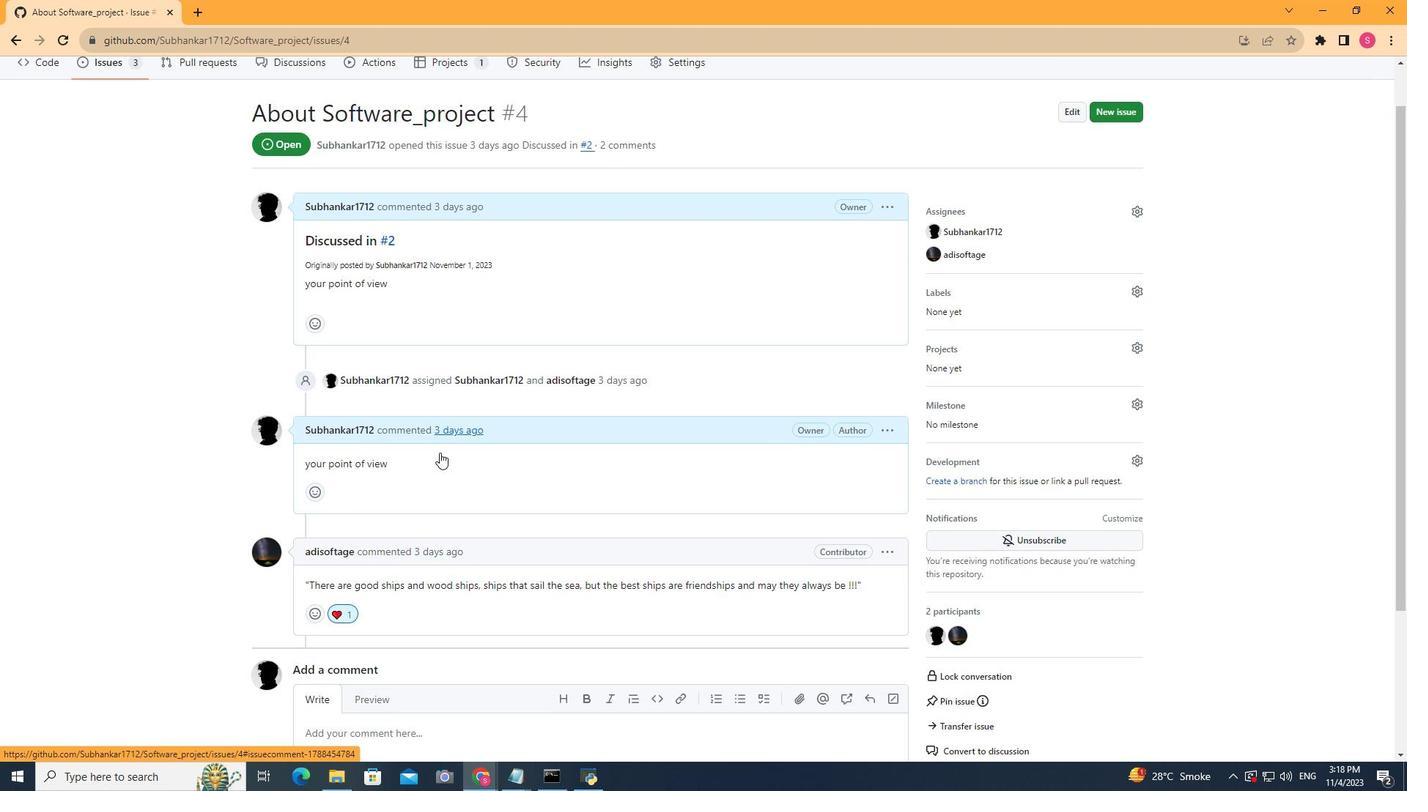 
Action: Mouse scrolled (439, 452) with delta (0, 0)
Screenshot: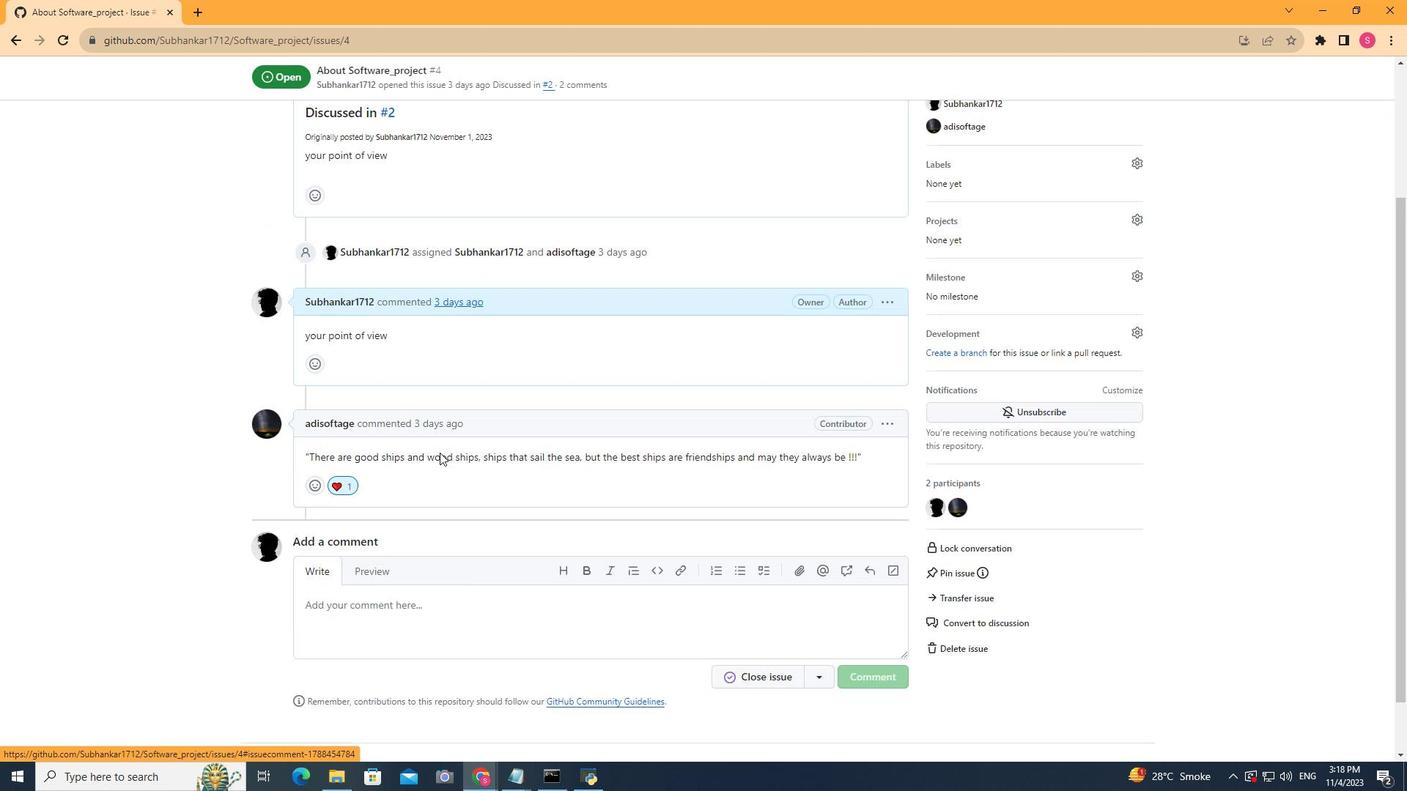 
Action: Mouse scrolled (439, 452) with delta (0, 0)
Screenshot: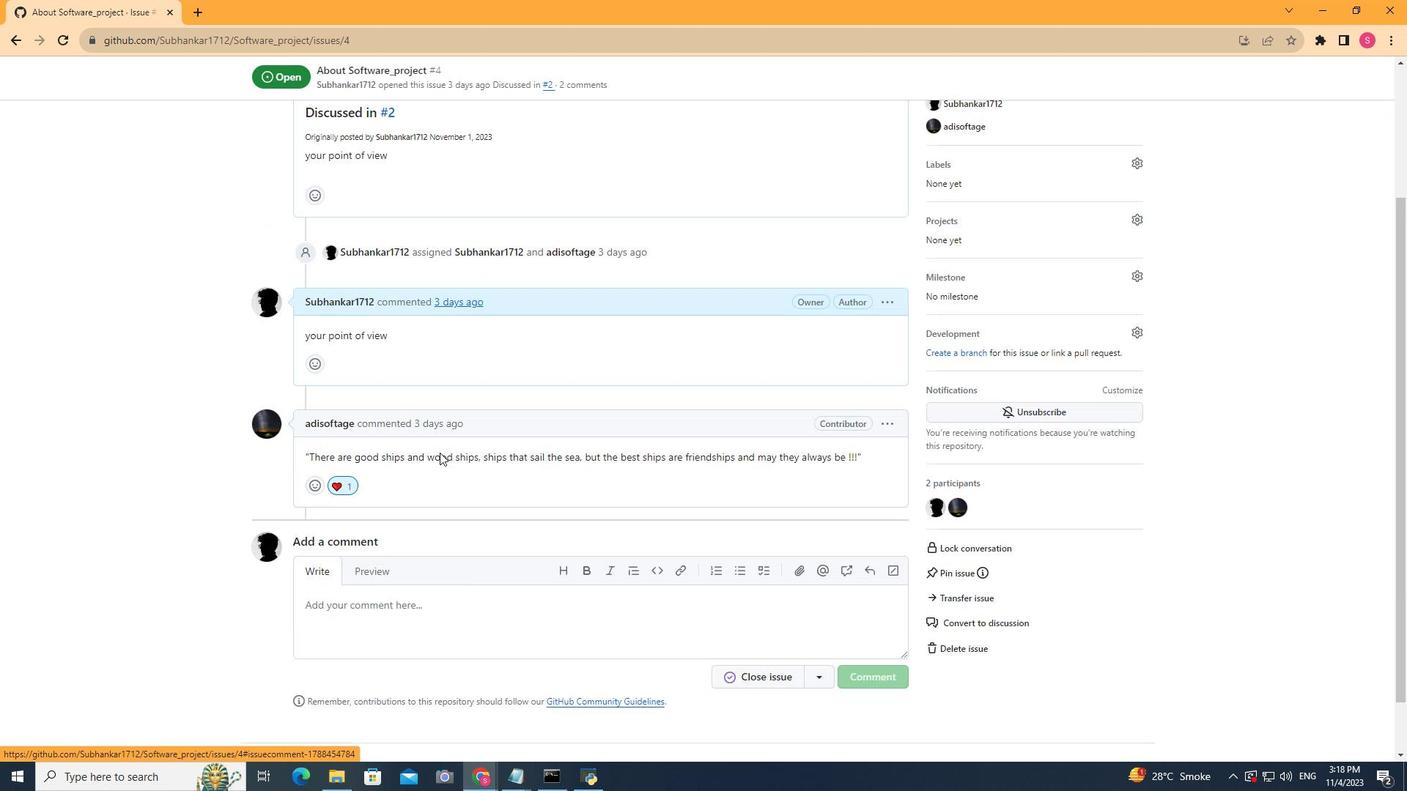 
Action: Mouse moved to (439, 450)
Screenshot: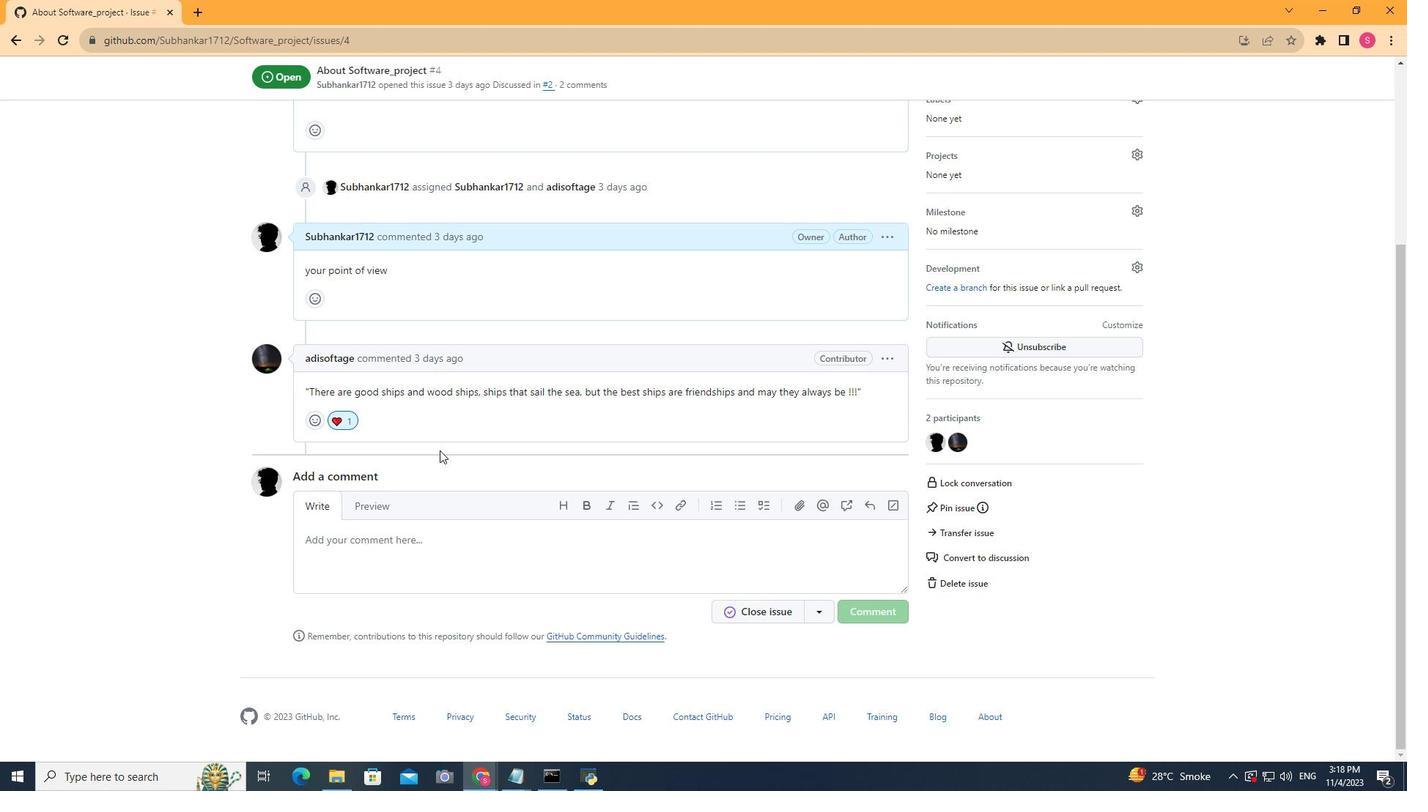 
